 Task: Look for space in Campinas, Brazil from 9th June, 2023 to 17th June, 2023 for 2 adults in price range Rs.7000 to Rs.12000. Place can be private room with 1  bedroom having 2 beds and 1 bathroom. Property type can be house, flat, guest house. Amenities needed are: wifi. Booking option can be shelf check-in. Required host language is Spanish.
Action: Mouse moved to (548, 122)
Screenshot: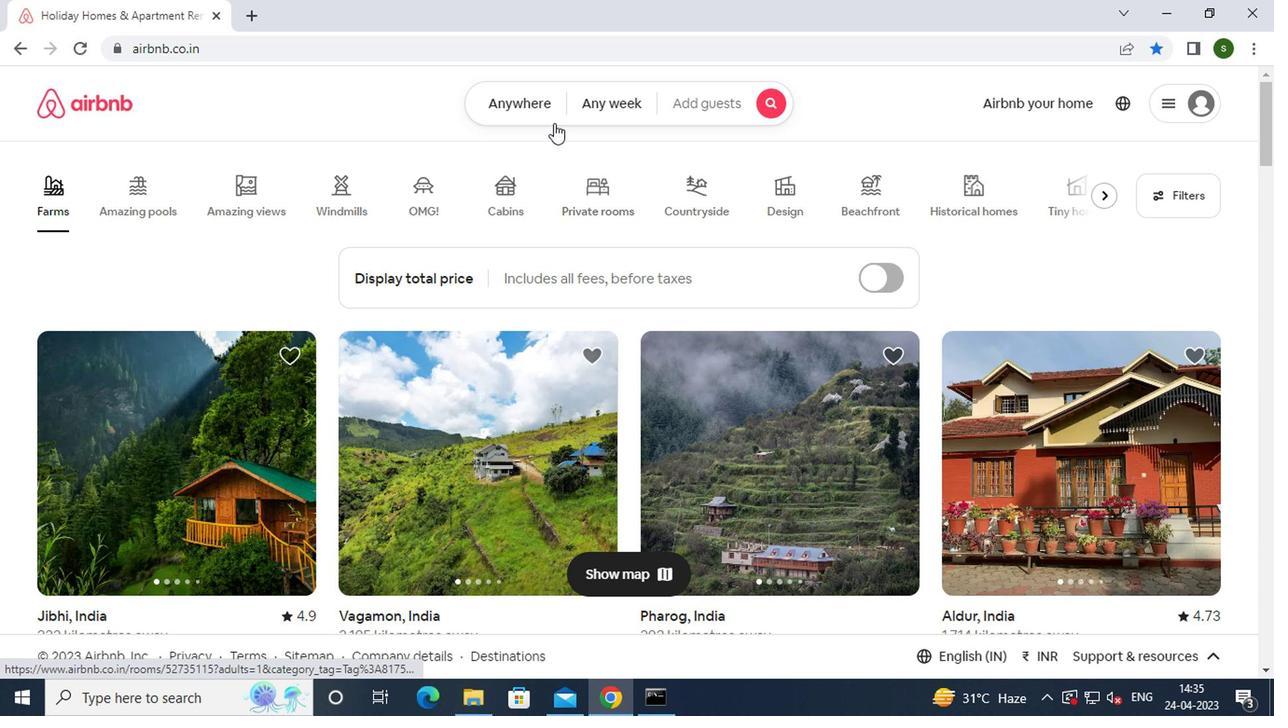 
Action: Mouse pressed left at (548, 122)
Screenshot: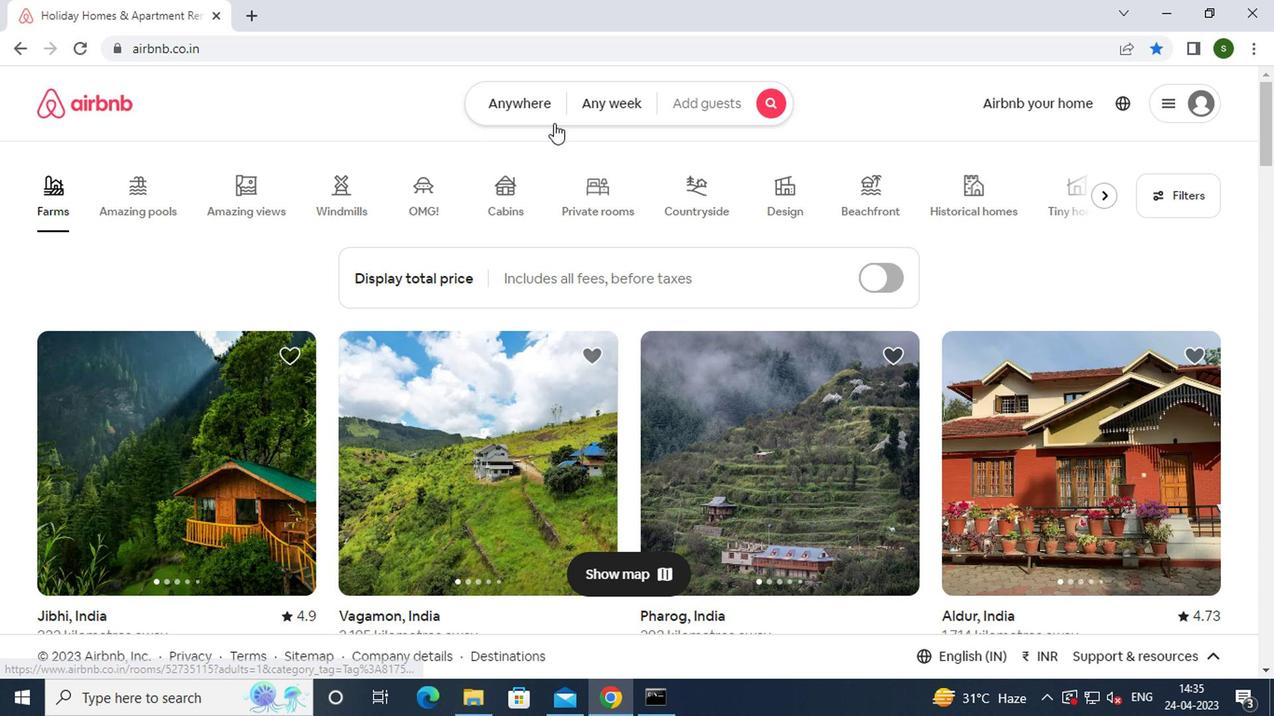 
Action: Mouse moved to (416, 188)
Screenshot: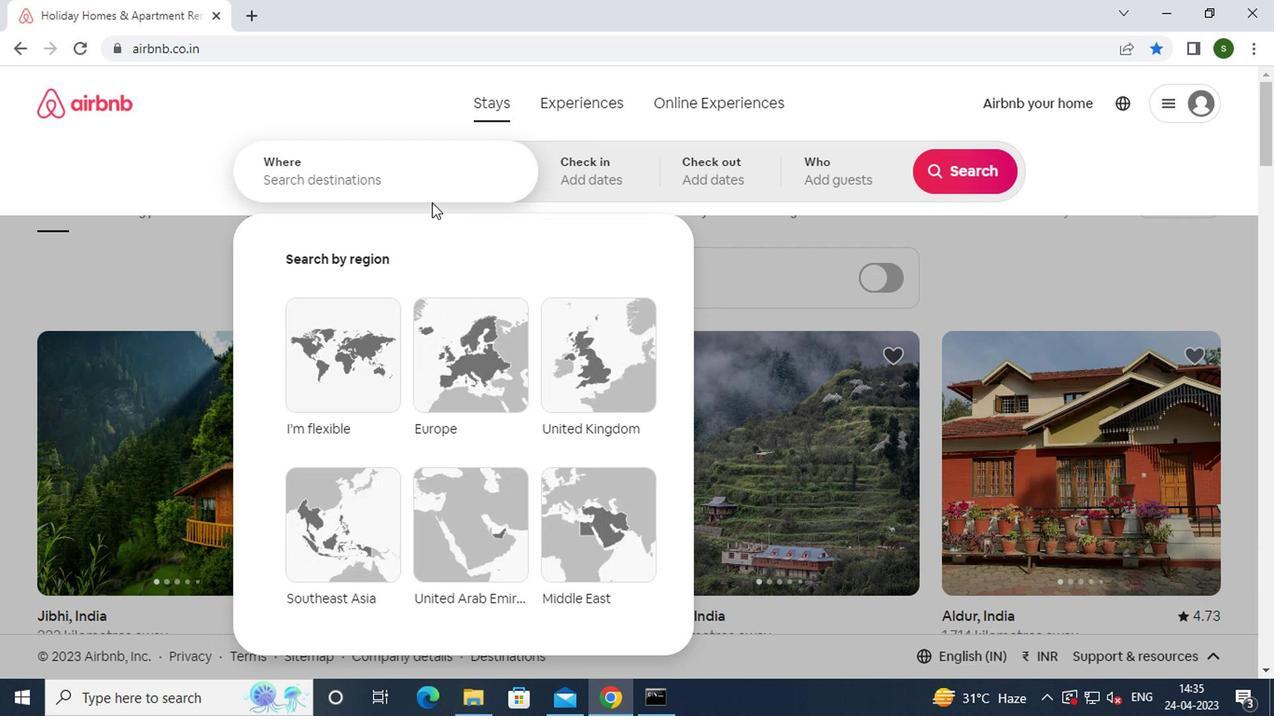 
Action: Mouse pressed left at (416, 188)
Screenshot: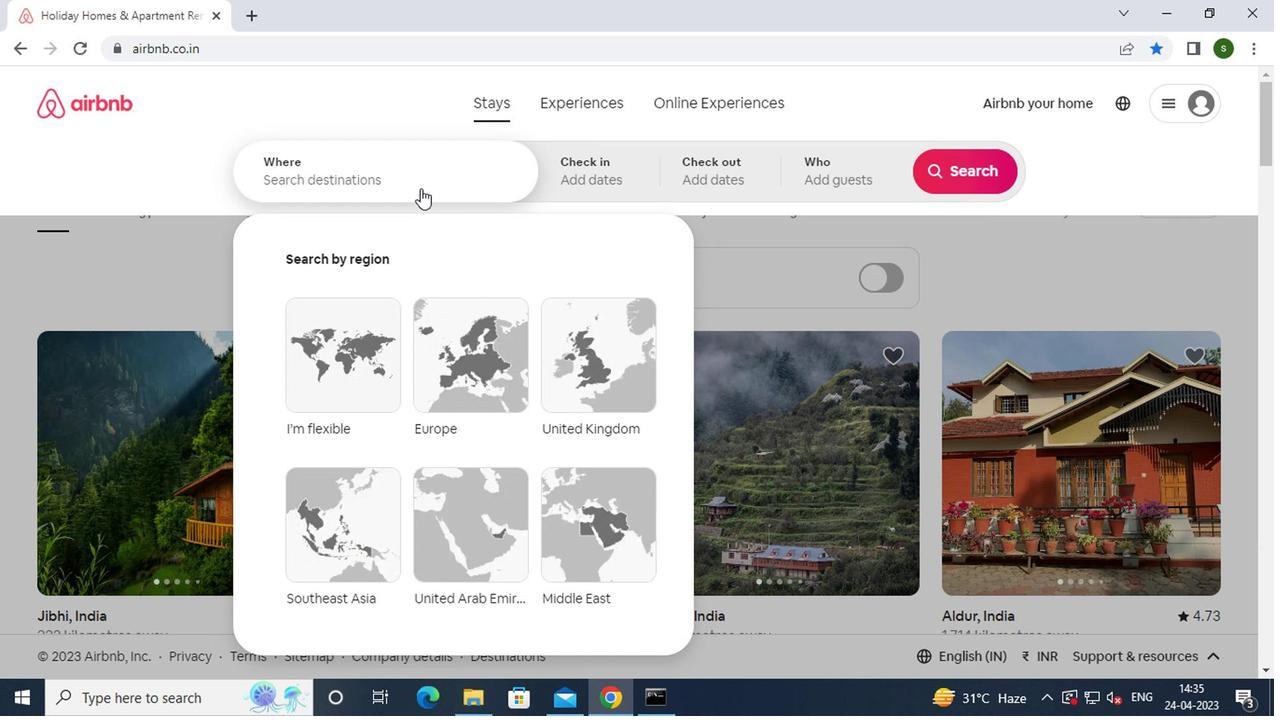 
Action: Key pressed c<Key.caps_lock>ampinas,<Key.space><Key.caps_lock>b<Key.caps_lock>razil<Key.enter>
Screenshot: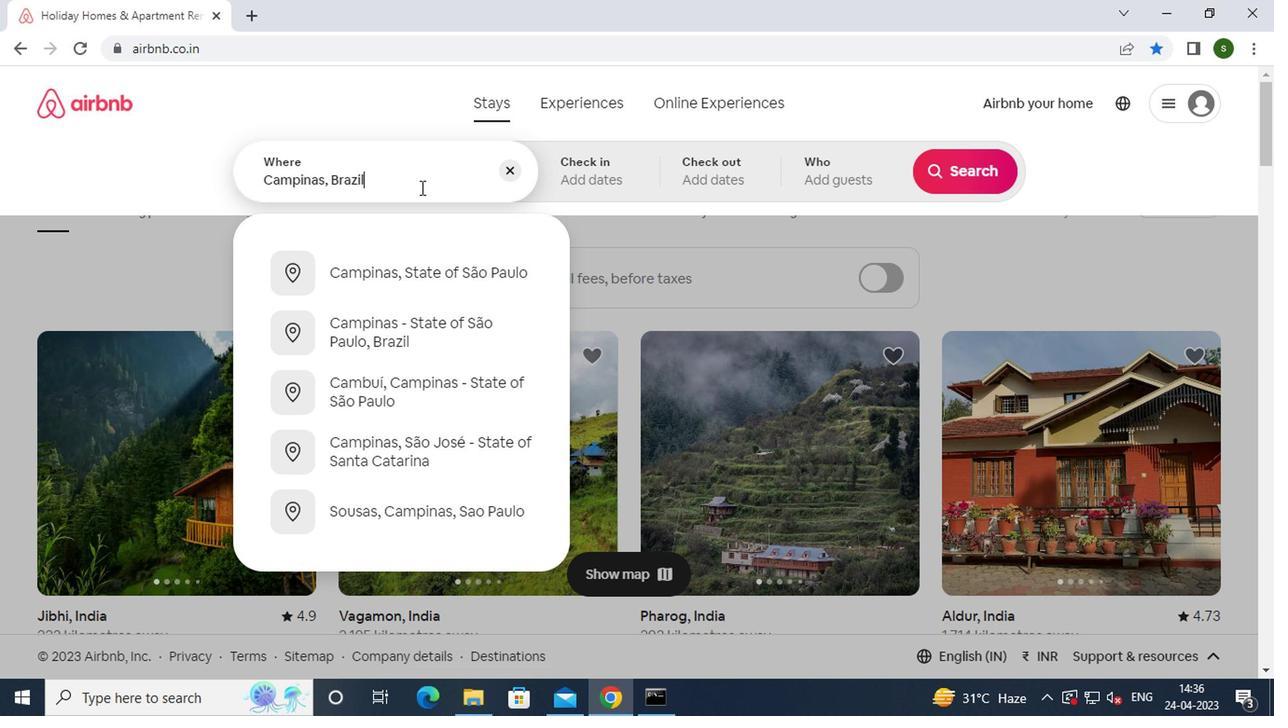 
Action: Mouse moved to (944, 325)
Screenshot: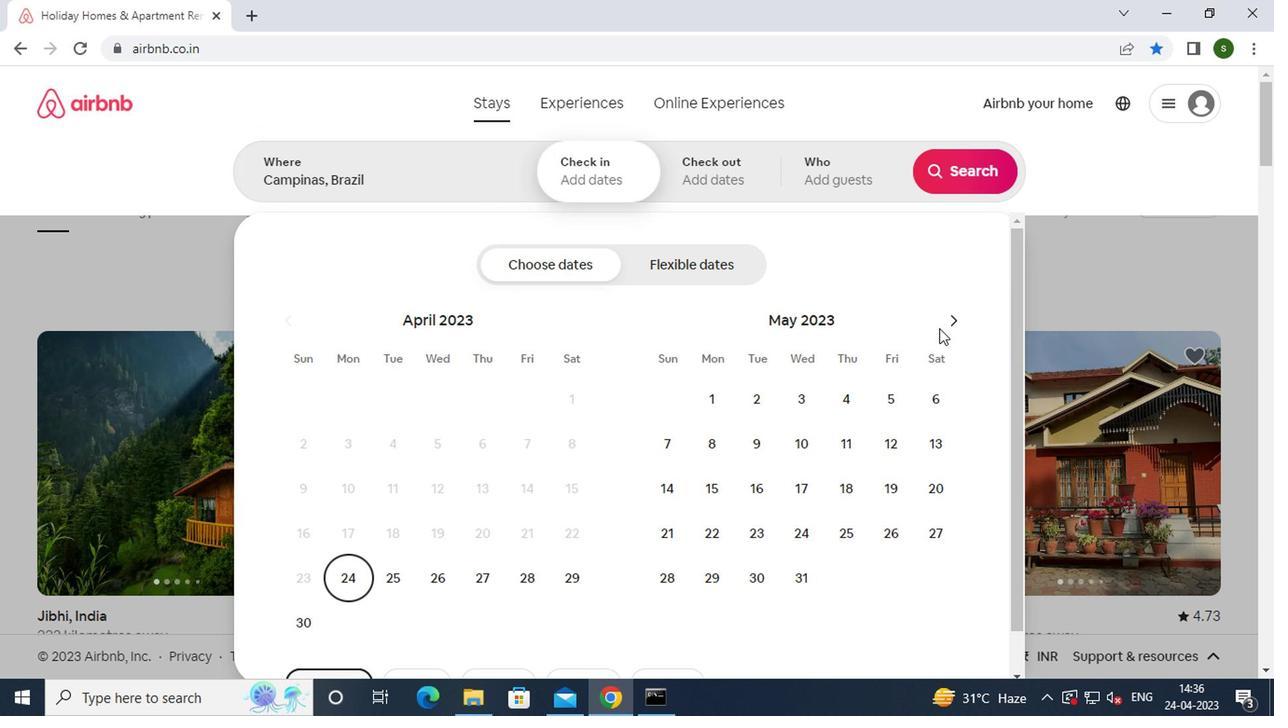 
Action: Mouse pressed left at (944, 325)
Screenshot: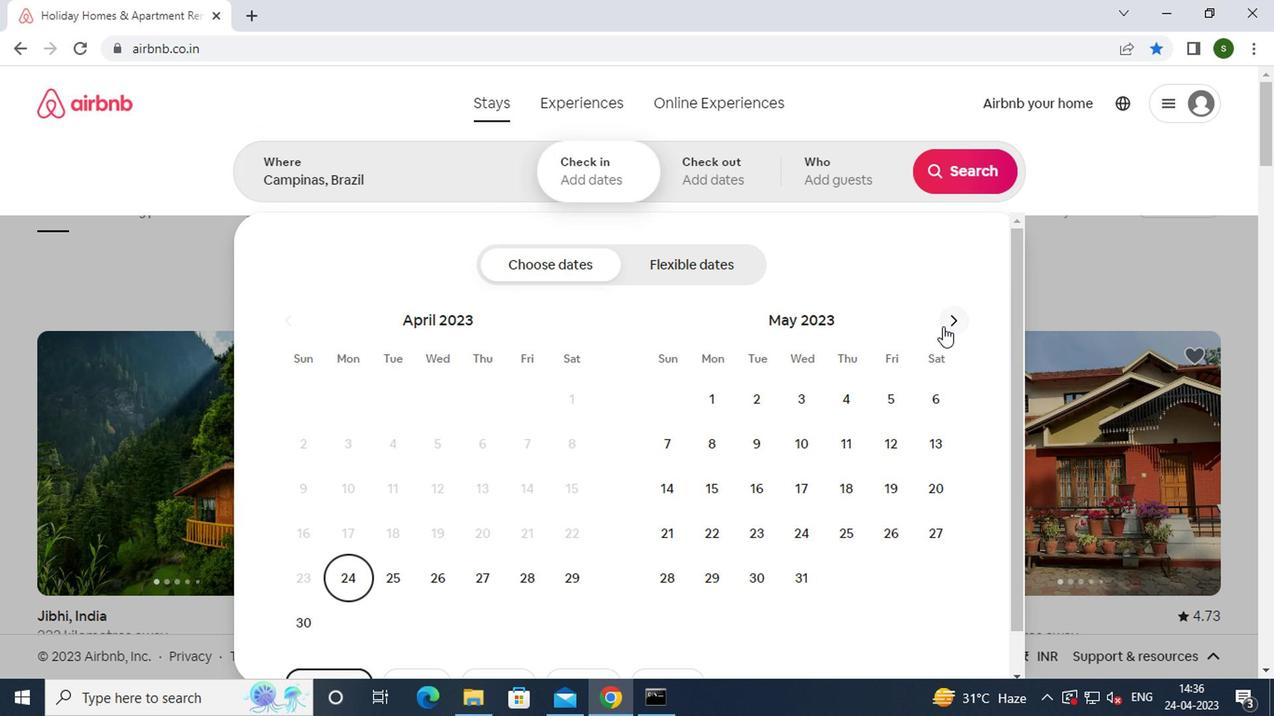 
Action: Mouse moved to (880, 446)
Screenshot: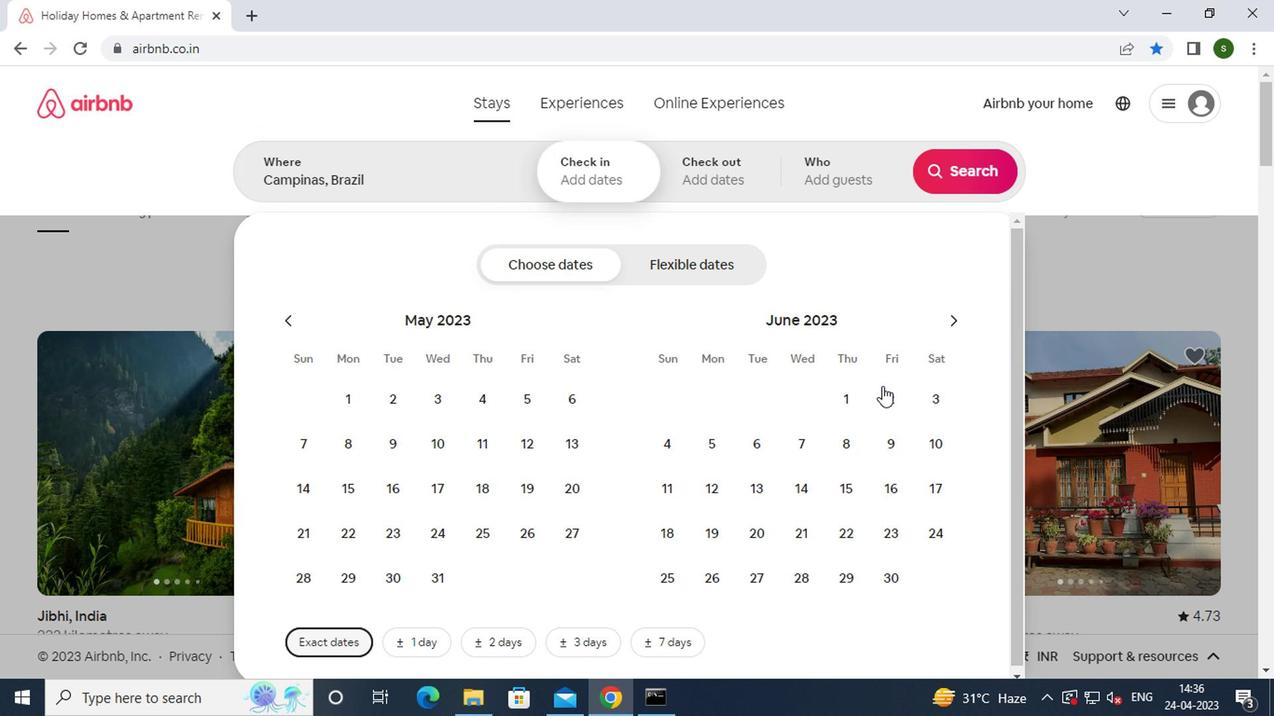 
Action: Mouse pressed left at (880, 446)
Screenshot: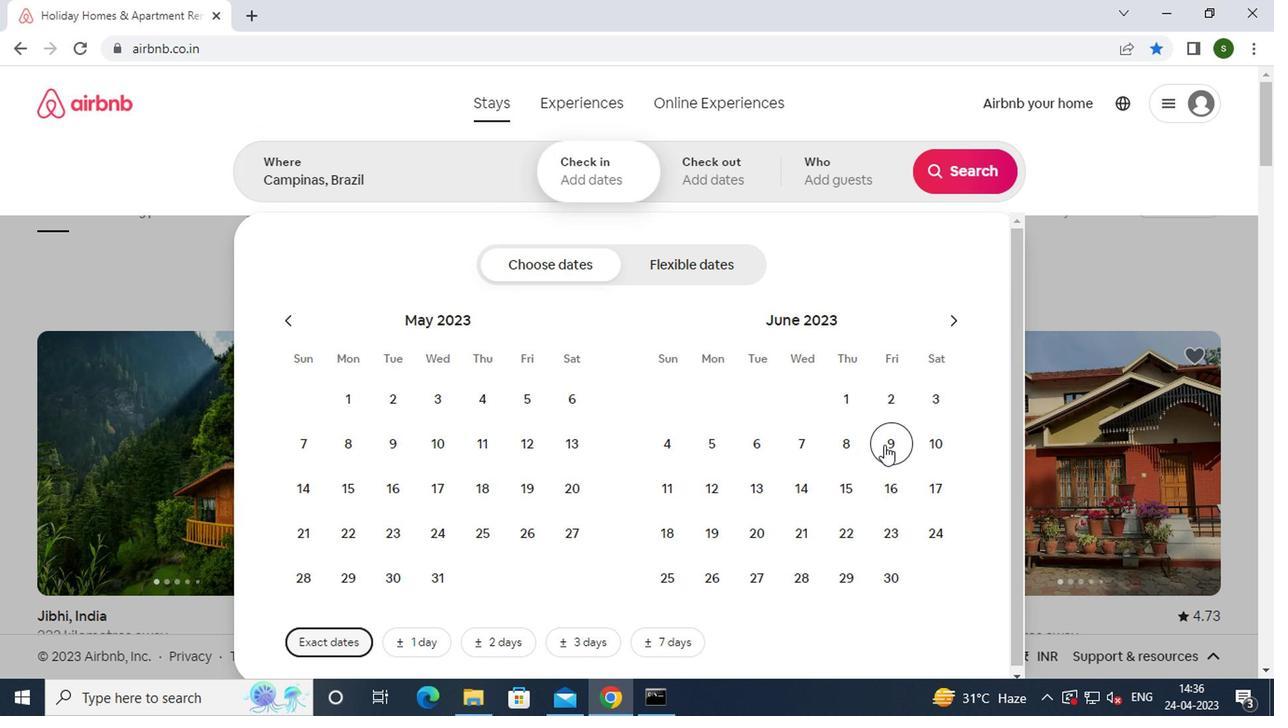 
Action: Mouse moved to (935, 497)
Screenshot: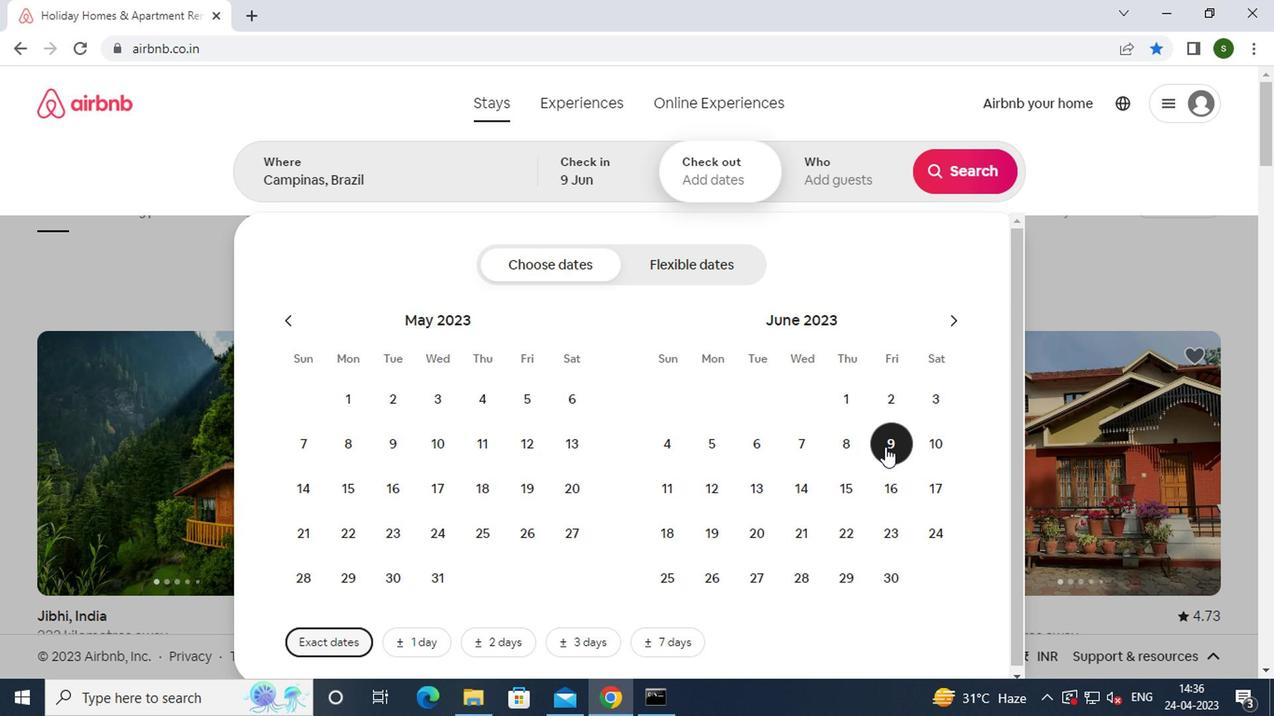 
Action: Mouse pressed left at (935, 497)
Screenshot: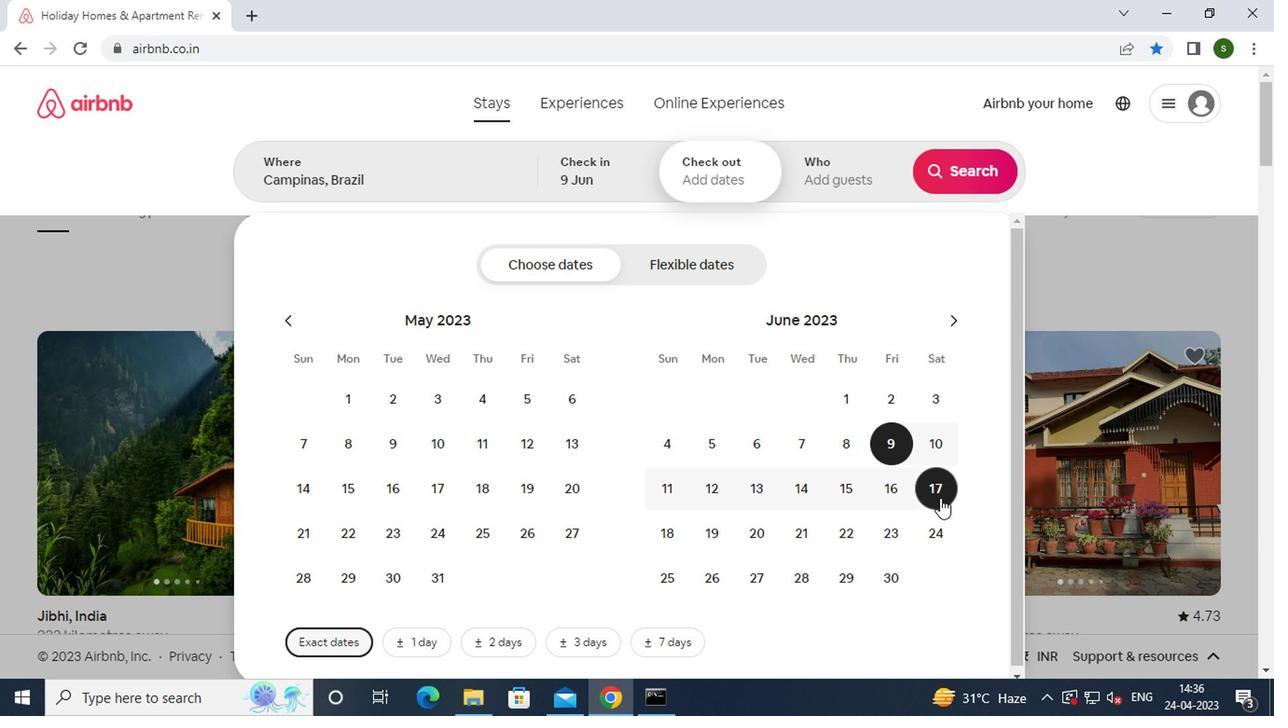 
Action: Mouse moved to (845, 187)
Screenshot: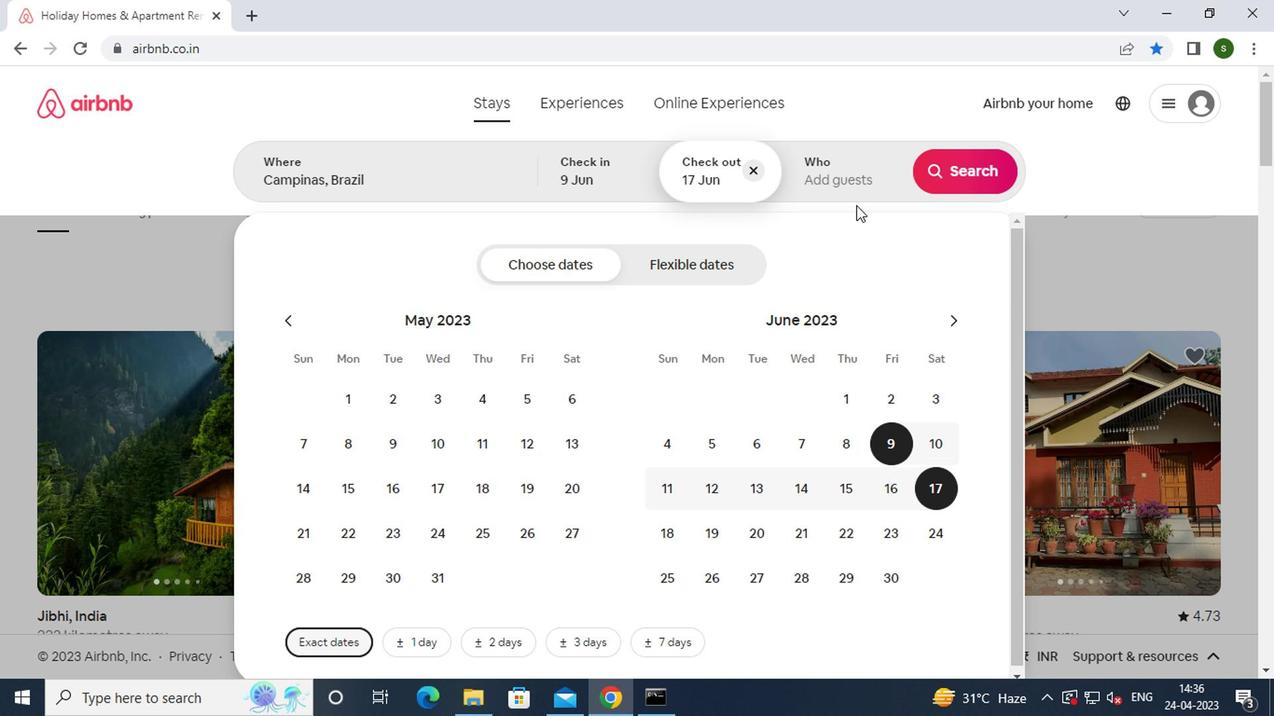 
Action: Mouse pressed left at (845, 187)
Screenshot: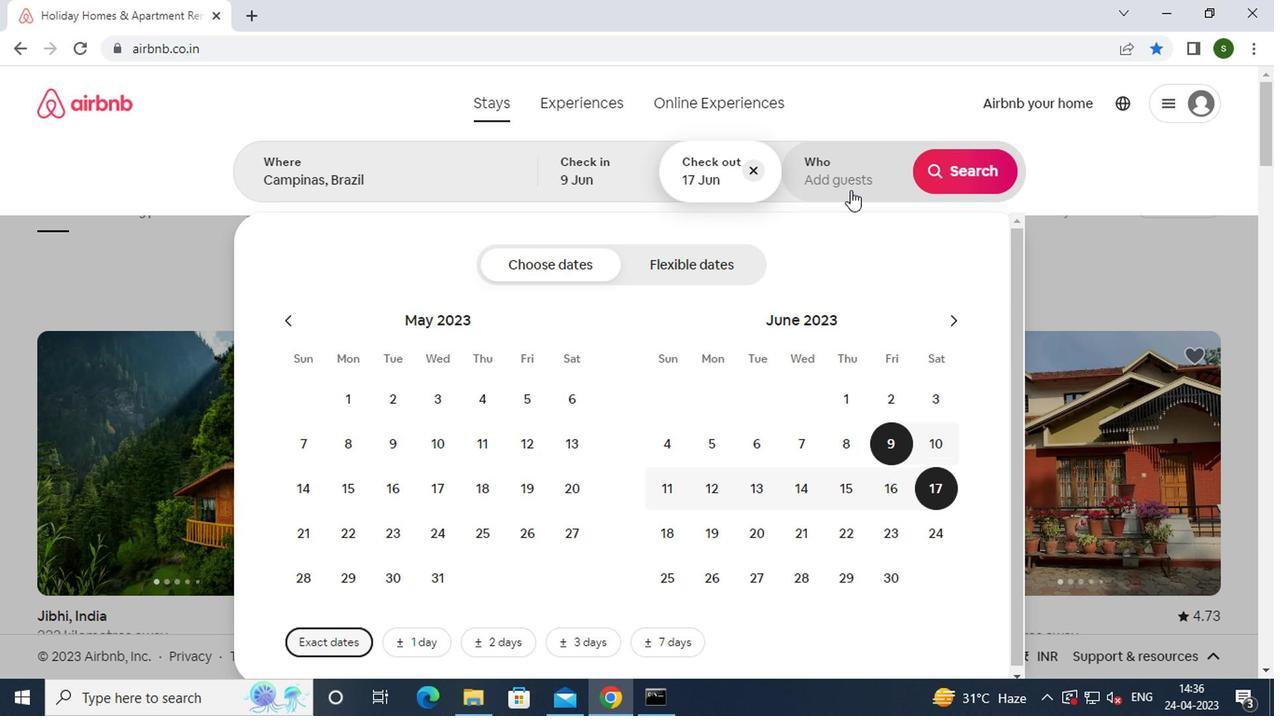 
Action: Mouse moved to (964, 268)
Screenshot: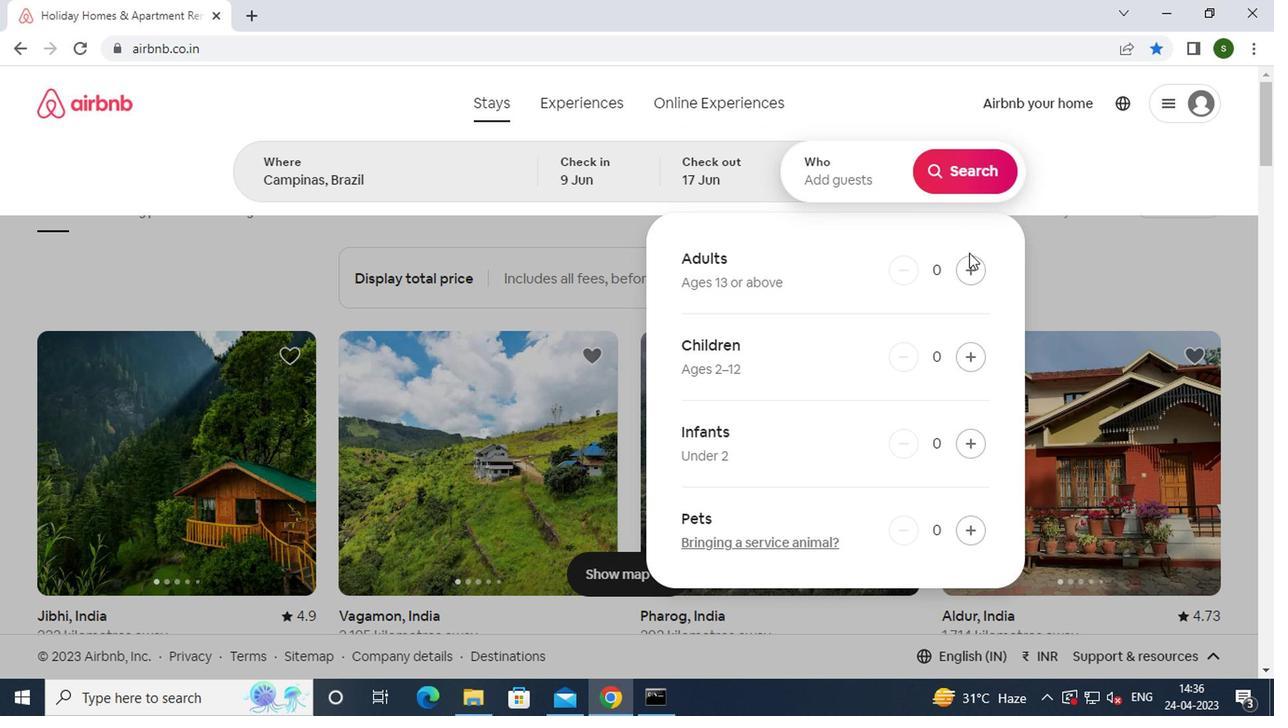 
Action: Mouse pressed left at (964, 268)
Screenshot: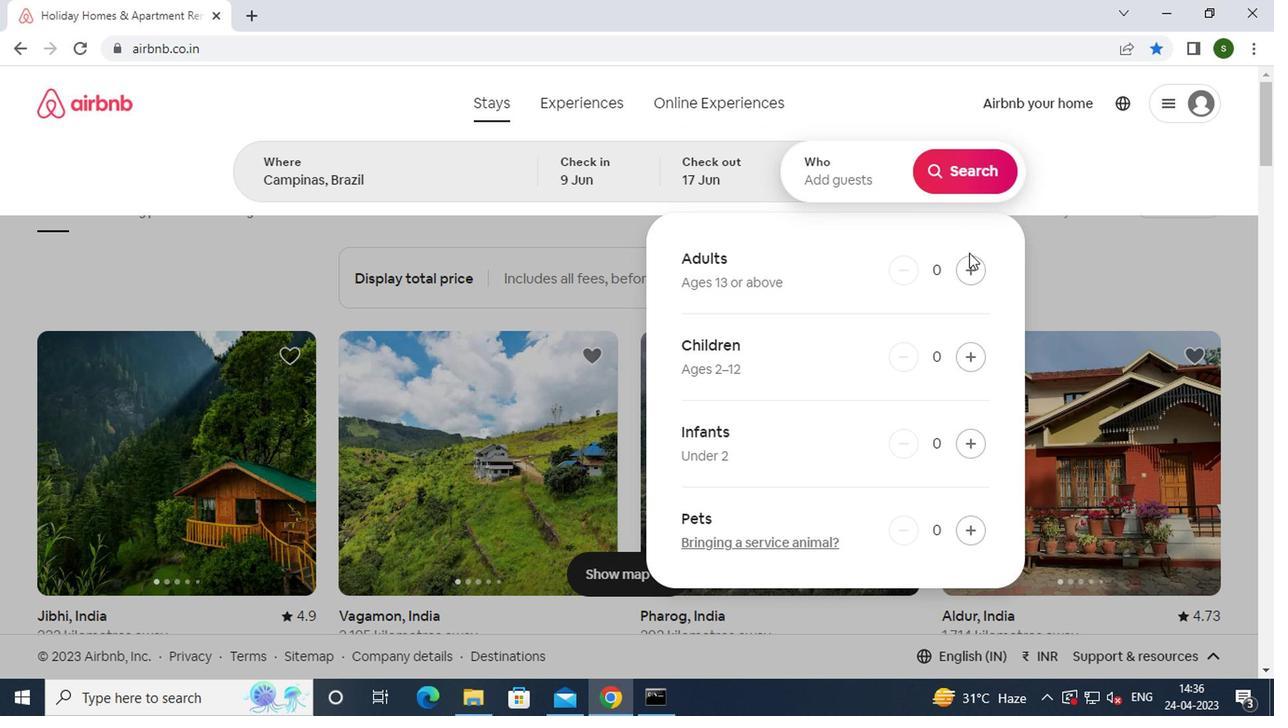 
Action: Mouse moved to (964, 269)
Screenshot: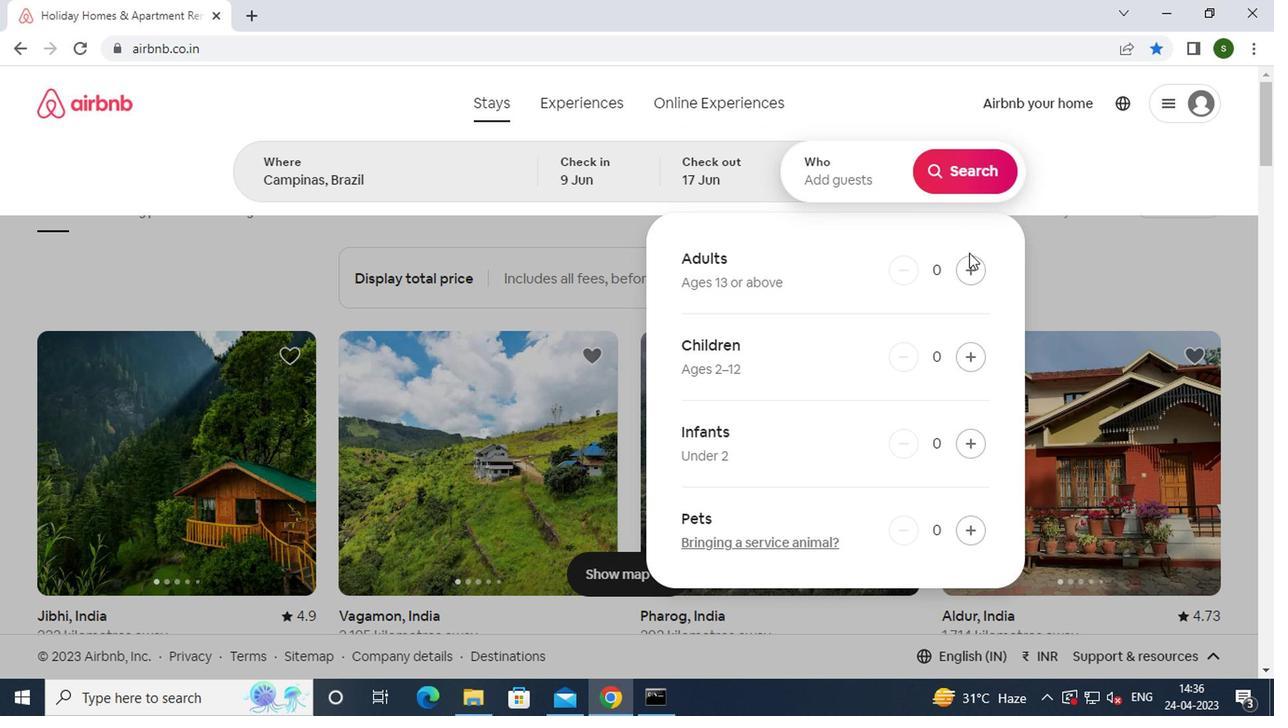
Action: Mouse pressed left at (964, 269)
Screenshot: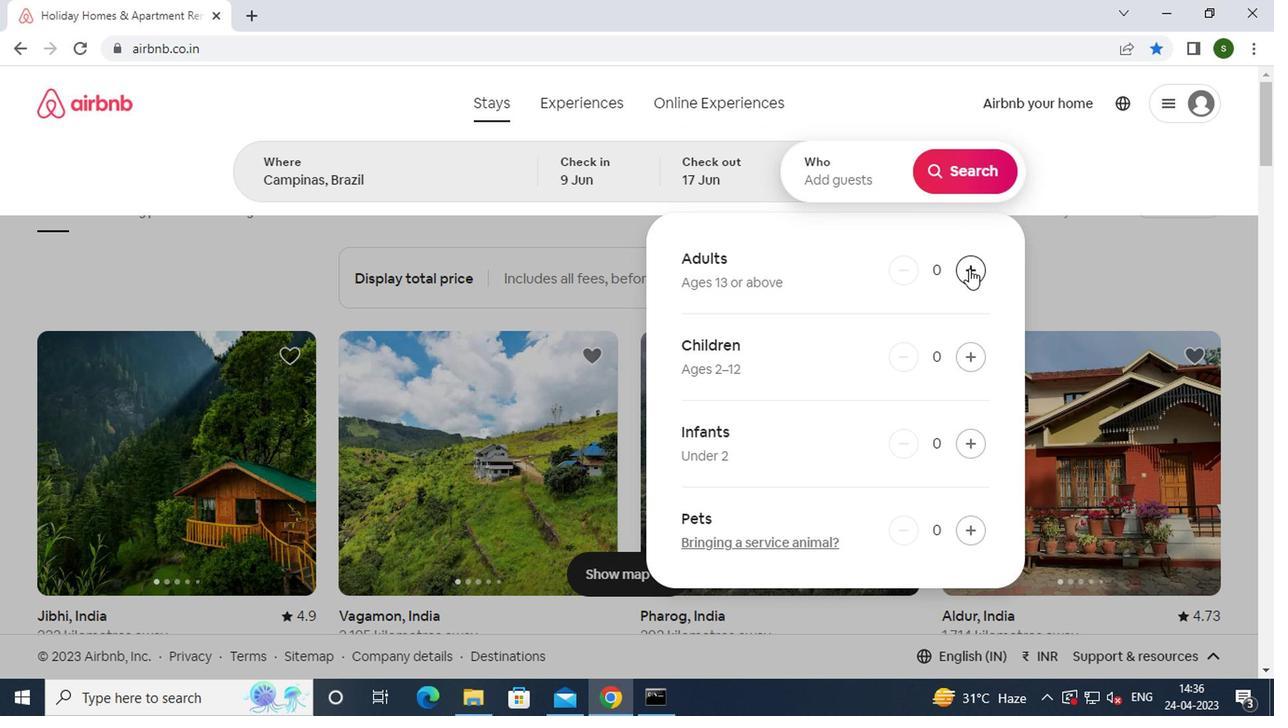 
Action: Mouse moved to (960, 185)
Screenshot: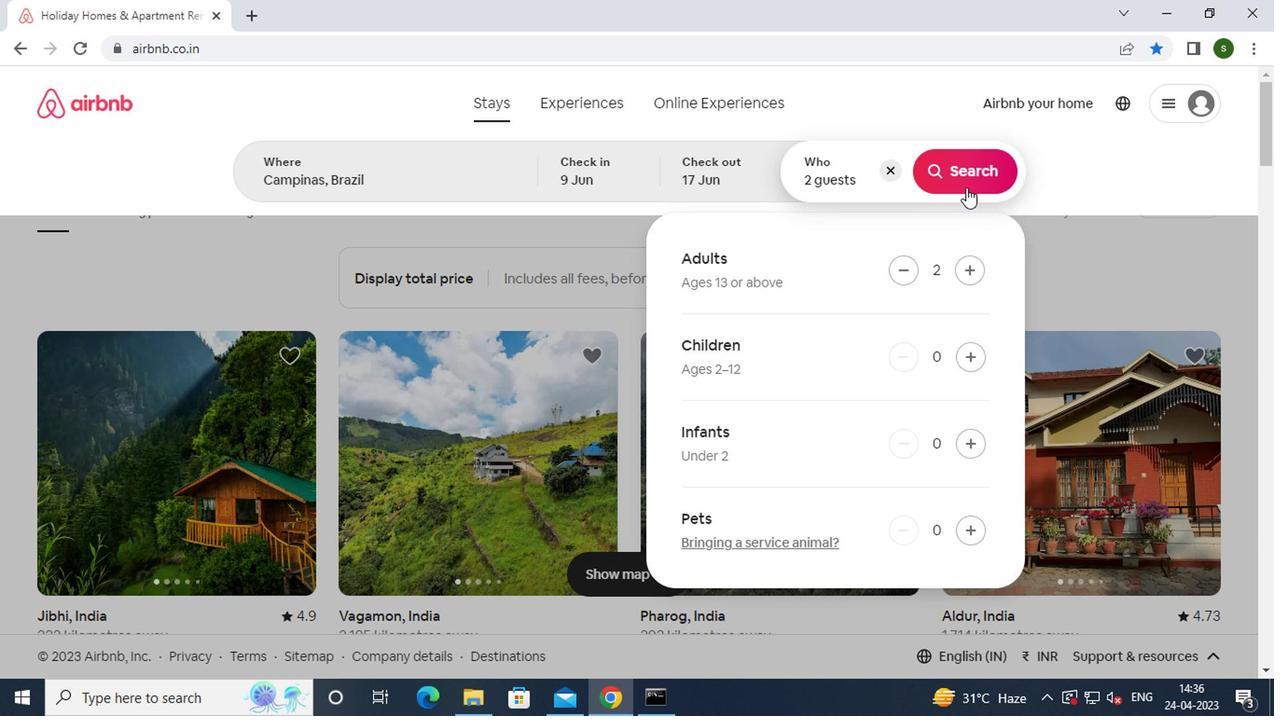 
Action: Mouse pressed left at (960, 185)
Screenshot: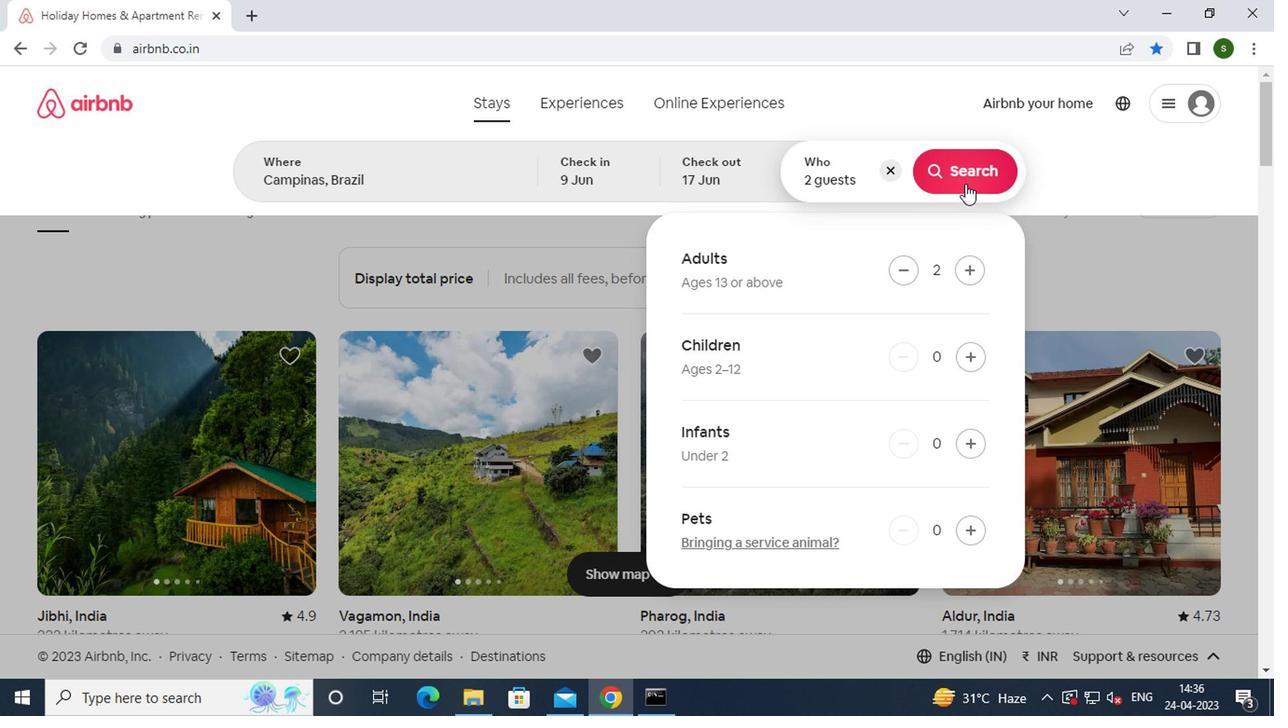 
Action: Mouse moved to (1172, 167)
Screenshot: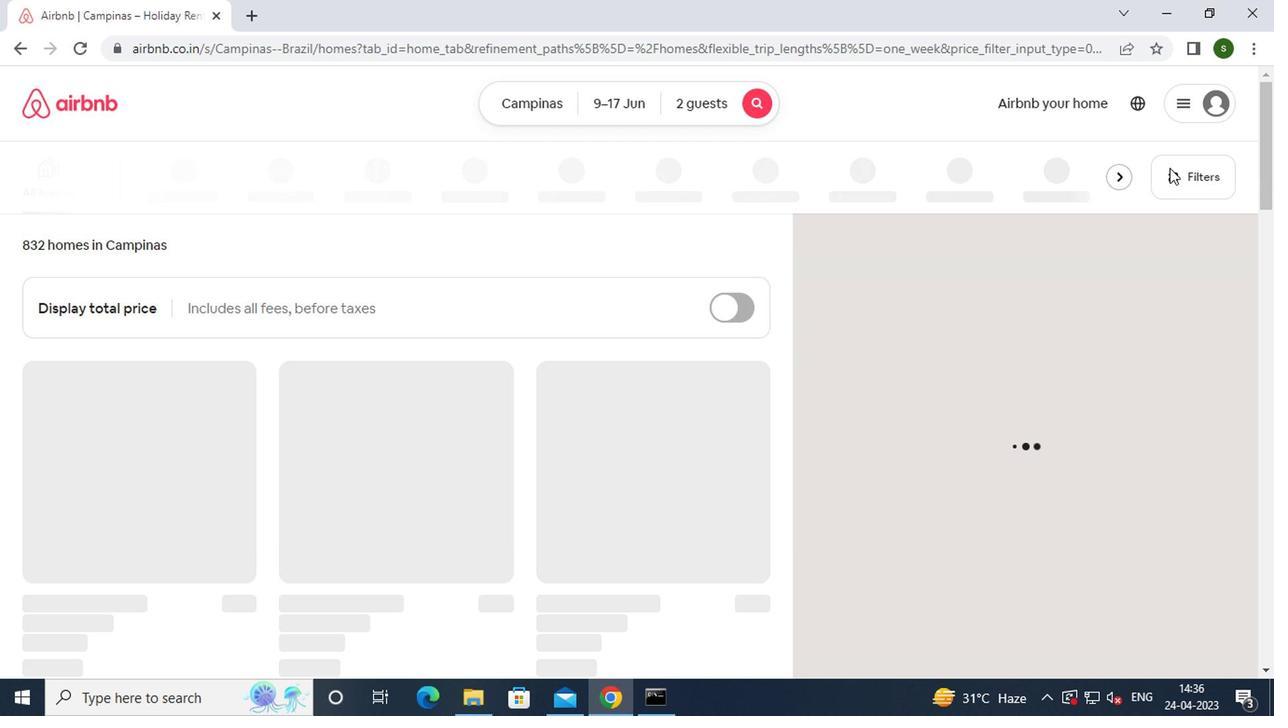 
Action: Mouse pressed left at (1172, 167)
Screenshot: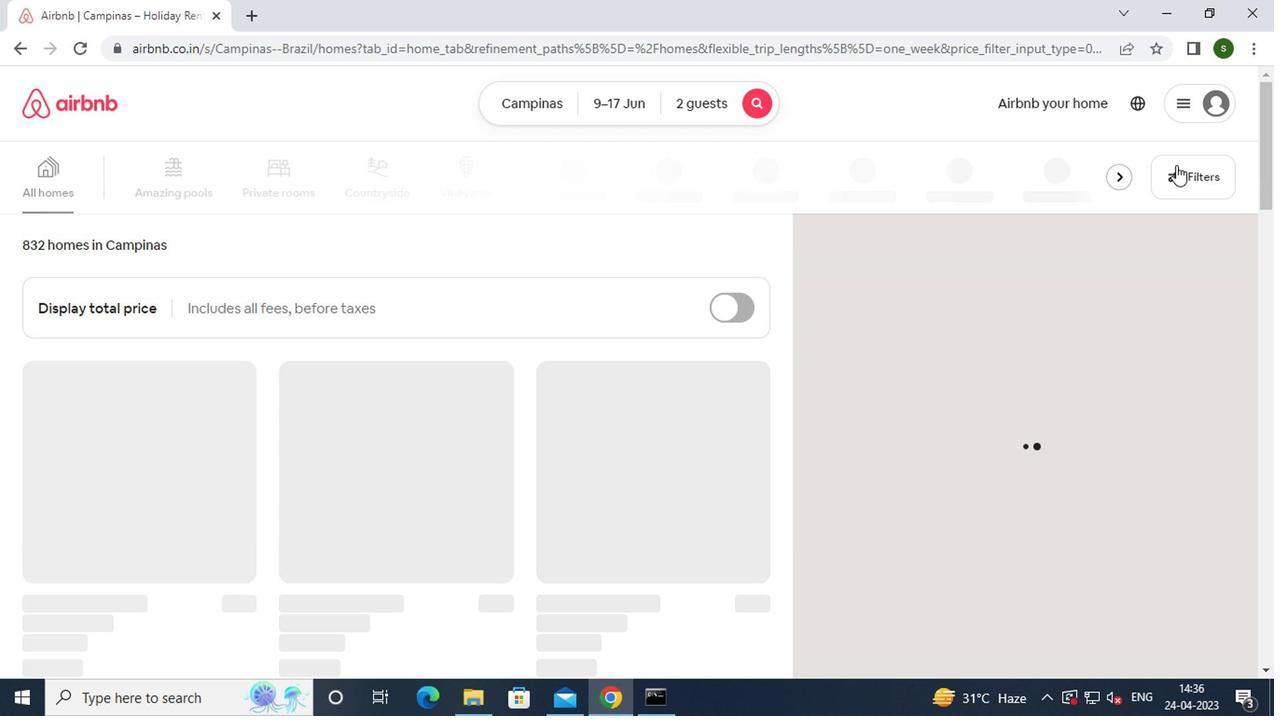 
Action: Mouse moved to (535, 423)
Screenshot: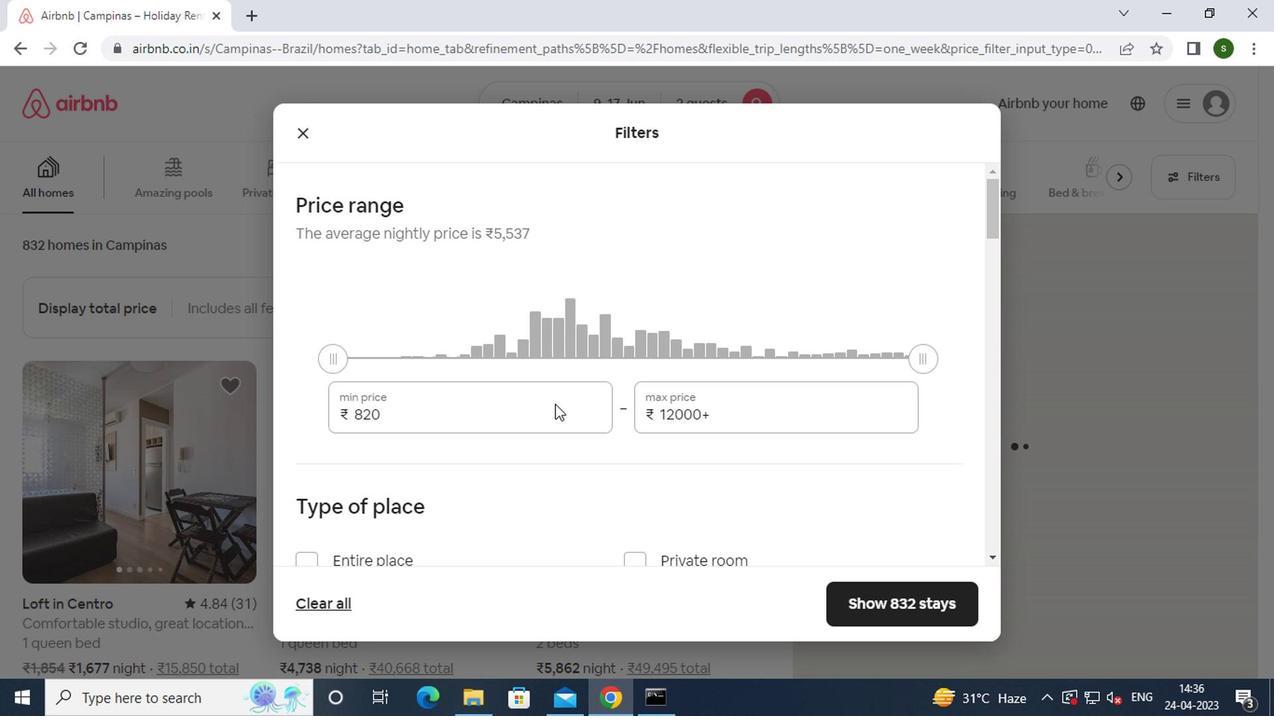 
Action: Mouse pressed left at (535, 423)
Screenshot: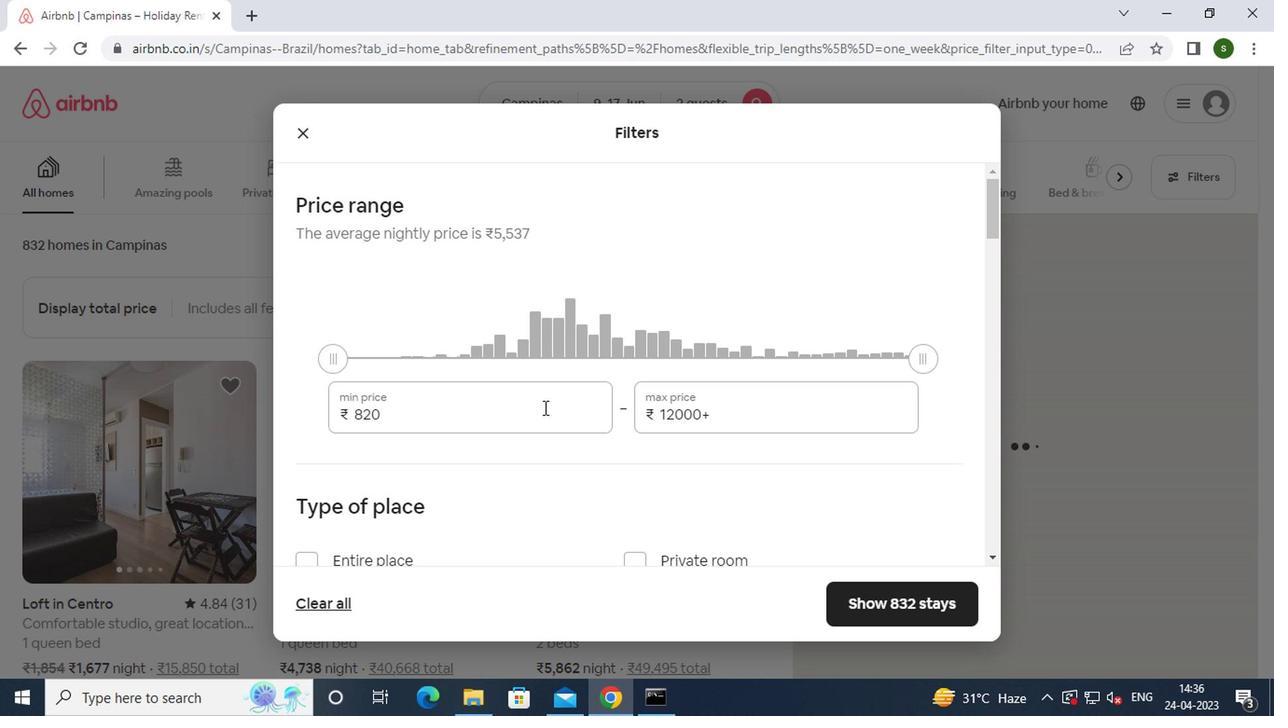 
Action: Mouse moved to (535, 423)
Screenshot: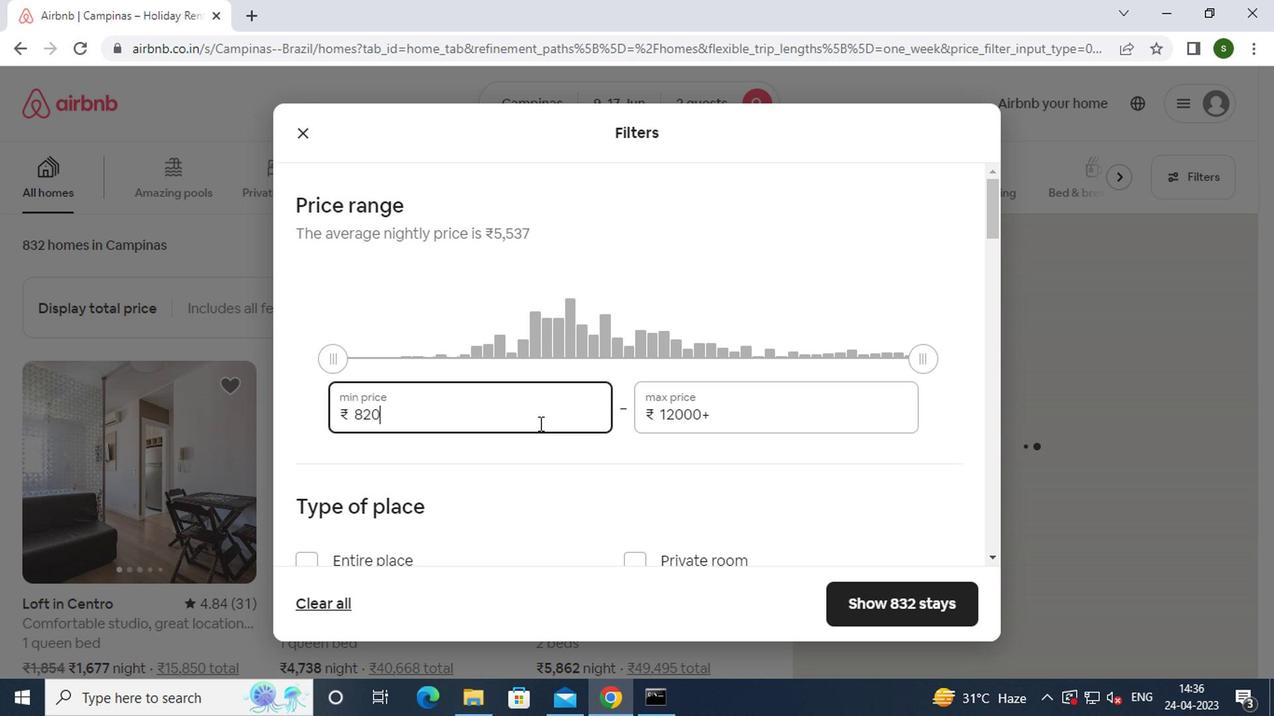
Action: Key pressed <Key.backspace><Key.backspace><Key.backspace><Key.backspace>7000
Screenshot: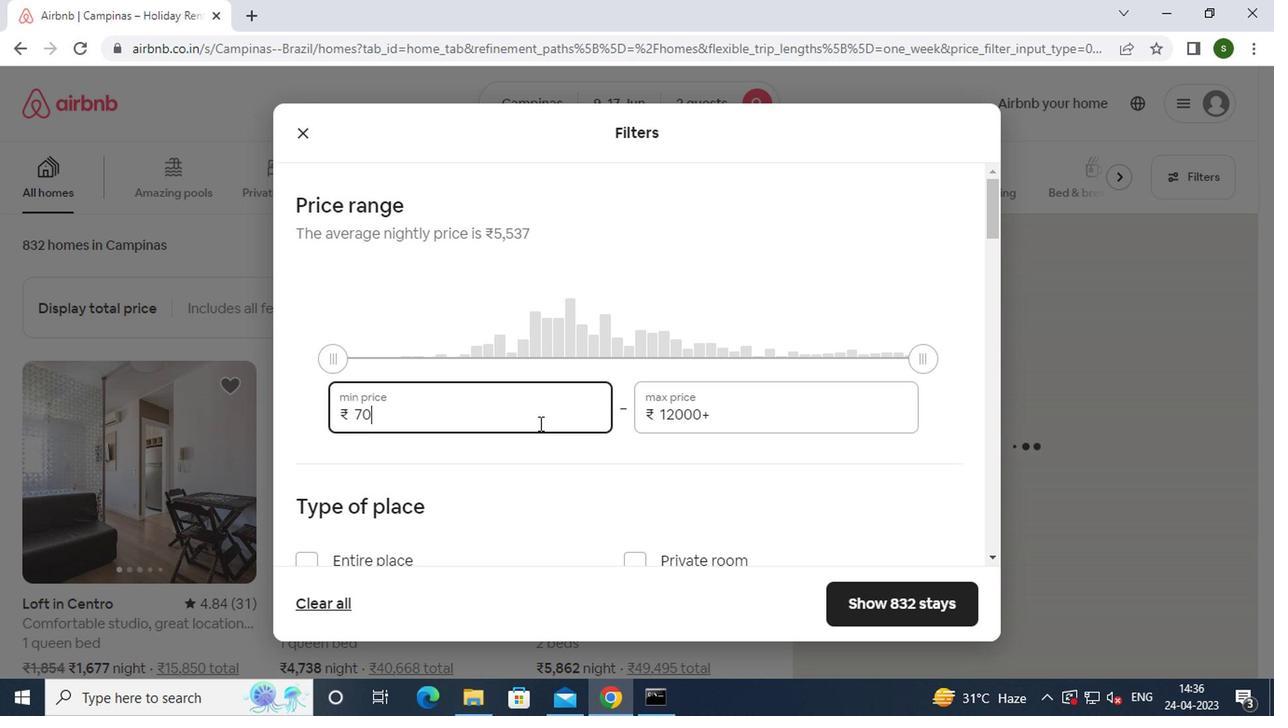 
Action: Mouse moved to (712, 416)
Screenshot: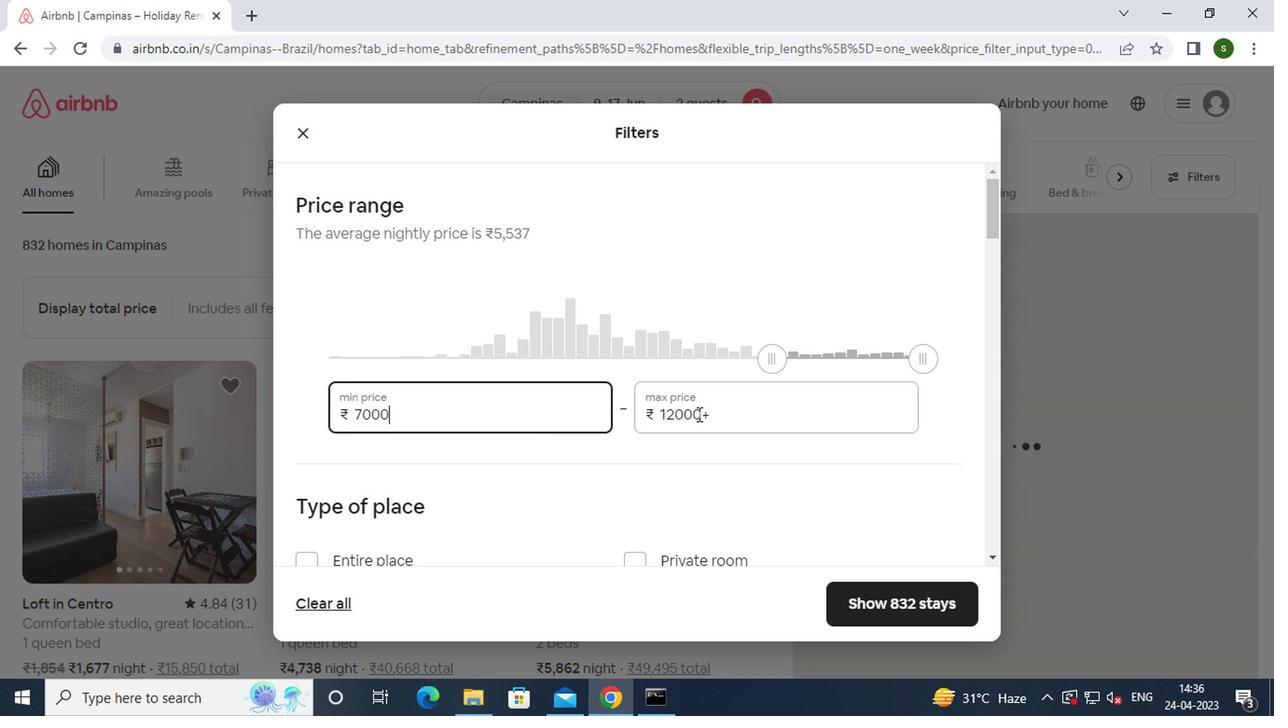 
Action: Mouse pressed left at (712, 416)
Screenshot: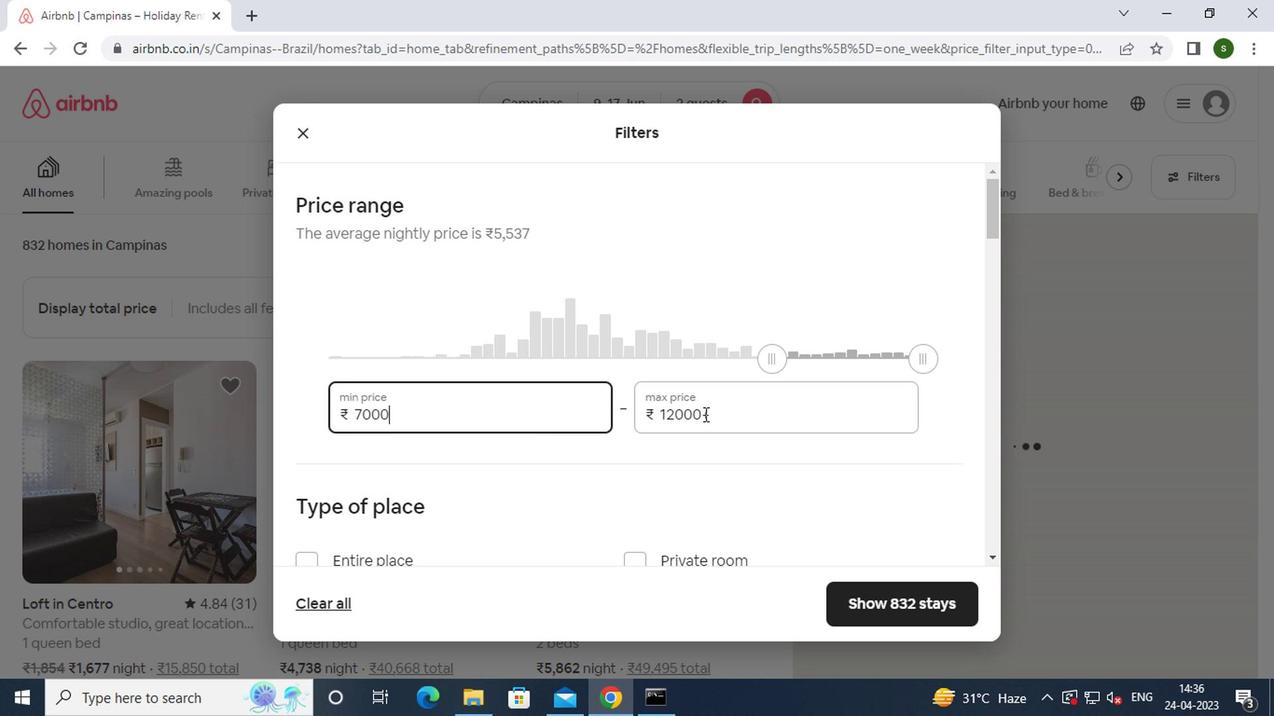 
Action: Key pressed <Key.backspace><Key.backspace><Key.backspace><Key.backspace><Key.backspace><Key.backspace><Key.backspace><Key.backspace><Key.backspace><Key.backspace><Key.backspace>12000
Screenshot: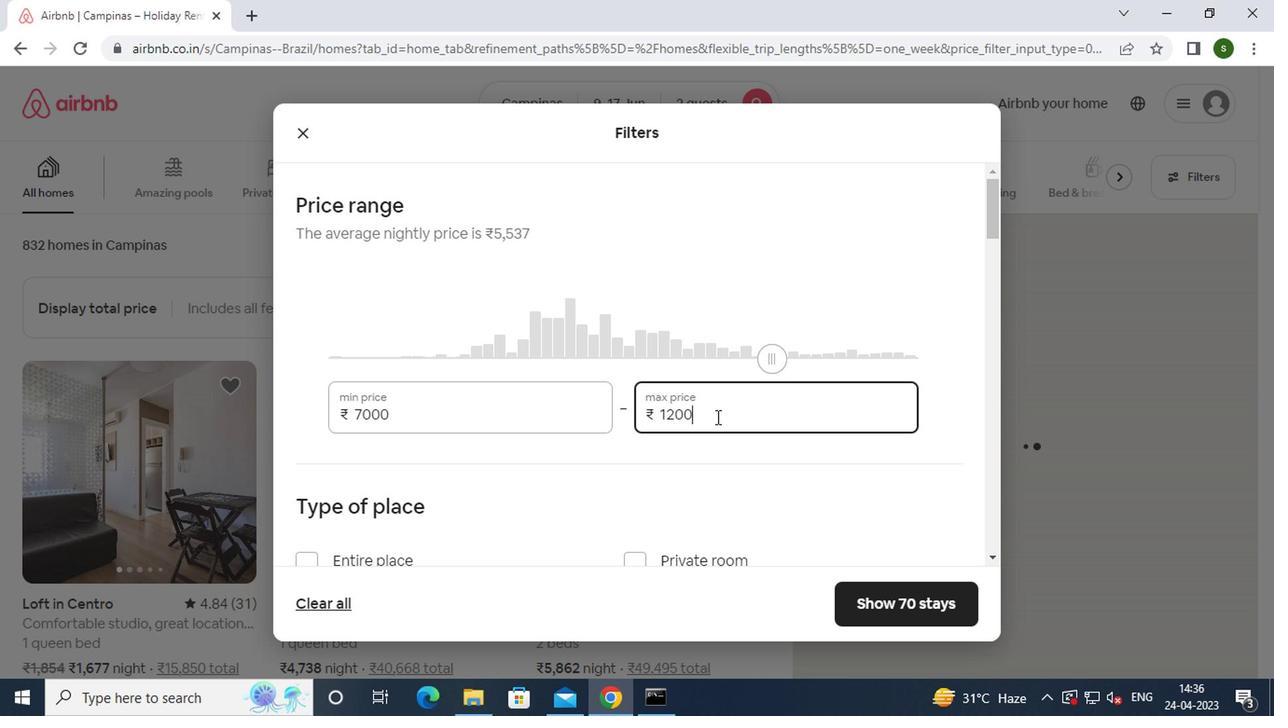 
Action: Mouse moved to (541, 469)
Screenshot: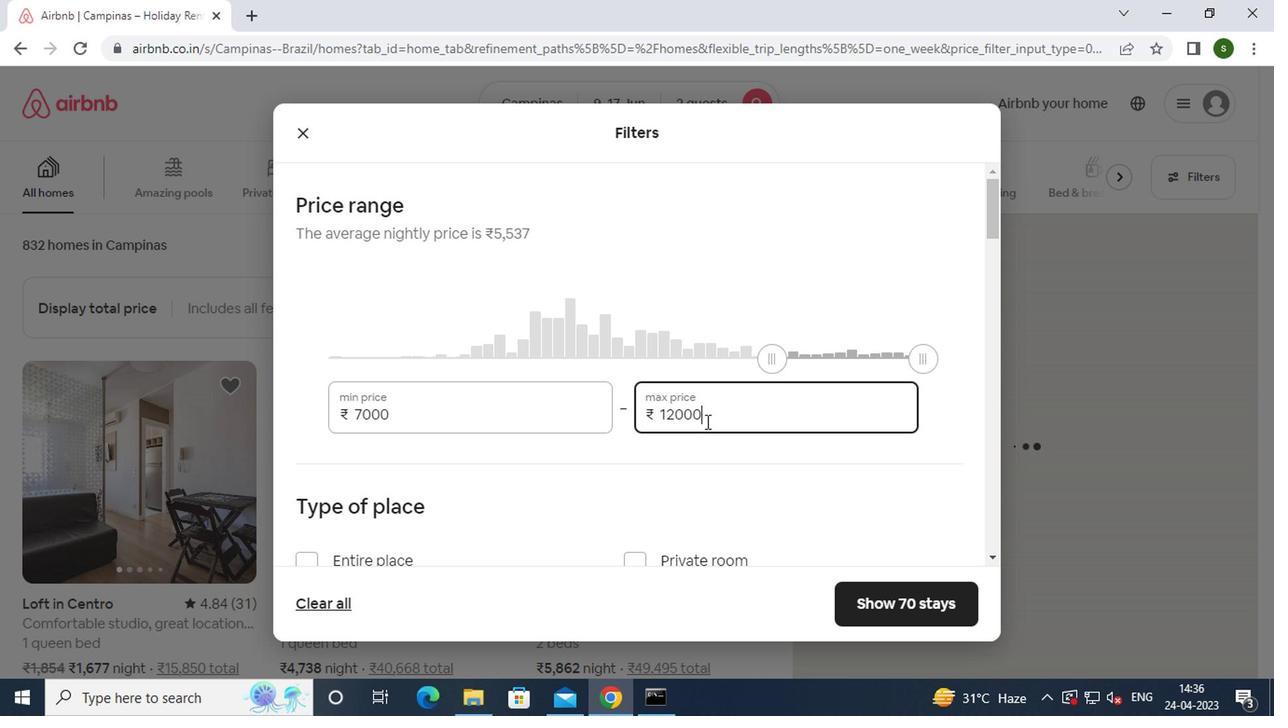 
Action: Mouse scrolled (541, 469) with delta (0, 0)
Screenshot: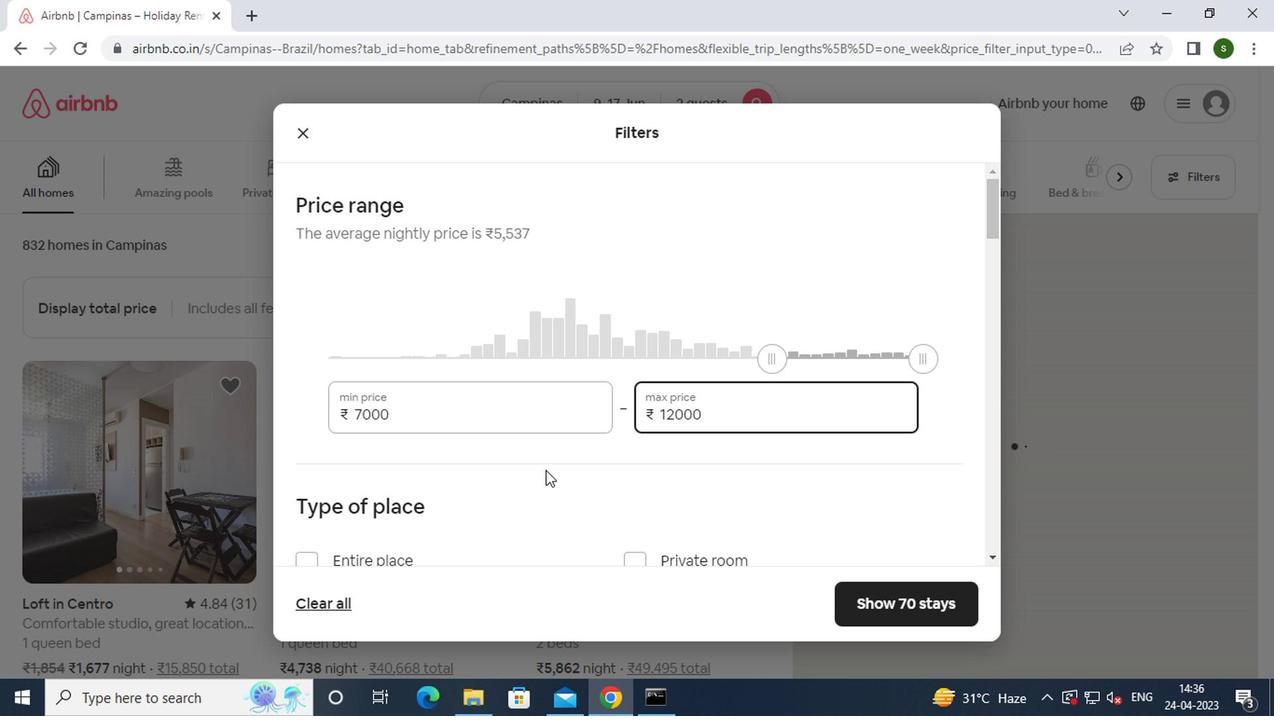 
Action: Mouse scrolled (541, 469) with delta (0, 0)
Screenshot: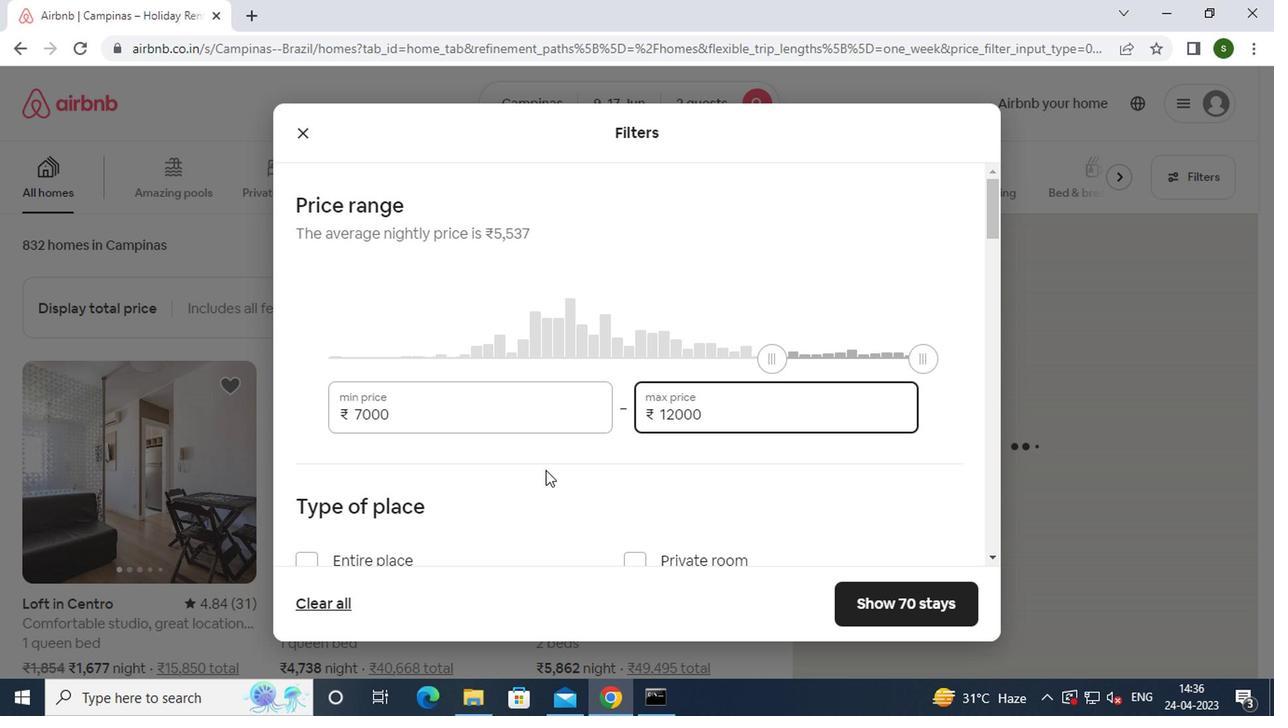
Action: Mouse moved to (631, 381)
Screenshot: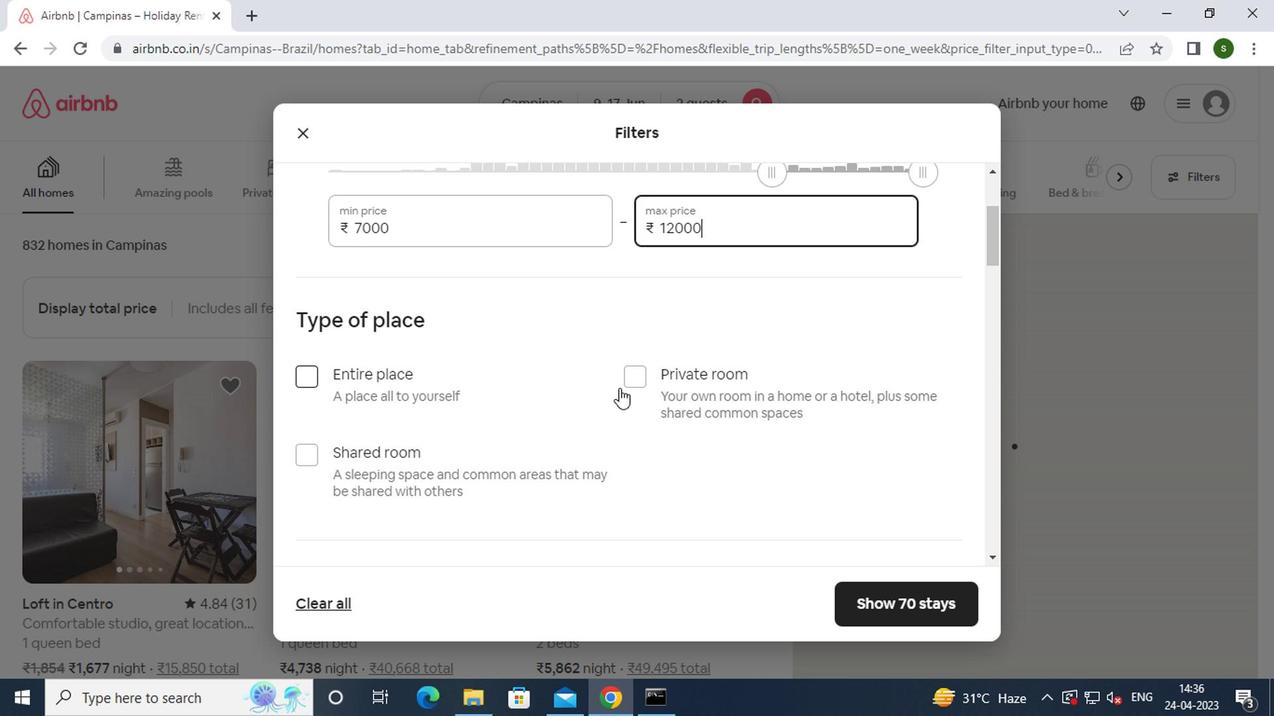 
Action: Mouse pressed left at (631, 381)
Screenshot: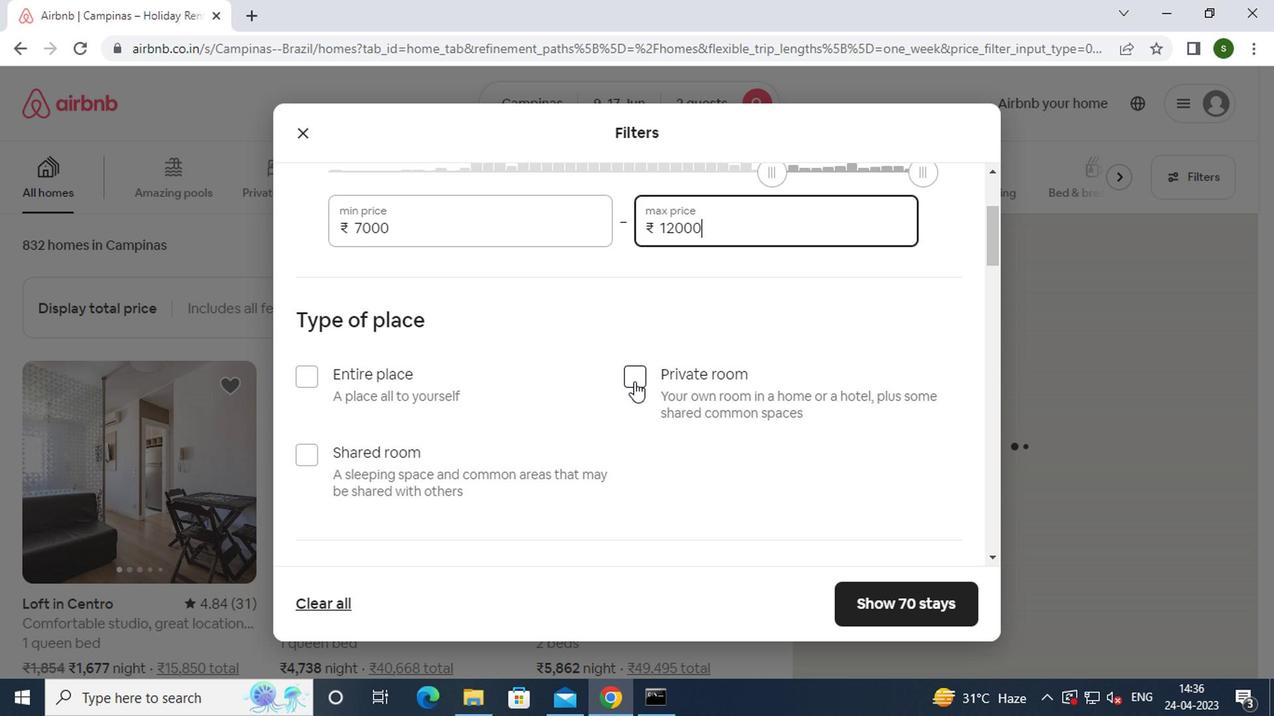 
Action: Mouse moved to (566, 401)
Screenshot: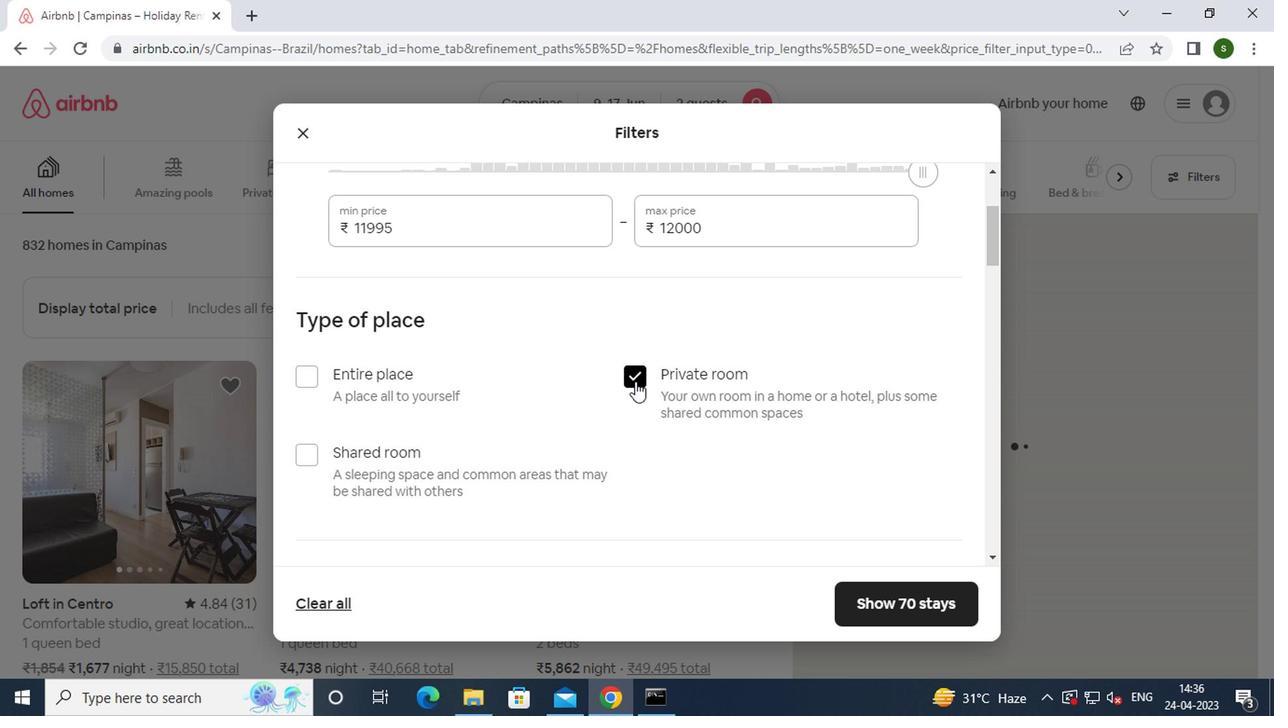 
Action: Mouse scrolled (566, 400) with delta (0, -1)
Screenshot: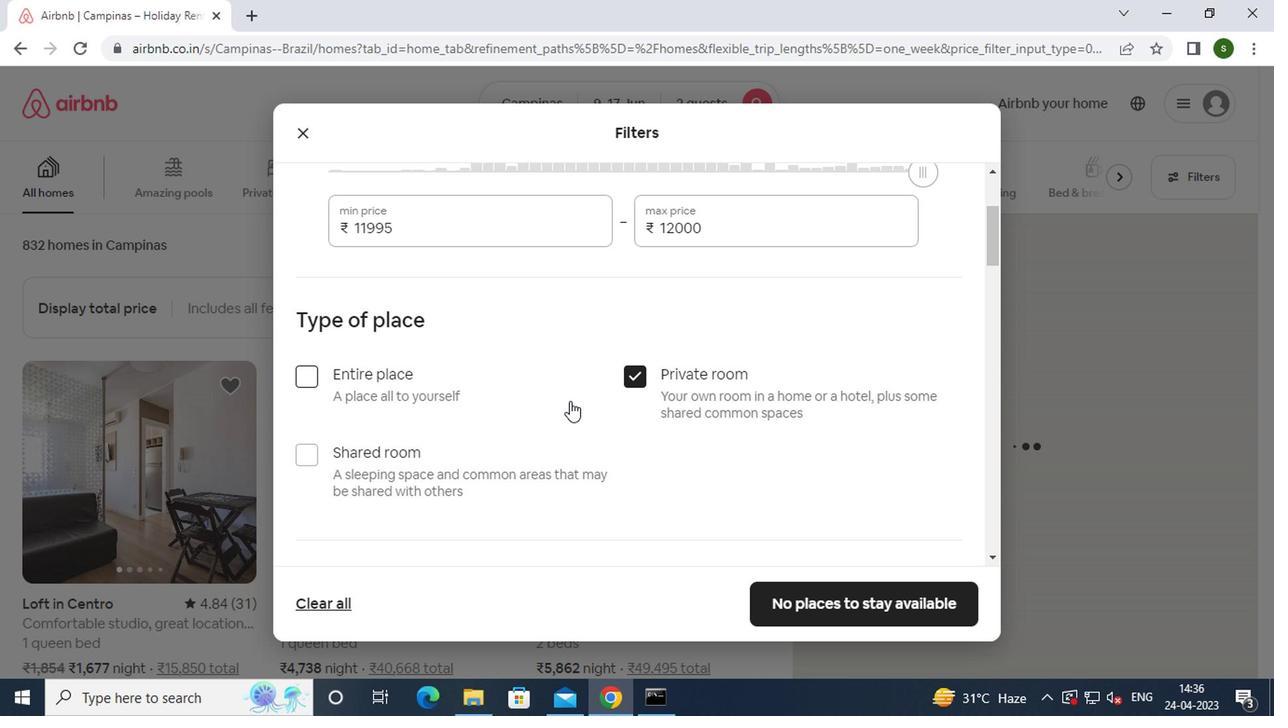 
Action: Mouse scrolled (566, 400) with delta (0, -1)
Screenshot: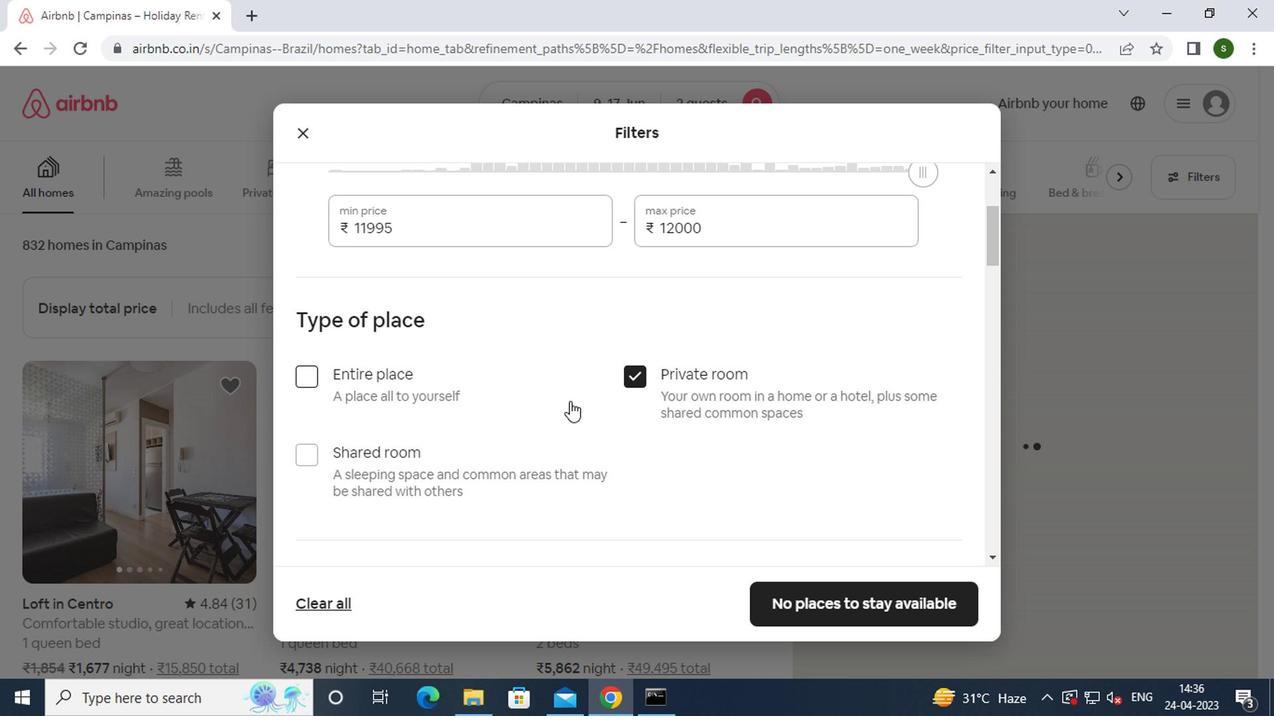 
Action: Mouse scrolled (566, 400) with delta (0, -1)
Screenshot: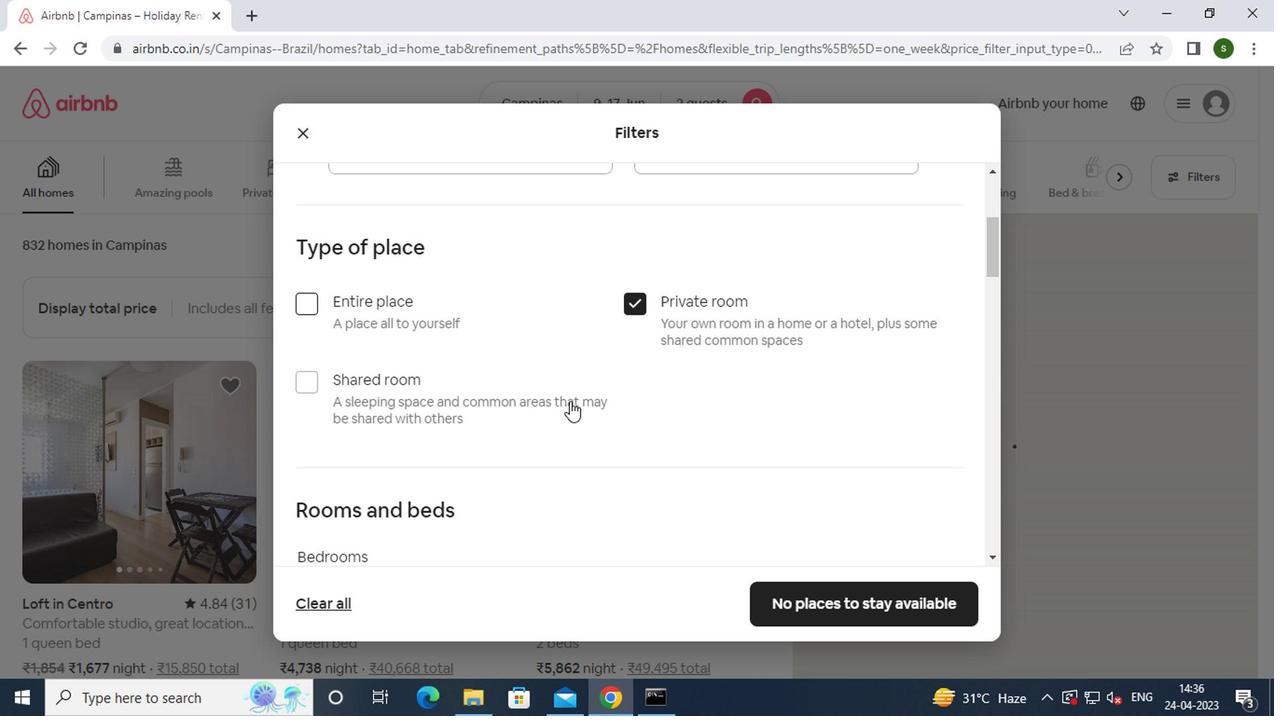 
Action: Mouse moved to (392, 394)
Screenshot: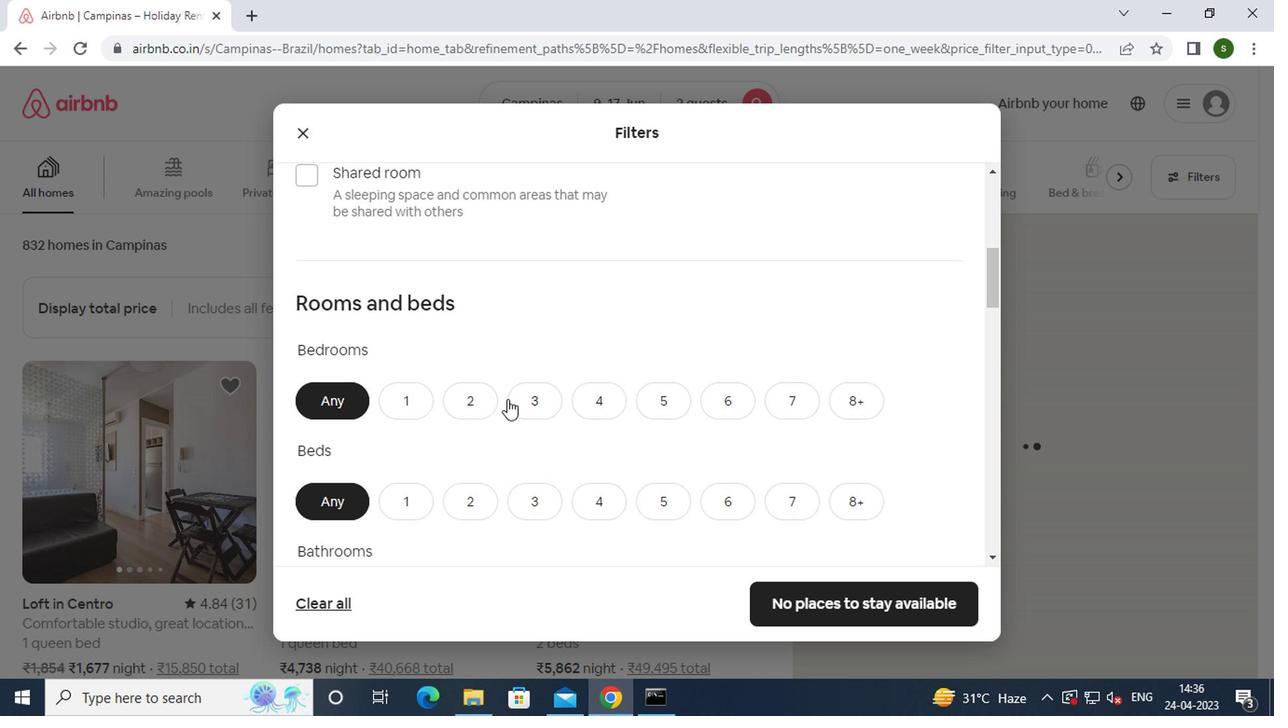 
Action: Mouse pressed left at (392, 394)
Screenshot: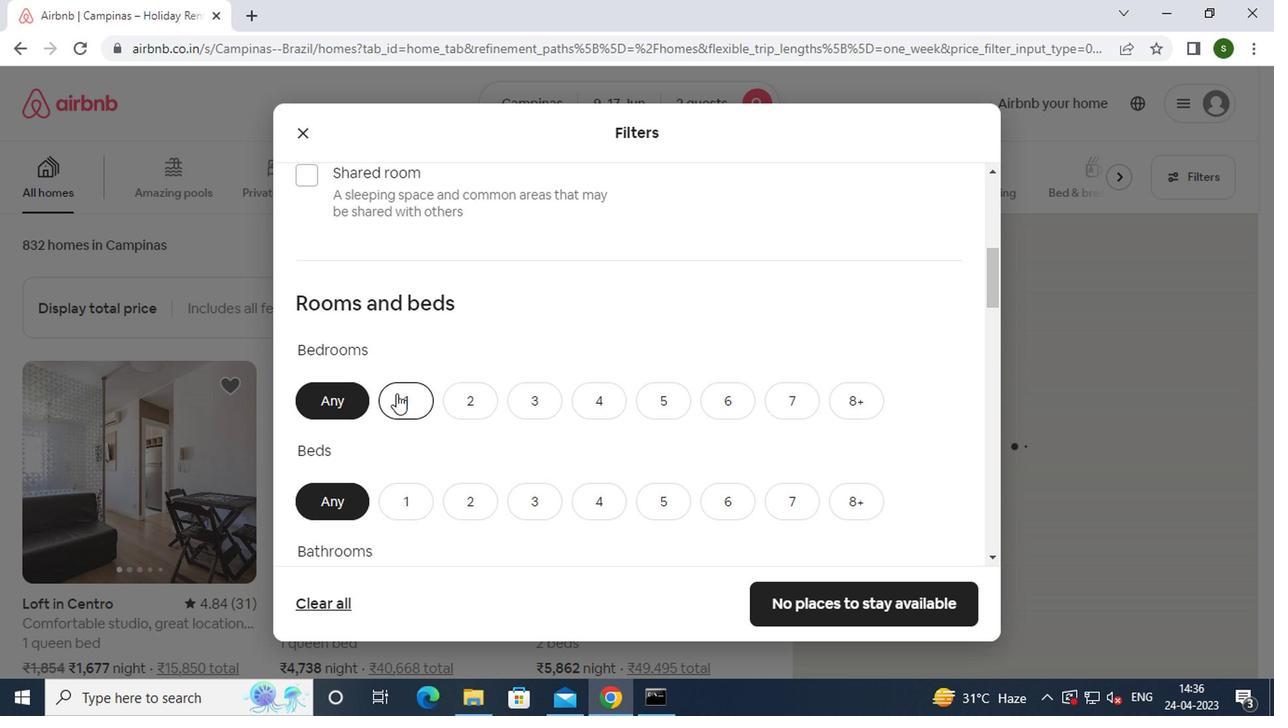 
Action: Mouse moved to (440, 381)
Screenshot: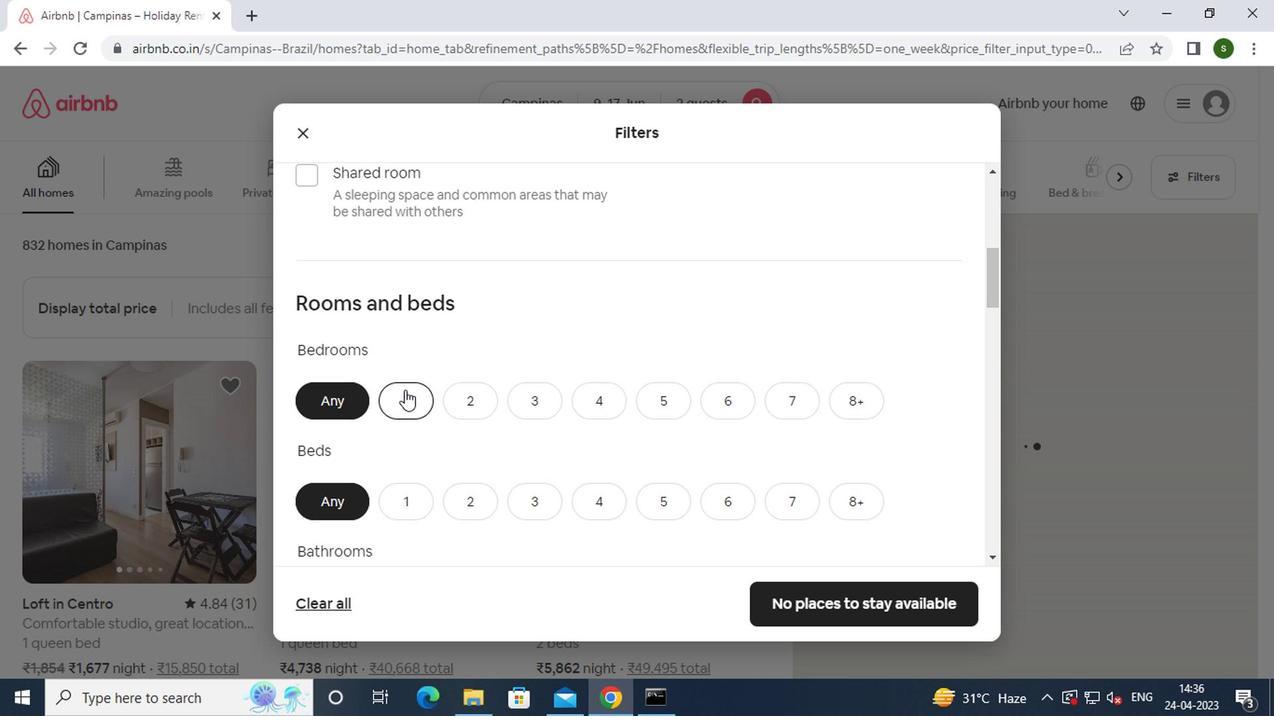 
Action: Mouse scrolled (440, 380) with delta (0, 0)
Screenshot: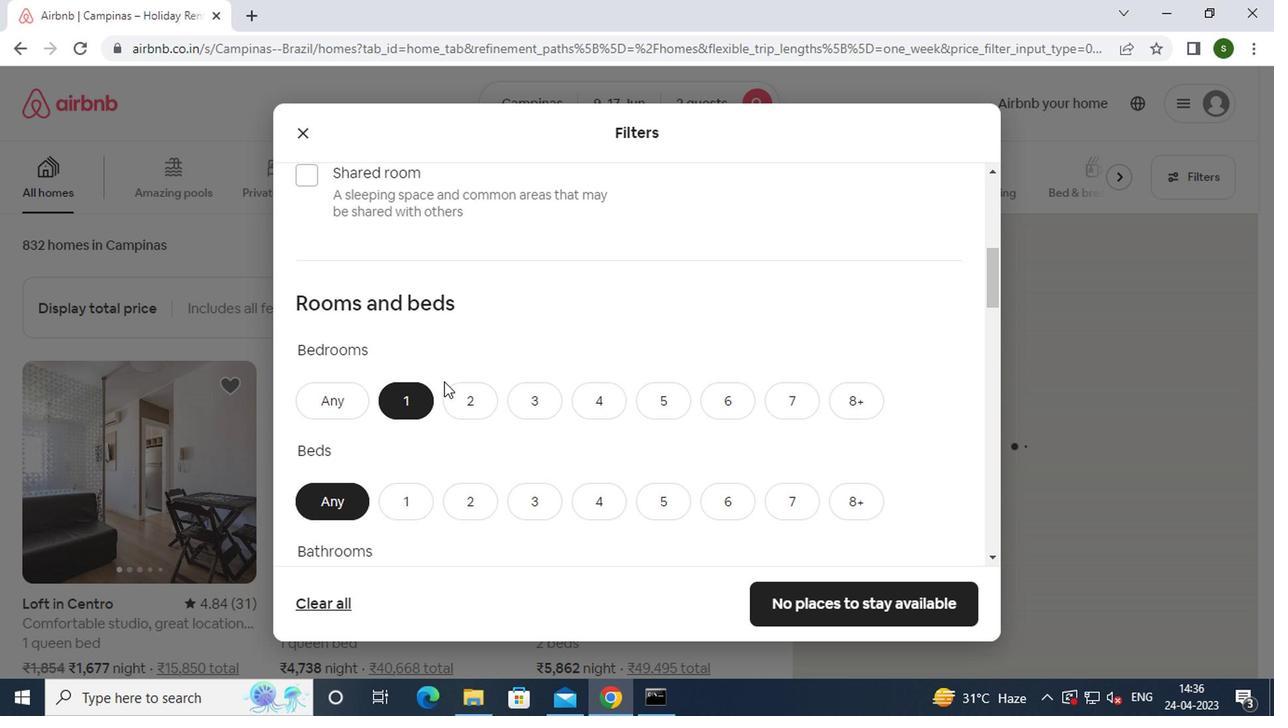 
Action: Mouse scrolled (440, 380) with delta (0, 0)
Screenshot: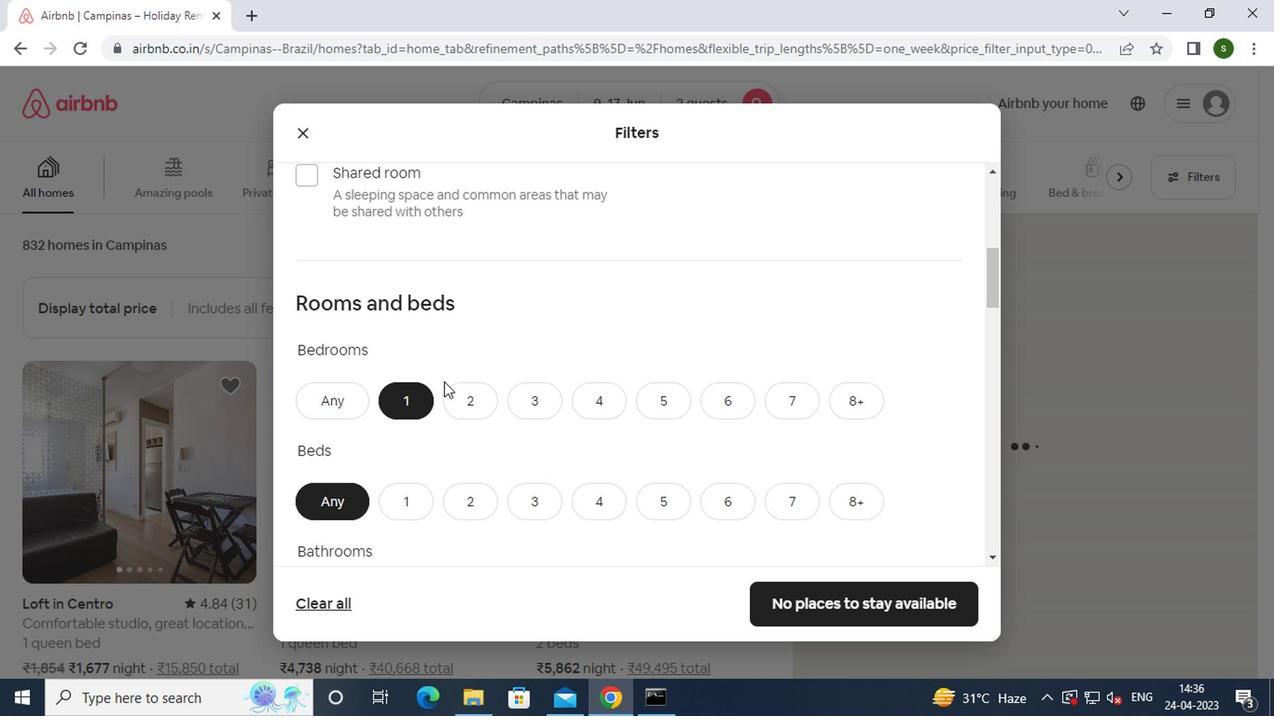
Action: Mouse moved to (461, 321)
Screenshot: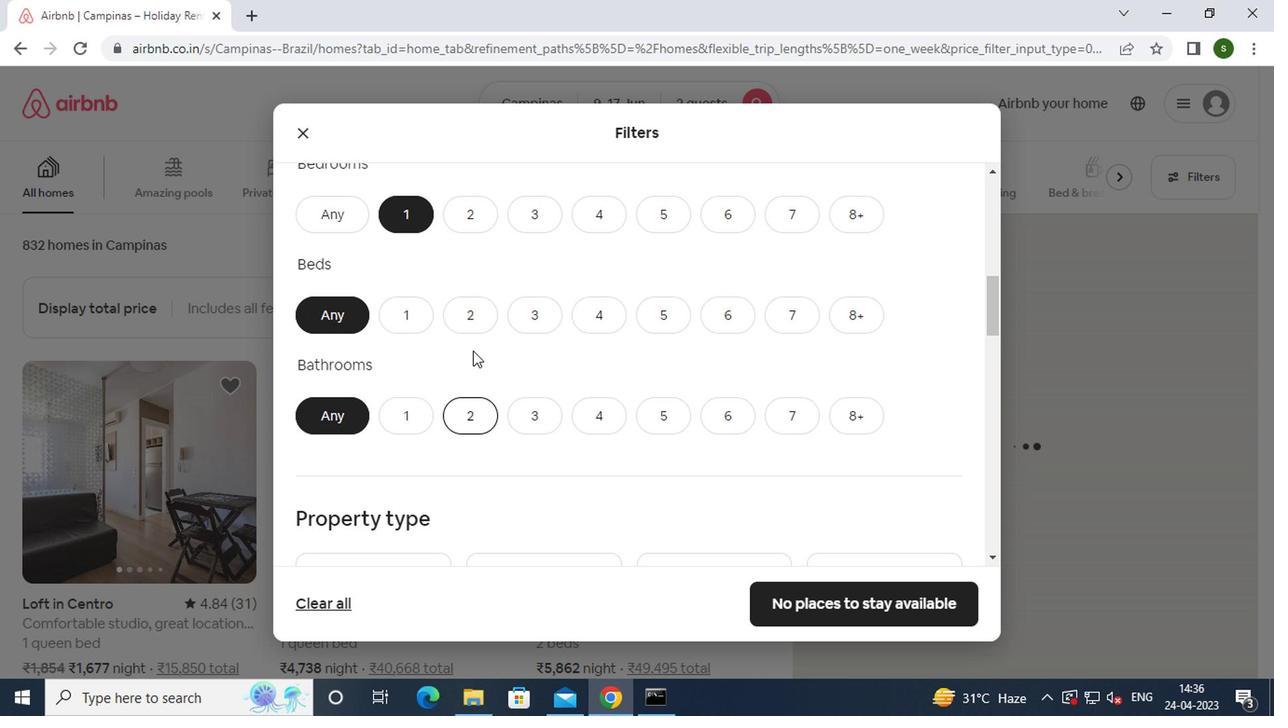 
Action: Mouse pressed left at (461, 321)
Screenshot: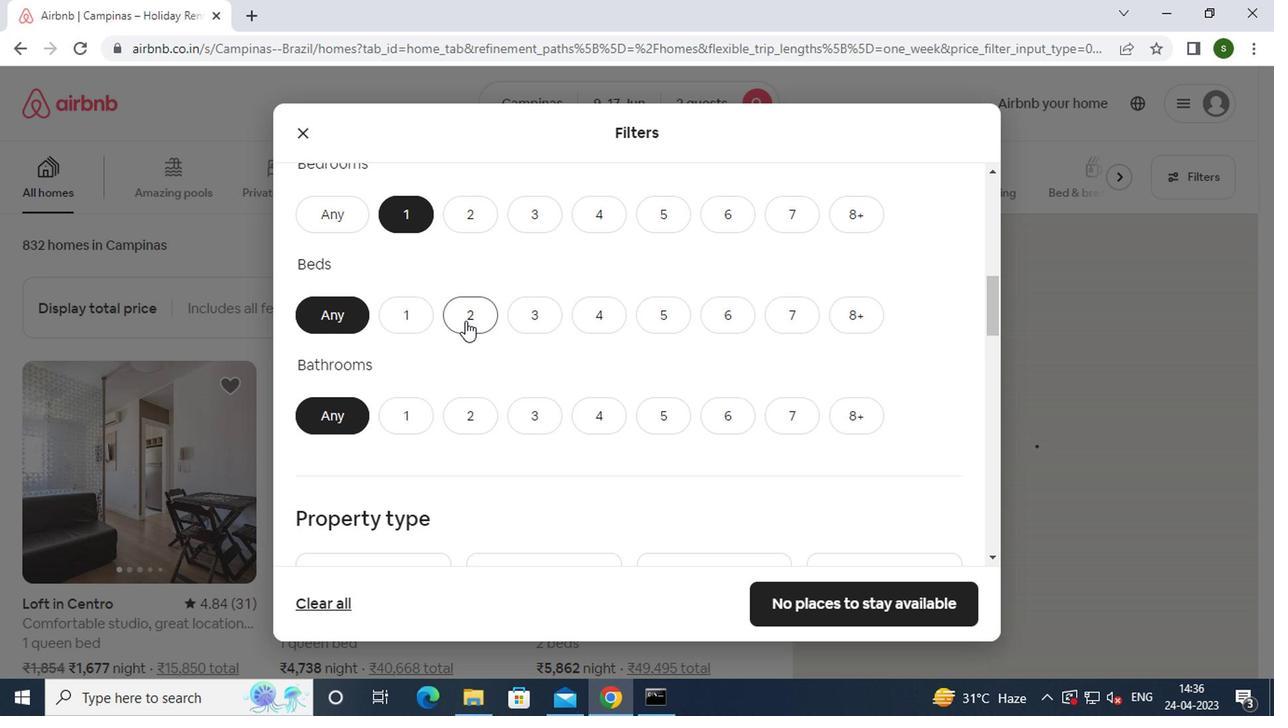 
Action: Mouse moved to (405, 407)
Screenshot: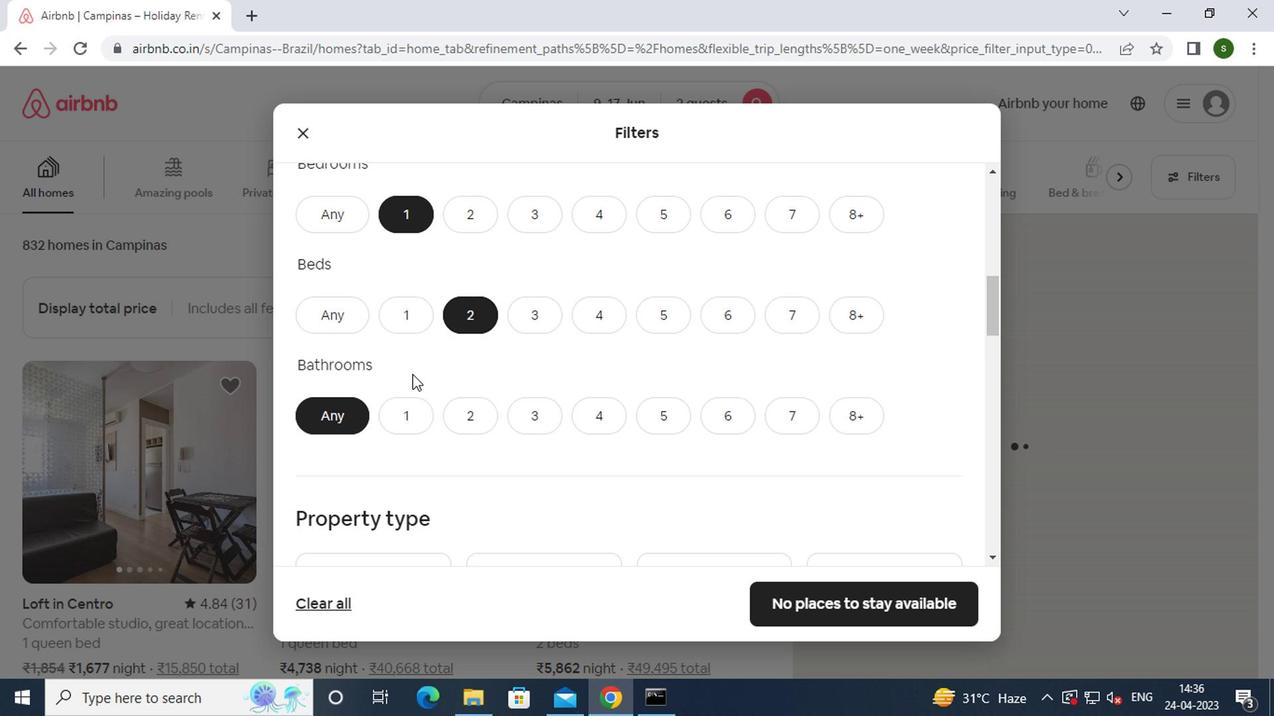 
Action: Mouse pressed left at (405, 407)
Screenshot: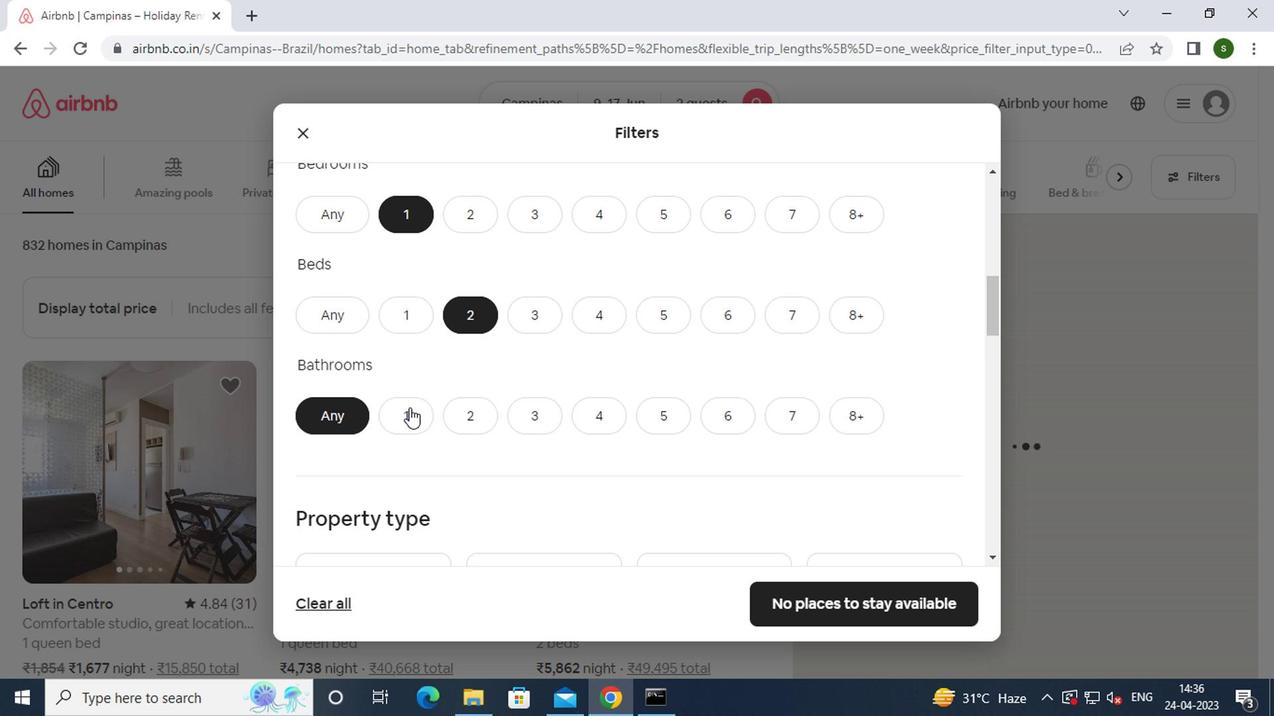 
Action: Mouse moved to (558, 371)
Screenshot: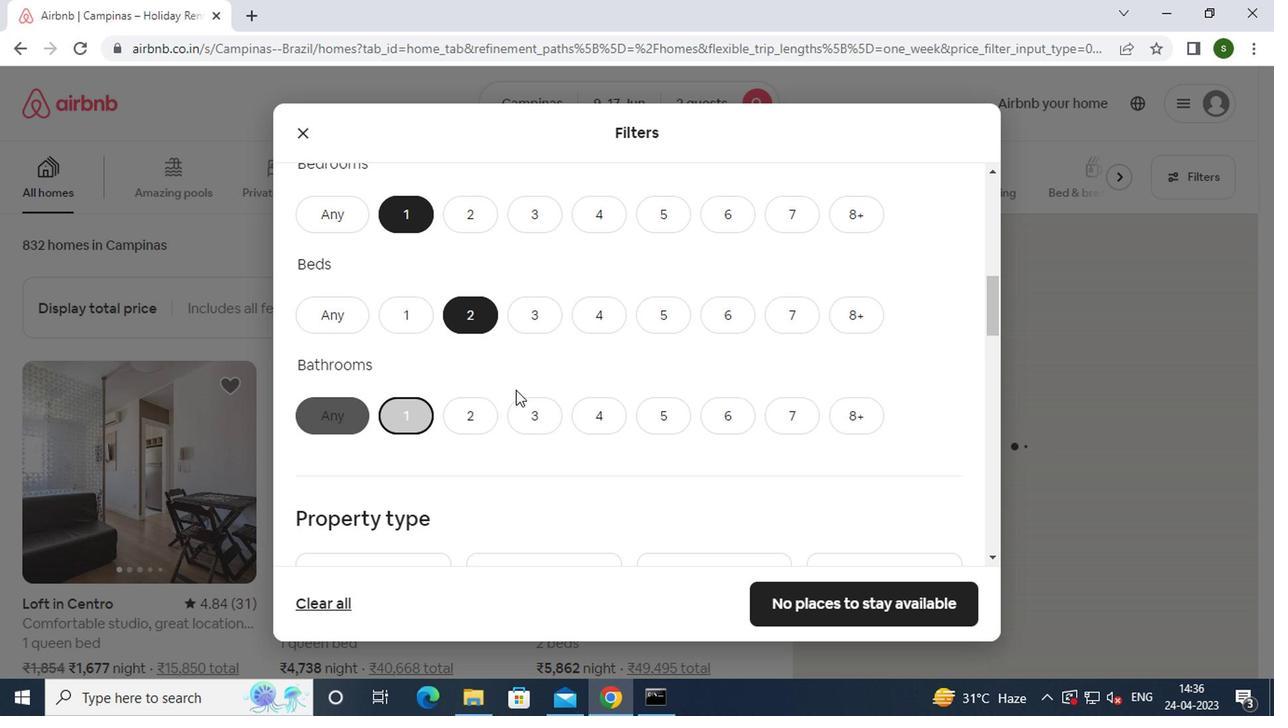 
Action: Mouse scrolled (558, 370) with delta (0, 0)
Screenshot: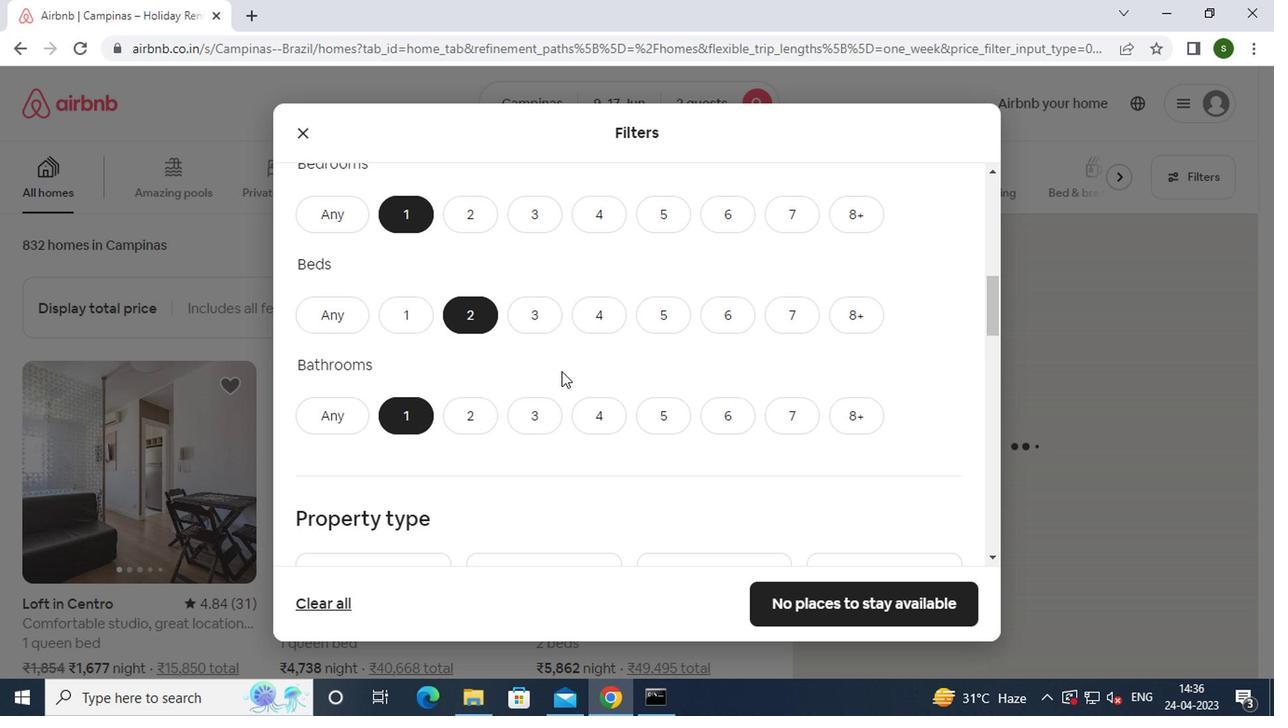 
Action: Mouse scrolled (558, 370) with delta (0, 0)
Screenshot: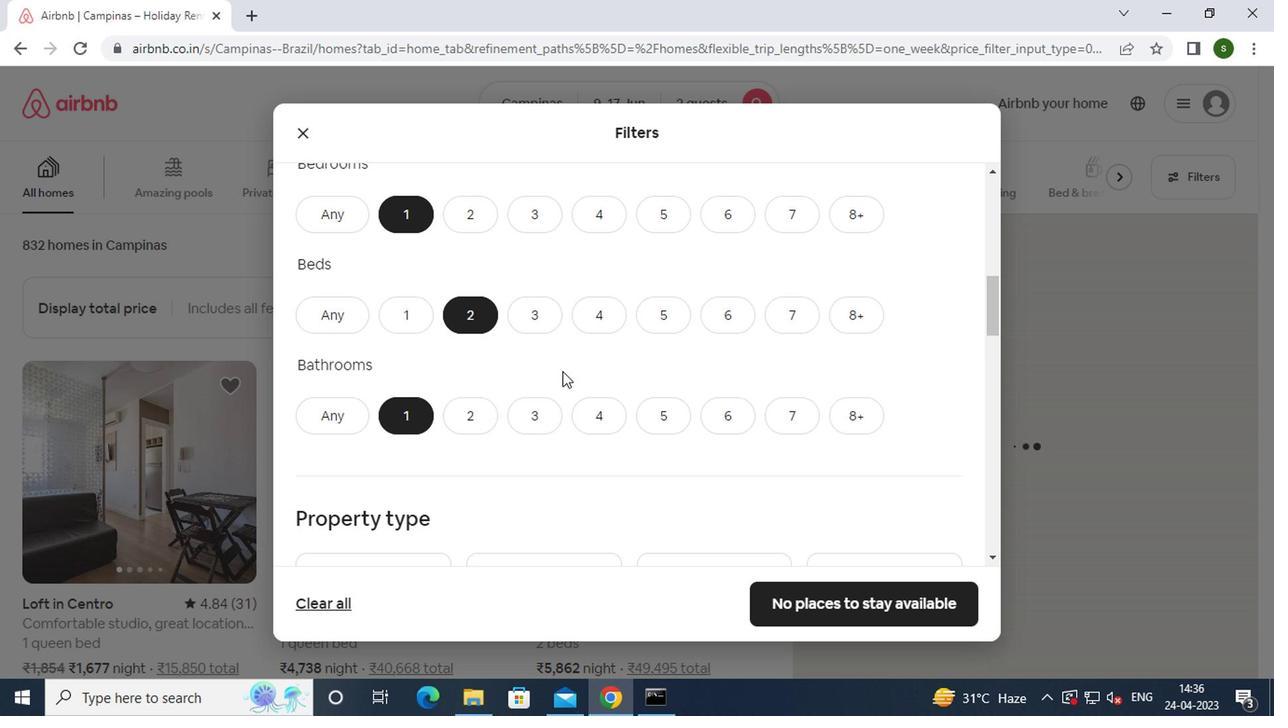 
Action: Mouse scrolled (558, 370) with delta (0, 0)
Screenshot: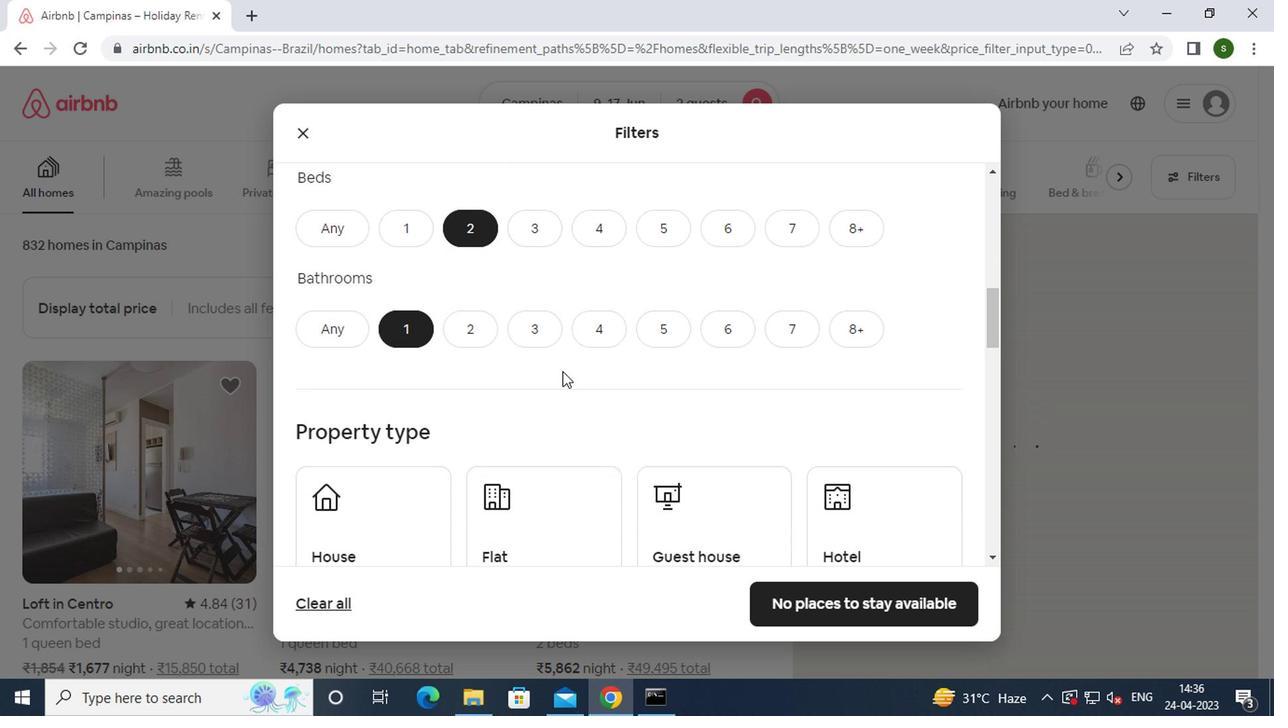 
Action: Mouse moved to (416, 351)
Screenshot: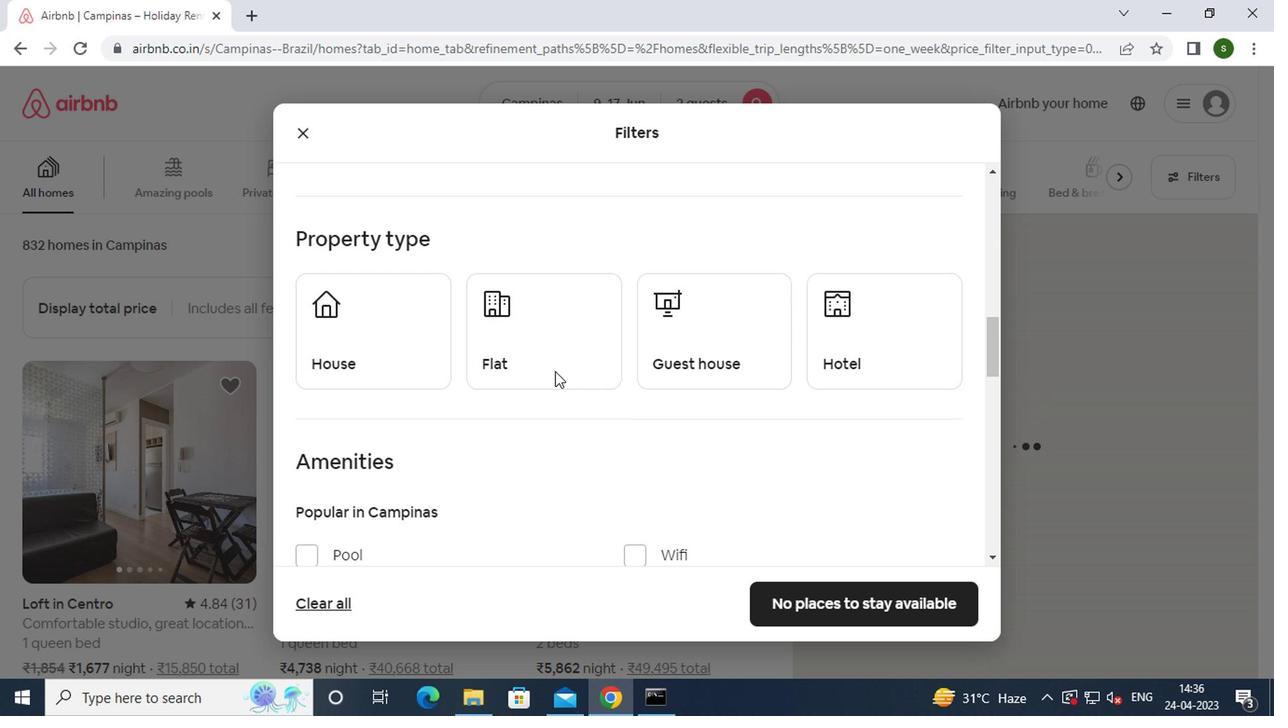 
Action: Mouse pressed left at (416, 351)
Screenshot: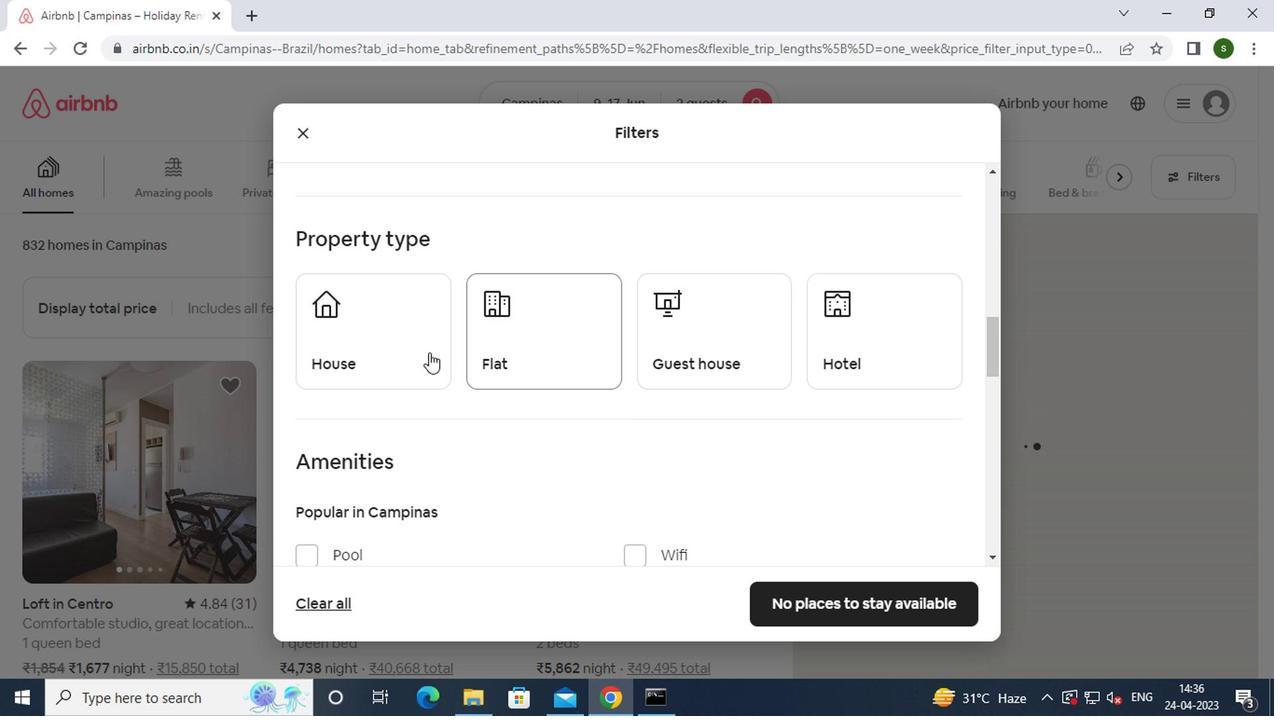
Action: Mouse moved to (522, 350)
Screenshot: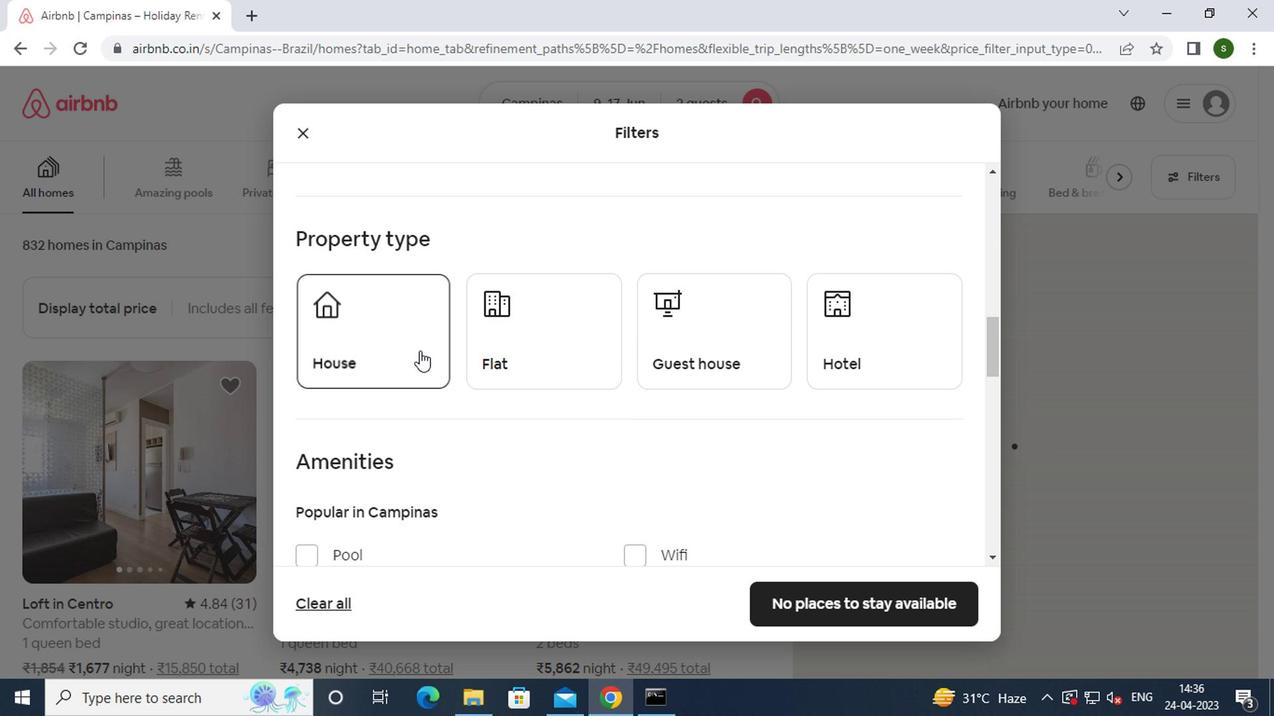 
Action: Mouse pressed left at (522, 350)
Screenshot: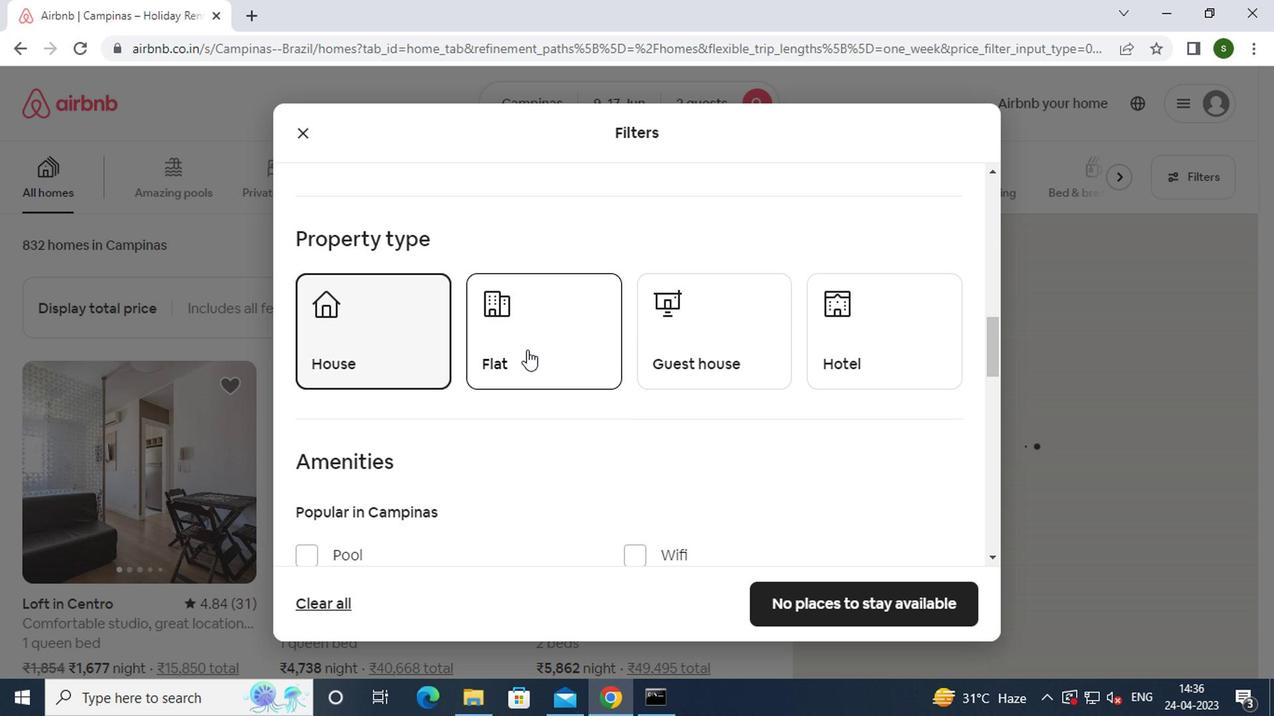 
Action: Mouse moved to (725, 341)
Screenshot: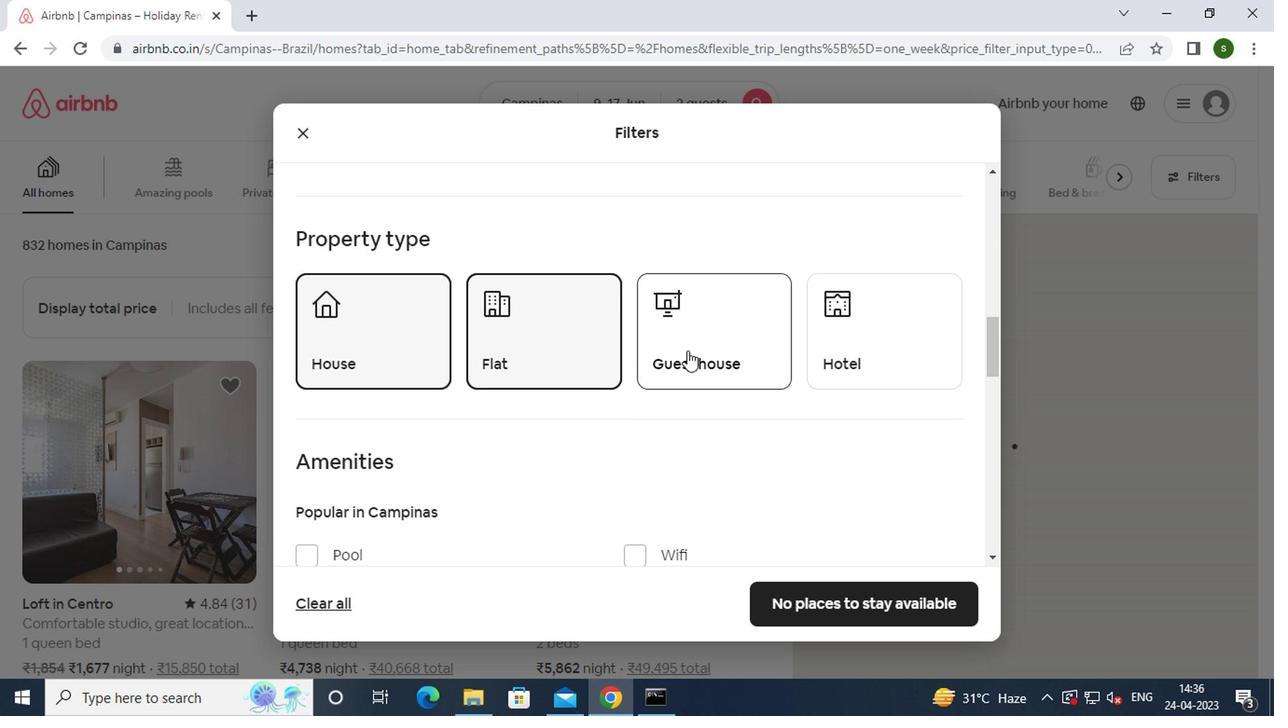 
Action: Mouse pressed left at (725, 341)
Screenshot: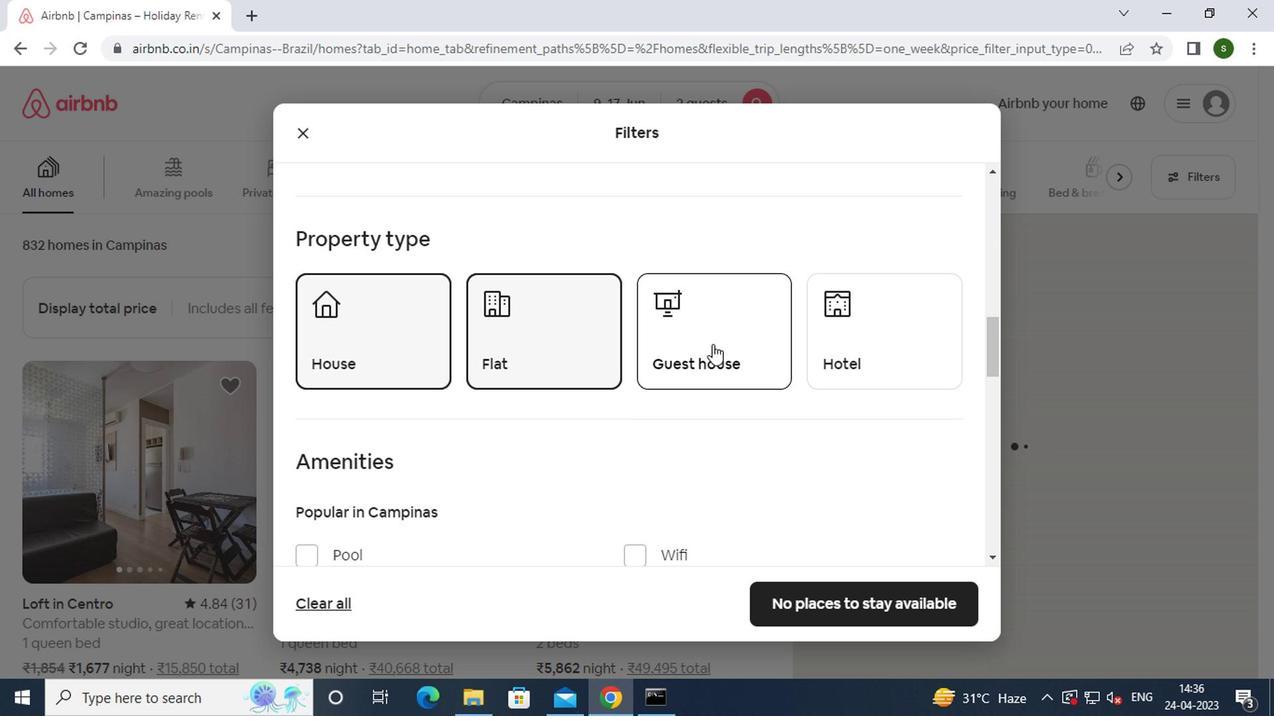 
Action: Mouse moved to (676, 353)
Screenshot: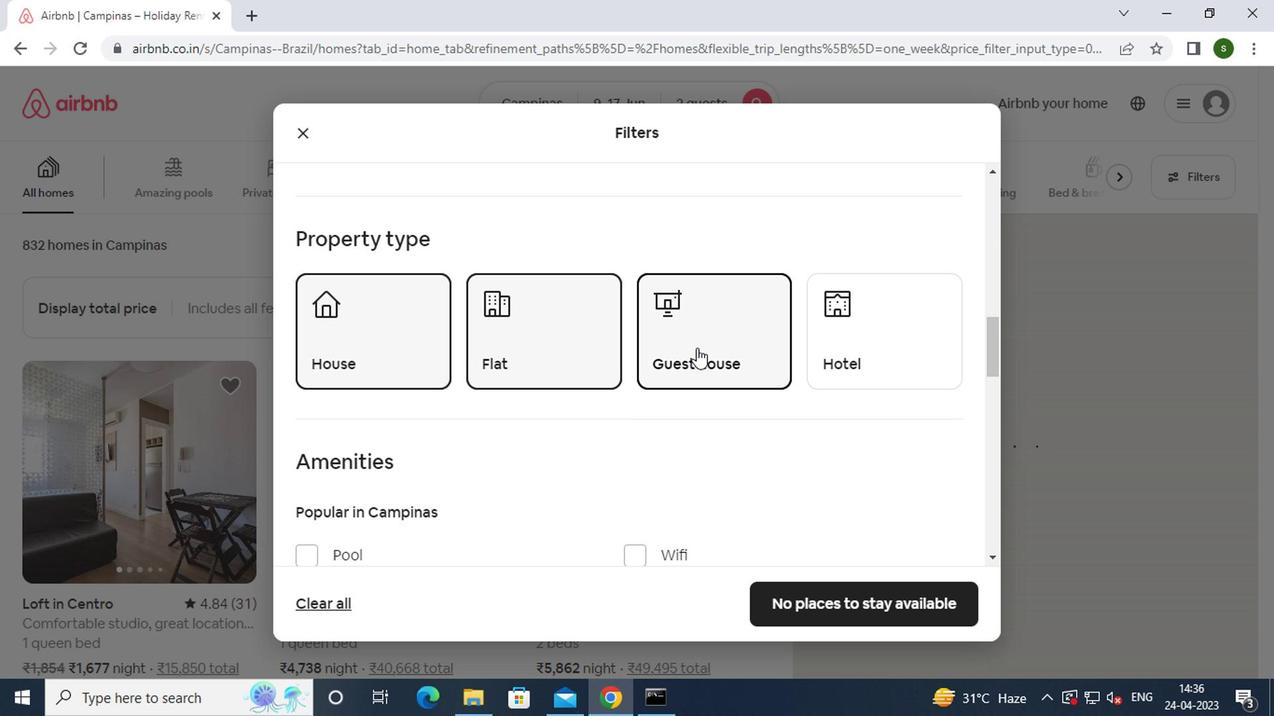 
Action: Mouse scrolled (676, 353) with delta (0, 0)
Screenshot: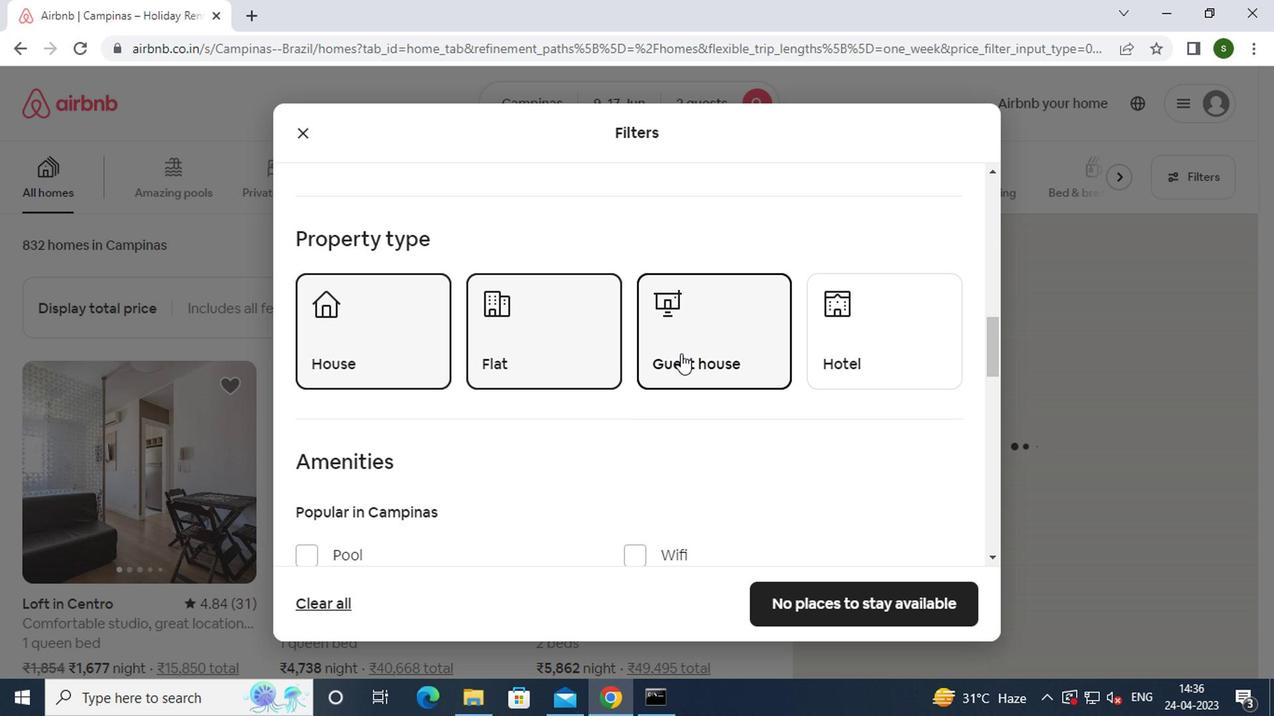 
Action: Mouse scrolled (676, 353) with delta (0, 0)
Screenshot: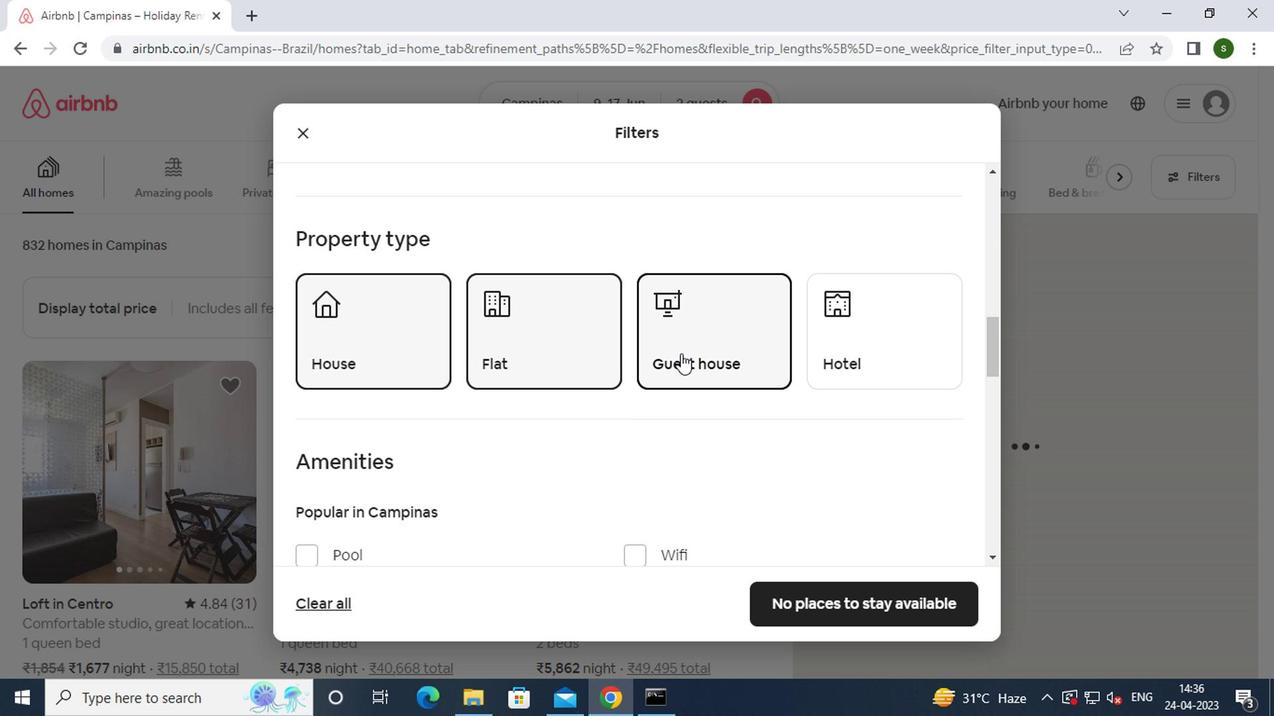 
Action: Mouse moved to (631, 372)
Screenshot: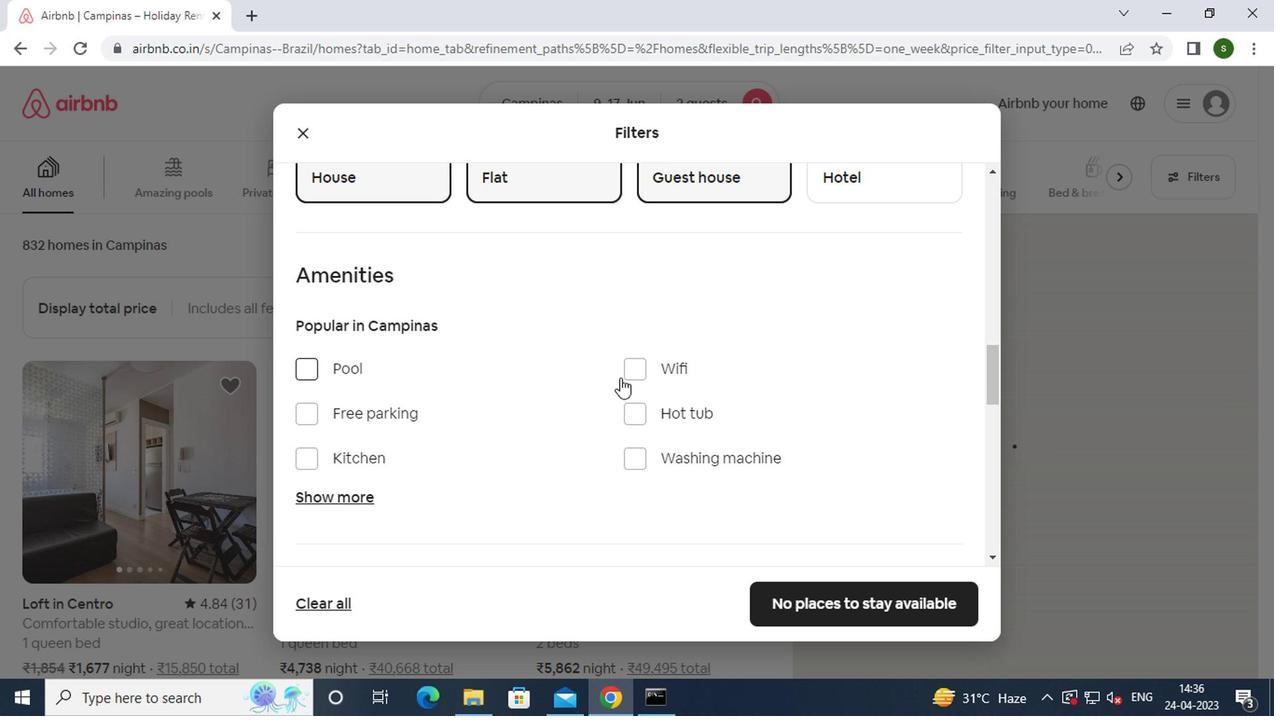 
Action: Mouse pressed left at (631, 372)
Screenshot: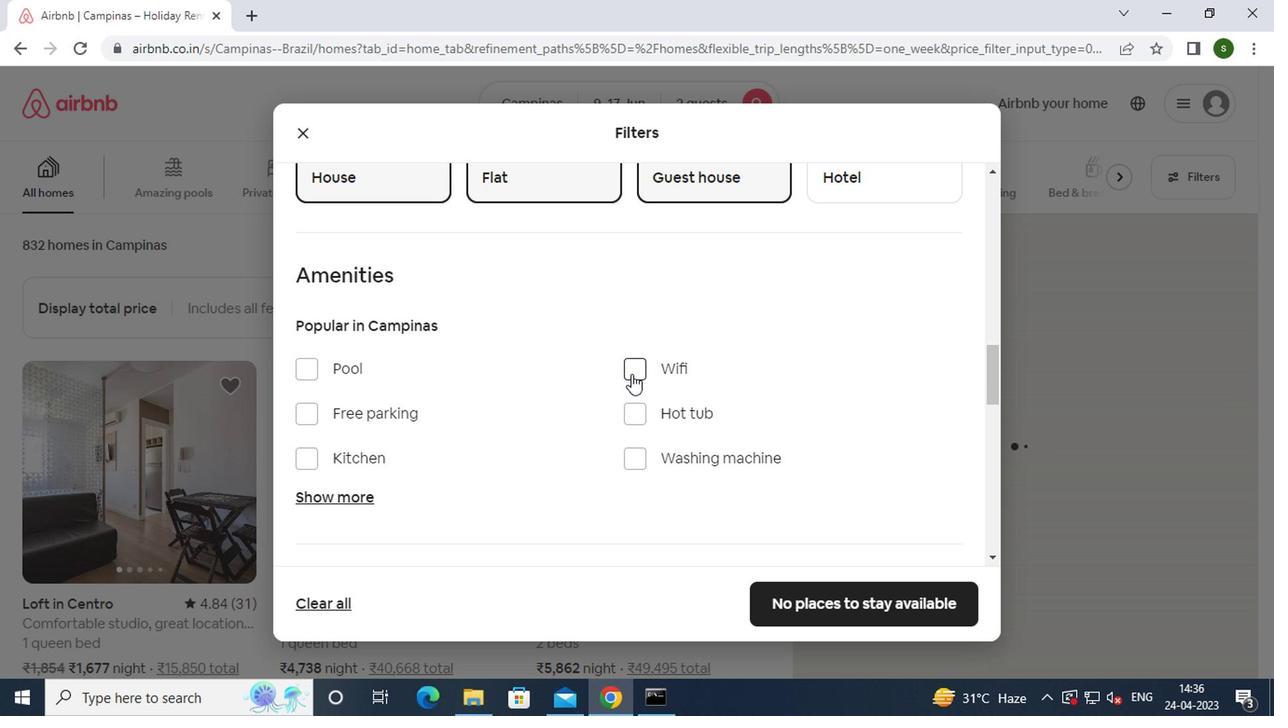 
Action: Mouse moved to (589, 361)
Screenshot: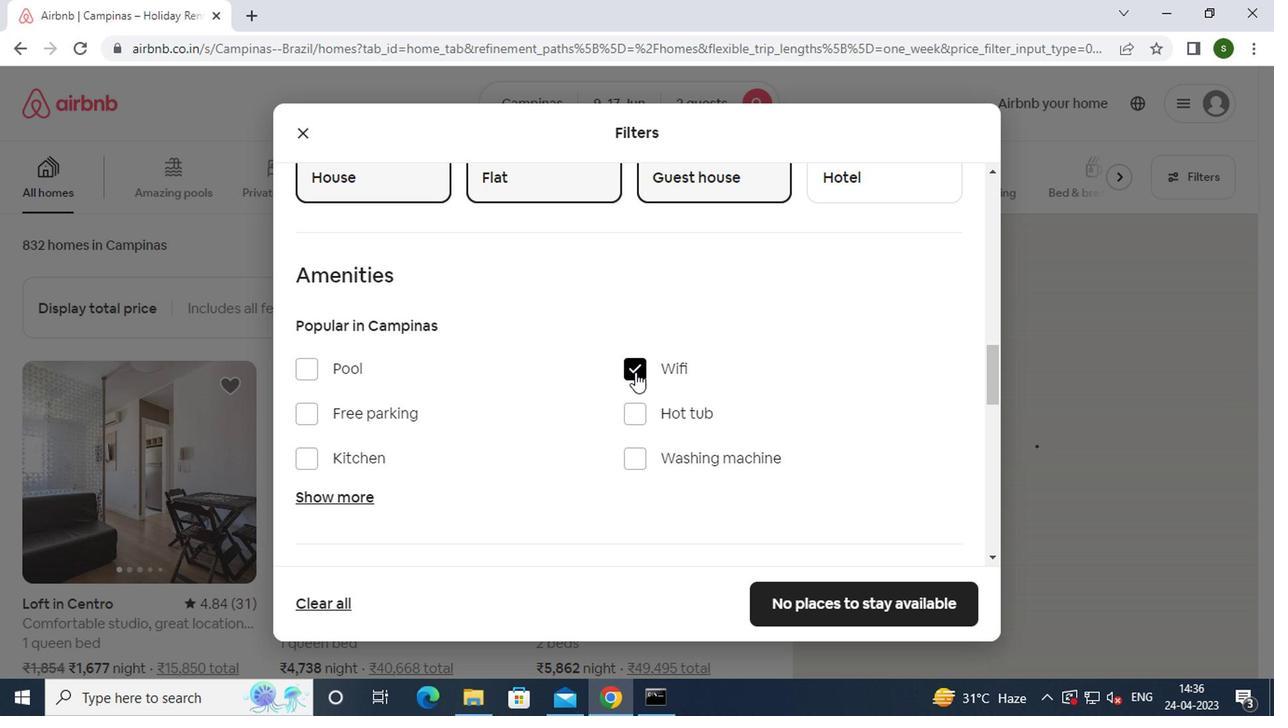 
Action: Mouse scrolled (589, 360) with delta (0, -1)
Screenshot: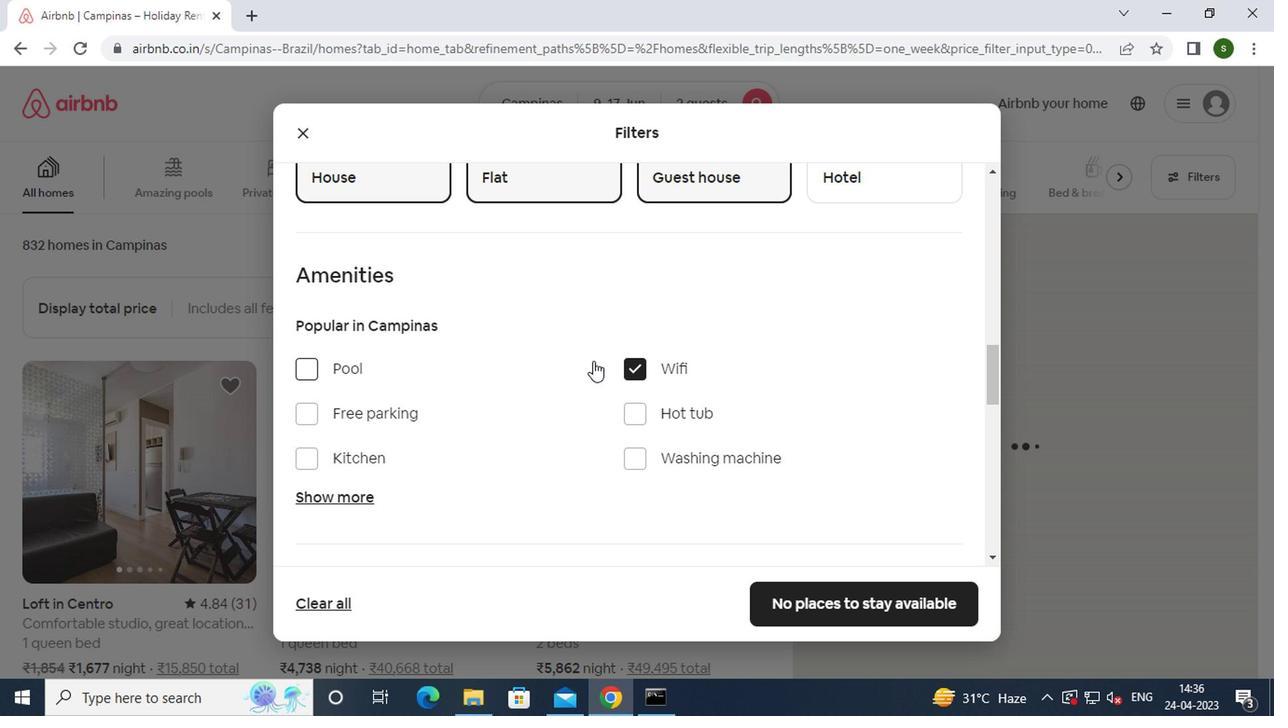 
Action: Mouse scrolled (589, 360) with delta (0, -1)
Screenshot: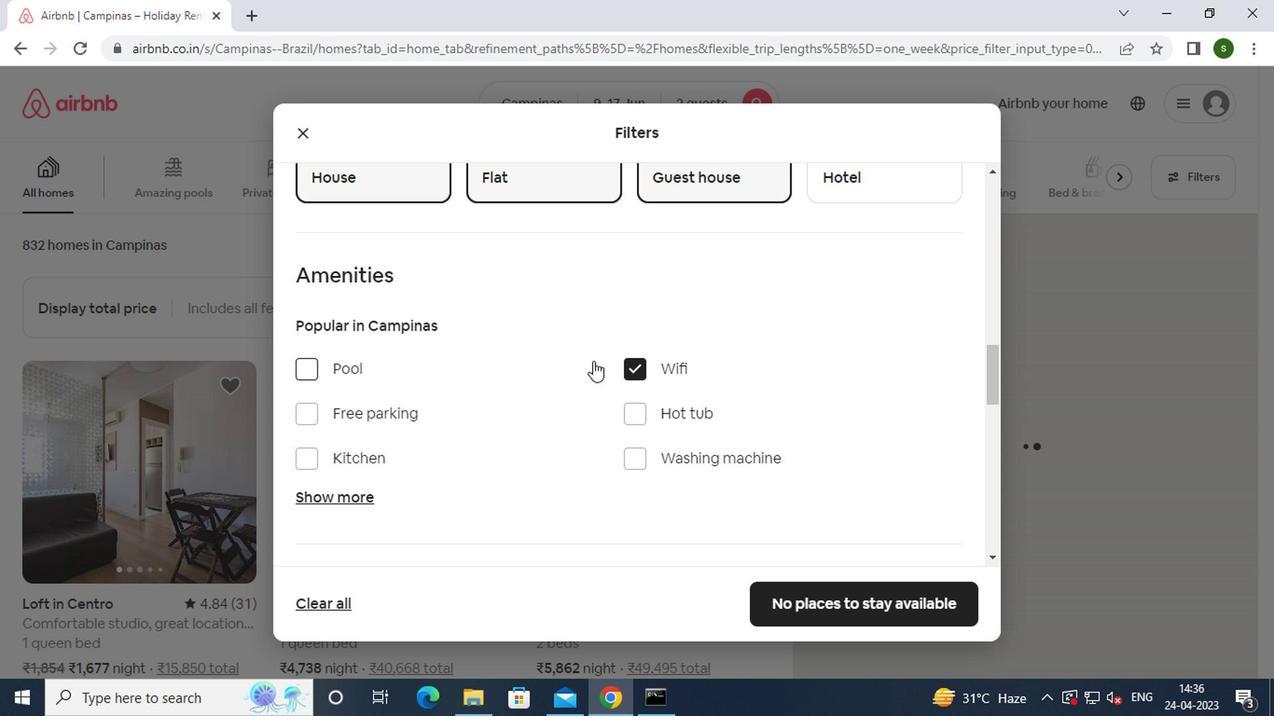 
Action: Mouse scrolled (589, 360) with delta (0, -1)
Screenshot: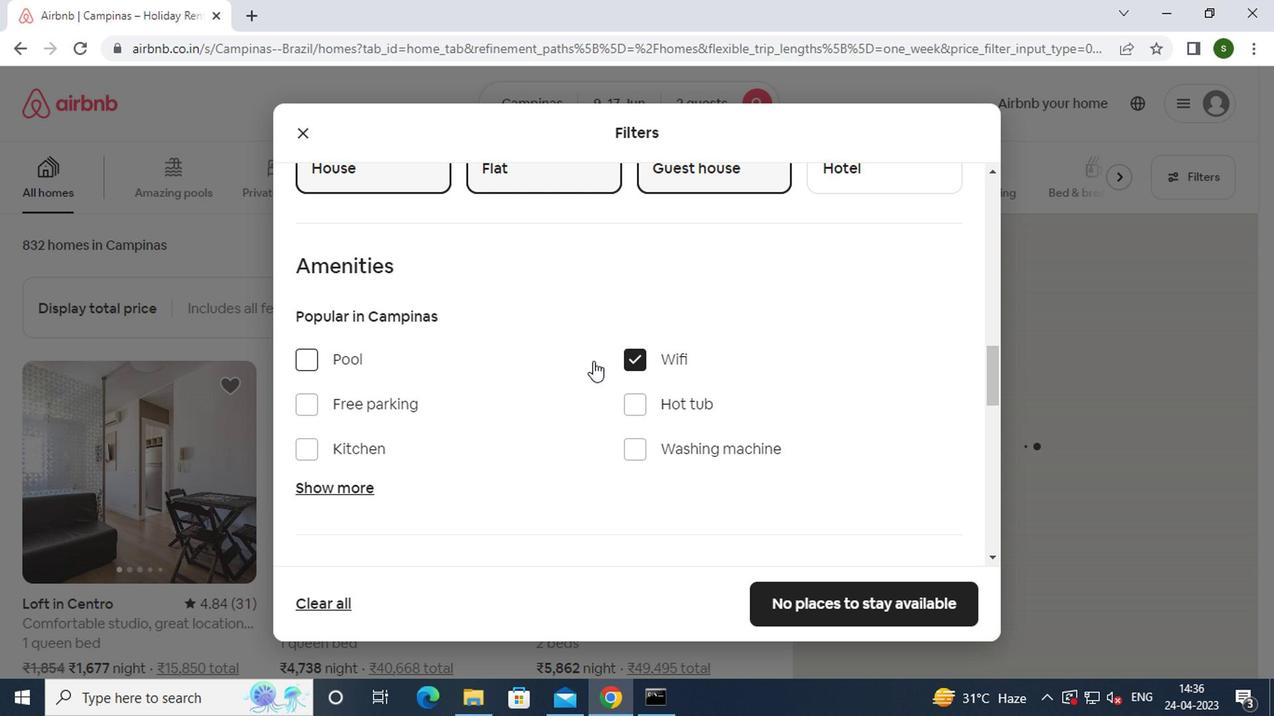 
Action: Mouse scrolled (589, 360) with delta (0, -1)
Screenshot: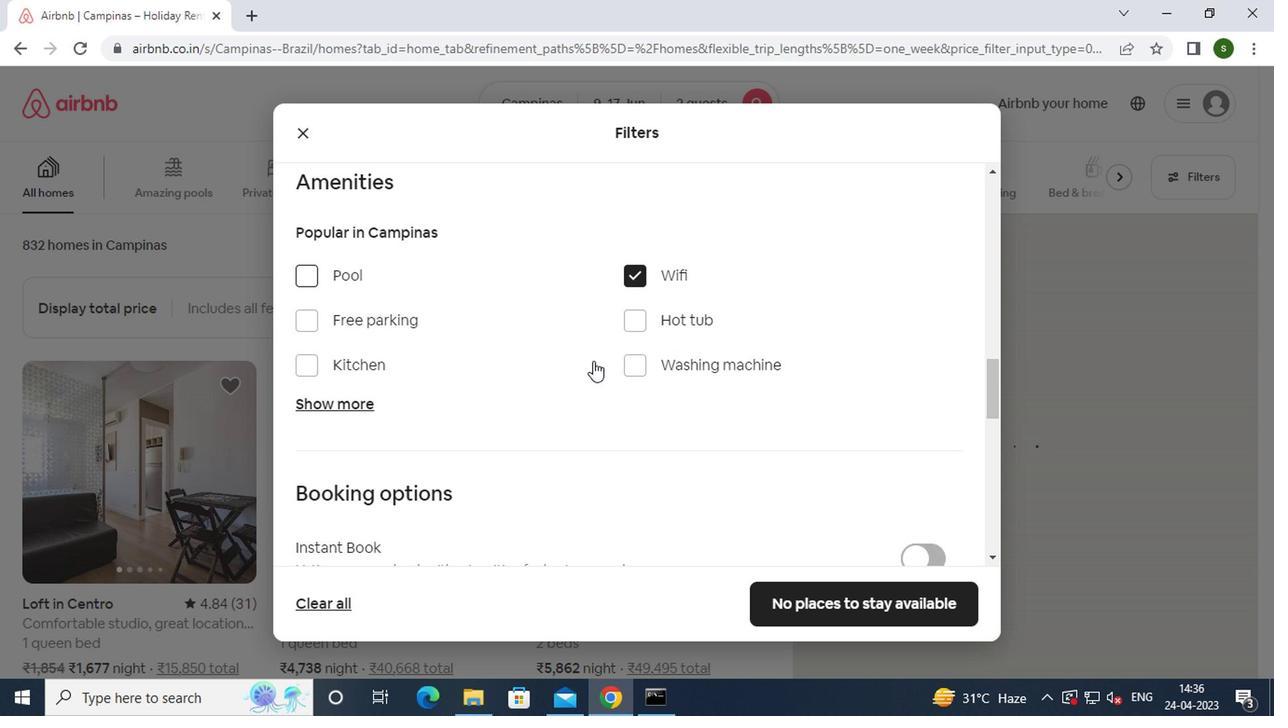
Action: Mouse scrolled (589, 360) with delta (0, -1)
Screenshot: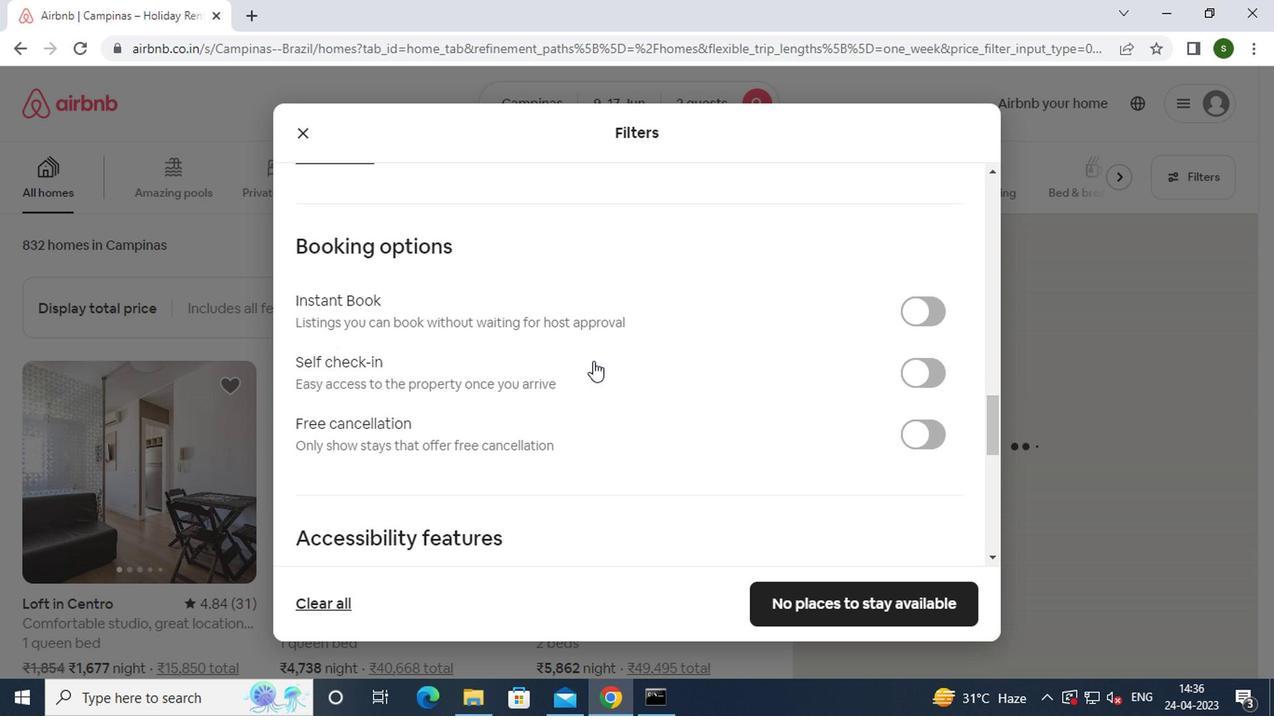 
Action: Mouse moved to (905, 248)
Screenshot: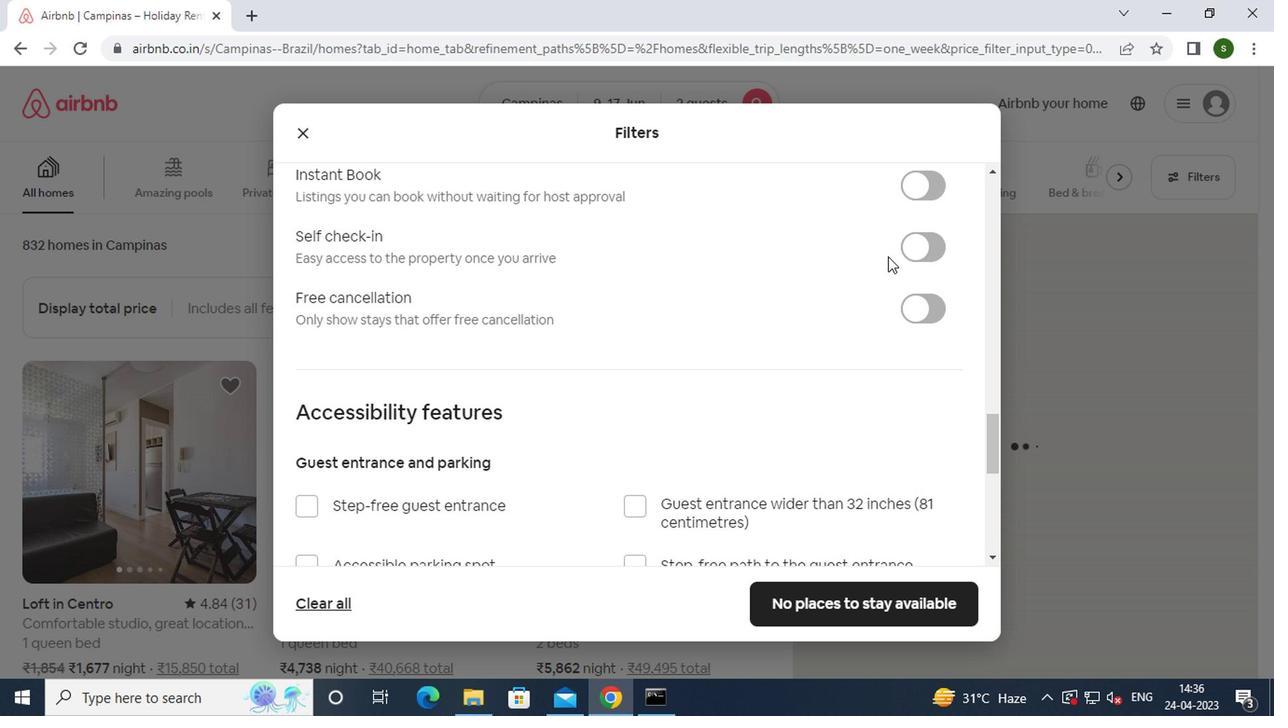 
Action: Mouse pressed left at (905, 248)
Screenshot: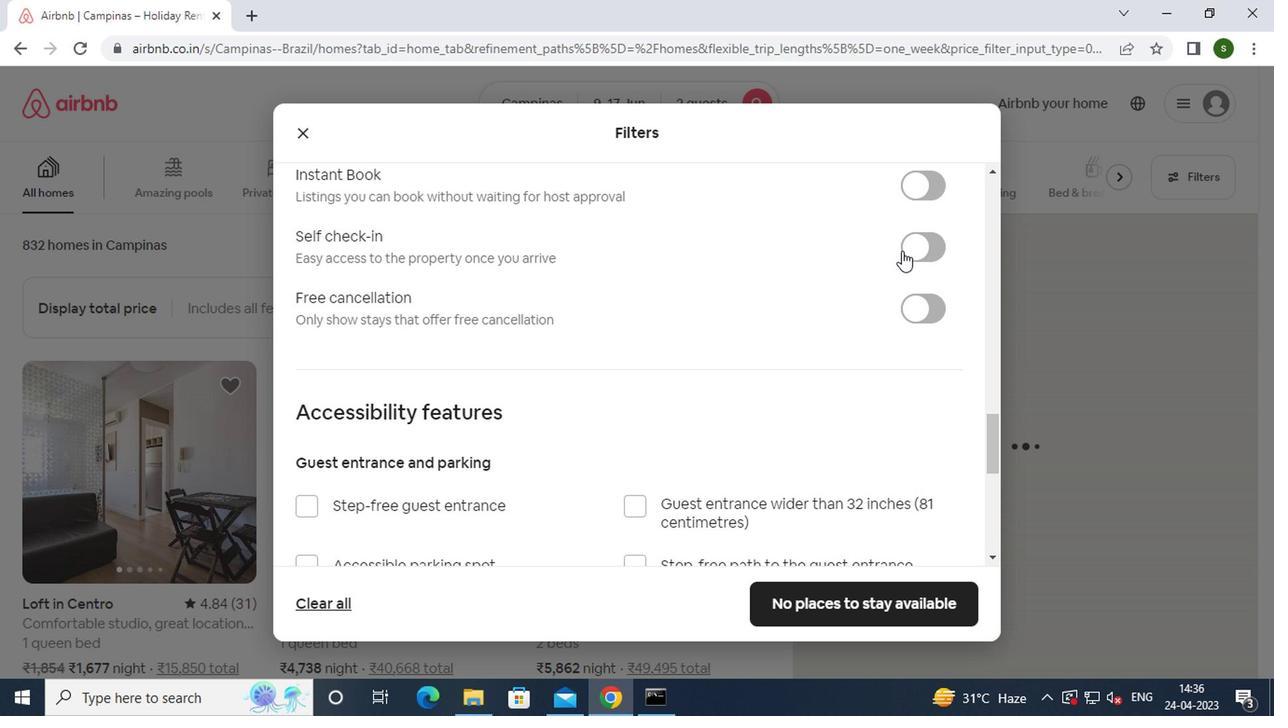 
Action: Mouse moved to (822, 273)
Screenshot: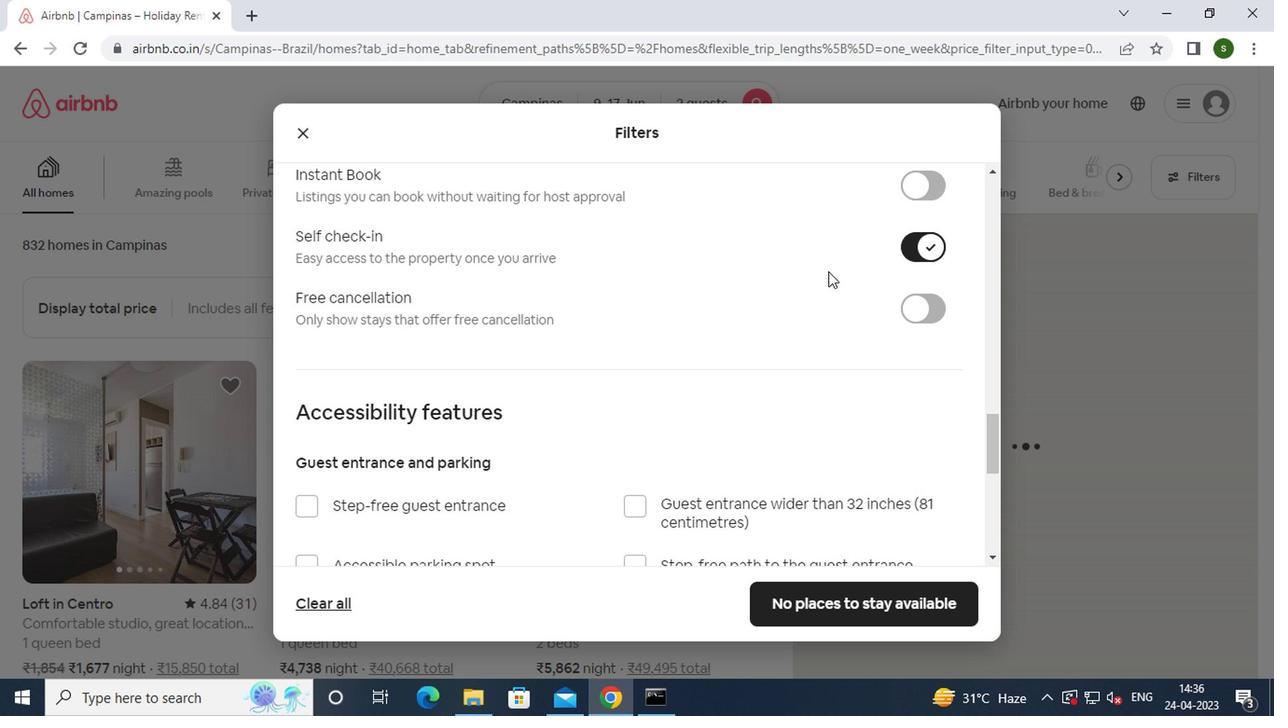 
Action: Mouse scrolled (822, 272) with delta (0, -1)
Screenshot: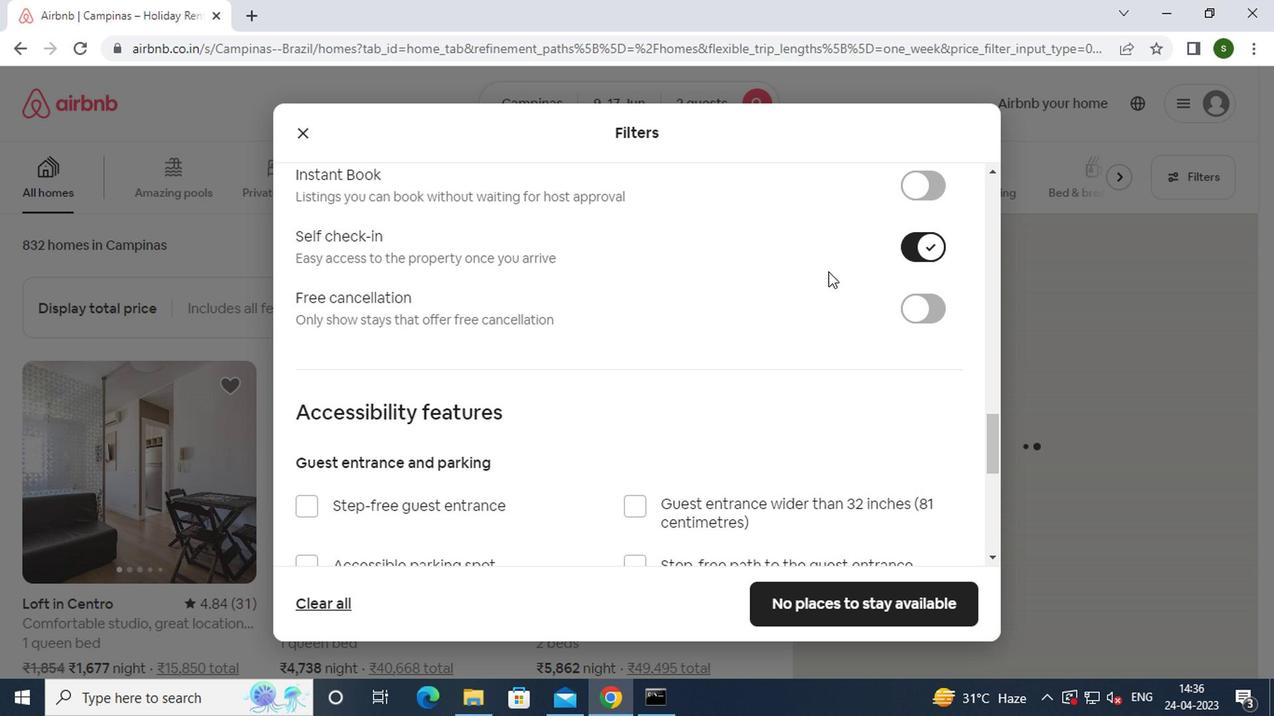 
Action: Mouse scrolled (822, 272) with delta (0, -1)
Screenshot: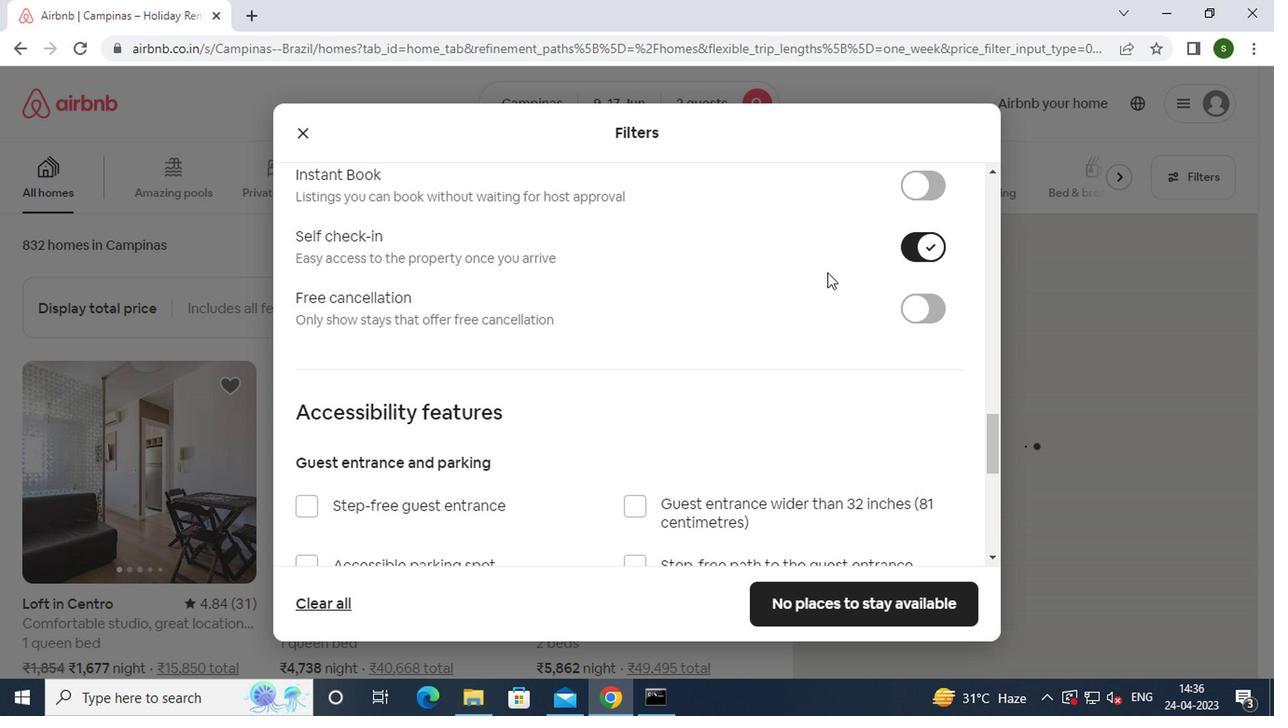 
Action: Mouse scrolled (822, 272) with delta (0, -1)
Screenshot: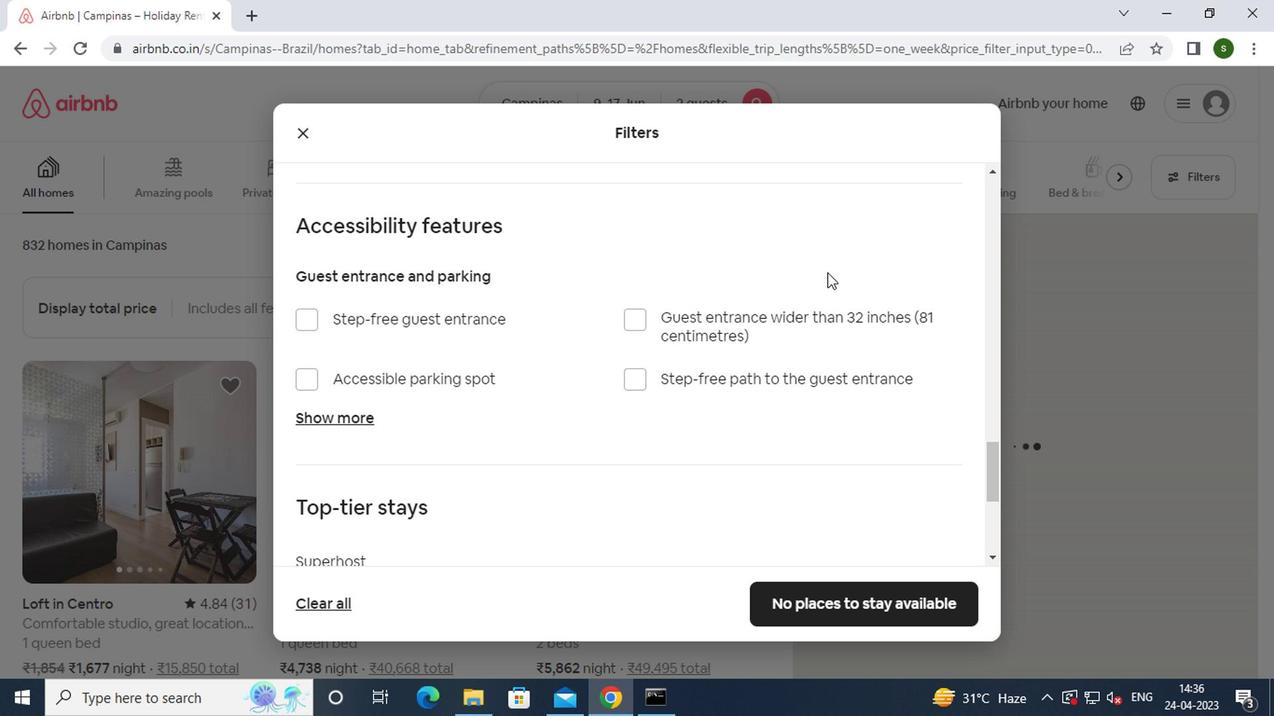 
Action: Mouse scrolled (822, 272) with delta (0, -1)
Screenshot: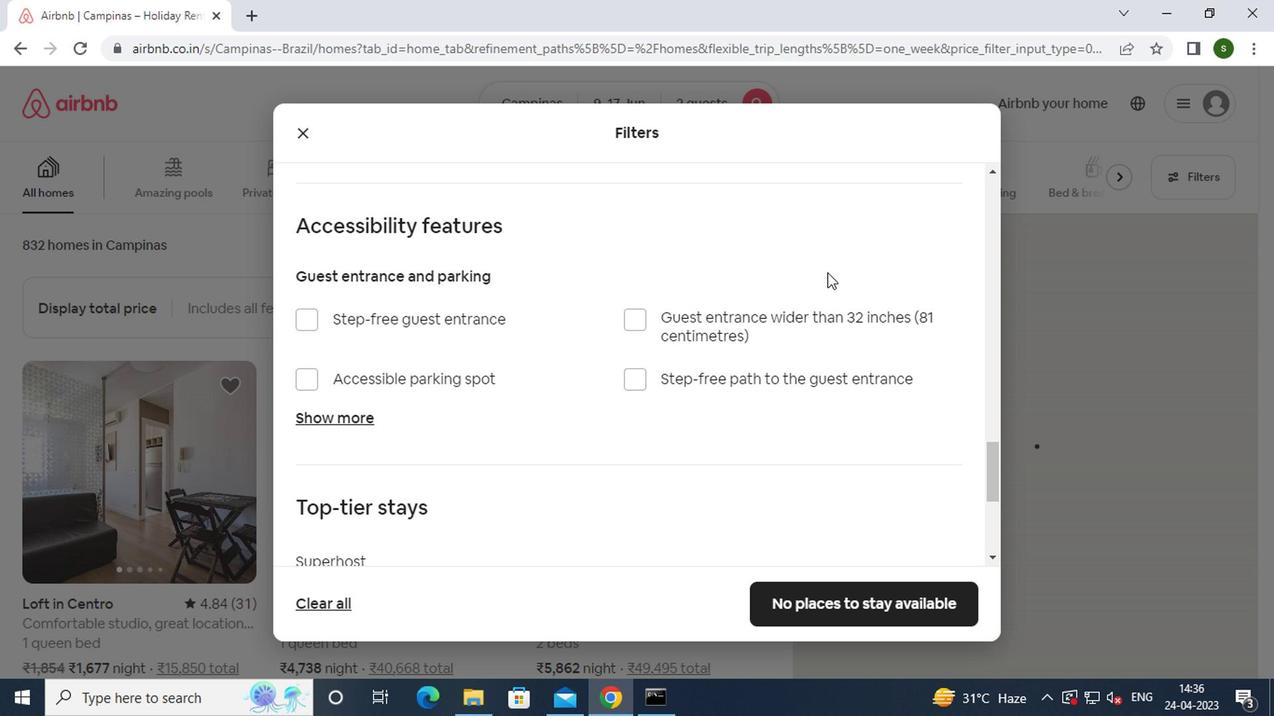 
Action: Mouse scrolled (822, 272) with delta (0, -1)
Screenshot: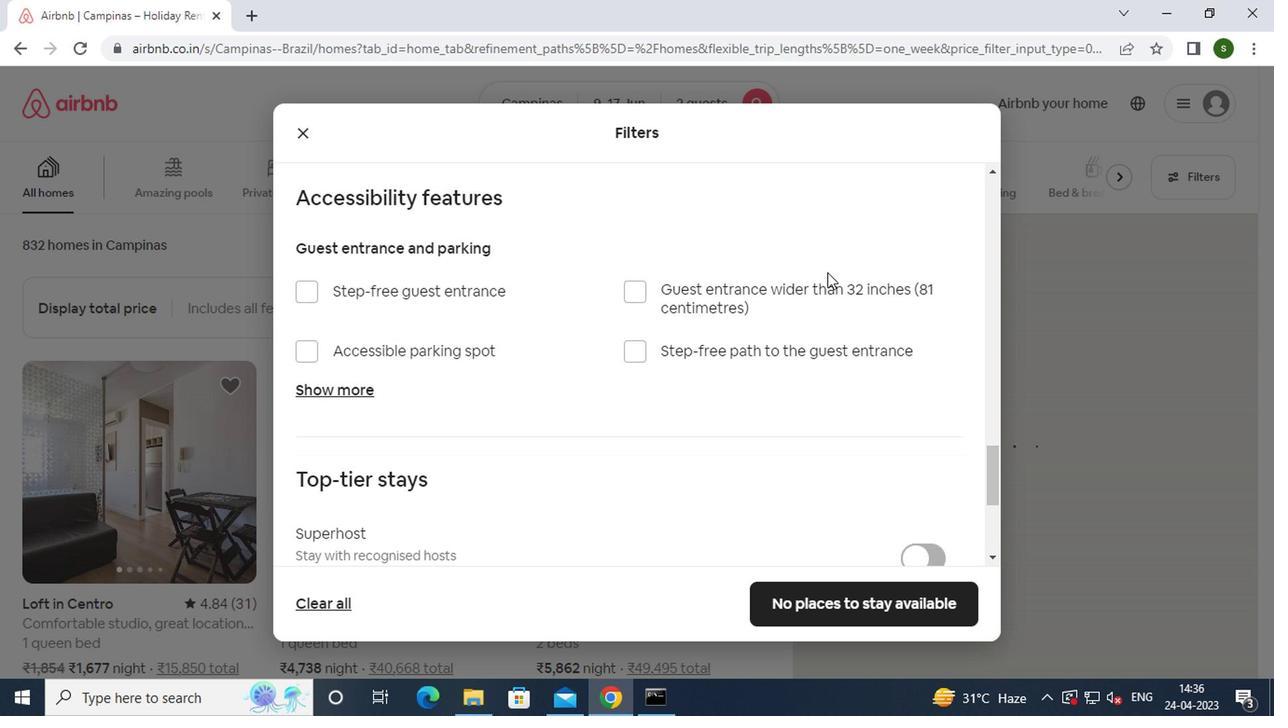 
Action: Mouse scrolled (822, 272) with delta (0, -1)
Screenshot: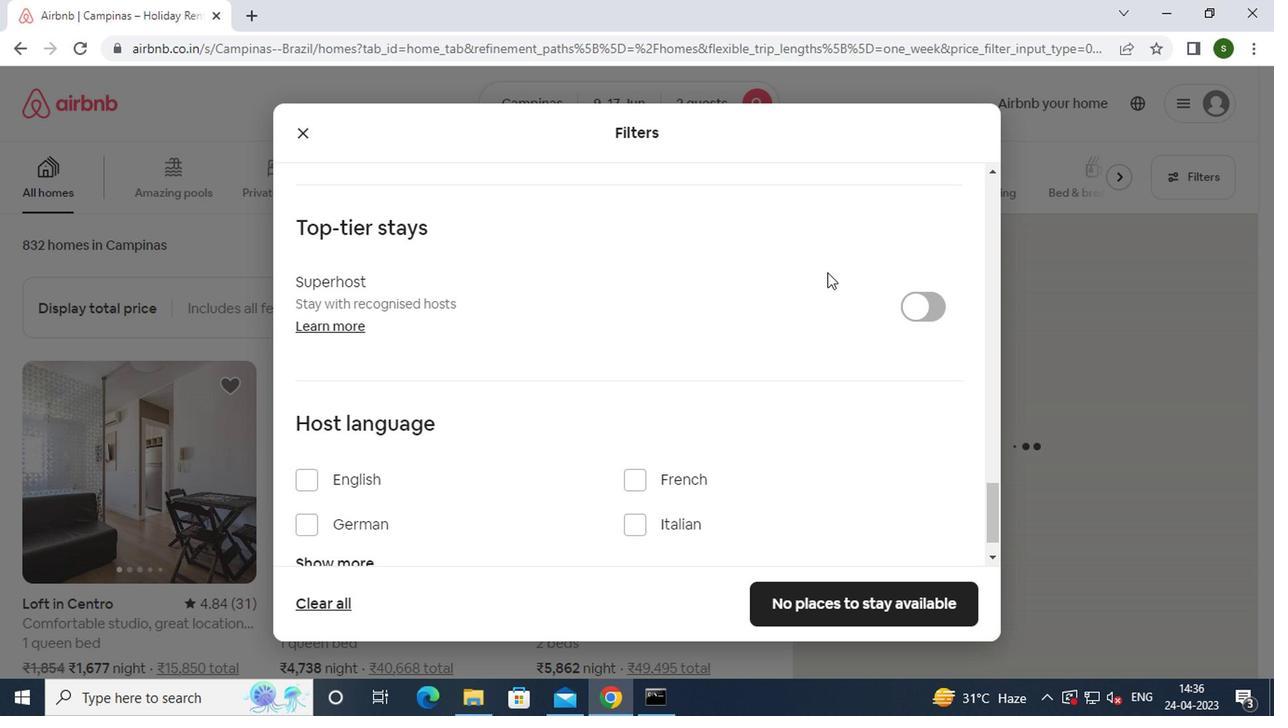 
Action: Mouse scrolled (822, 272) with delta (0, -1)
Screenshot: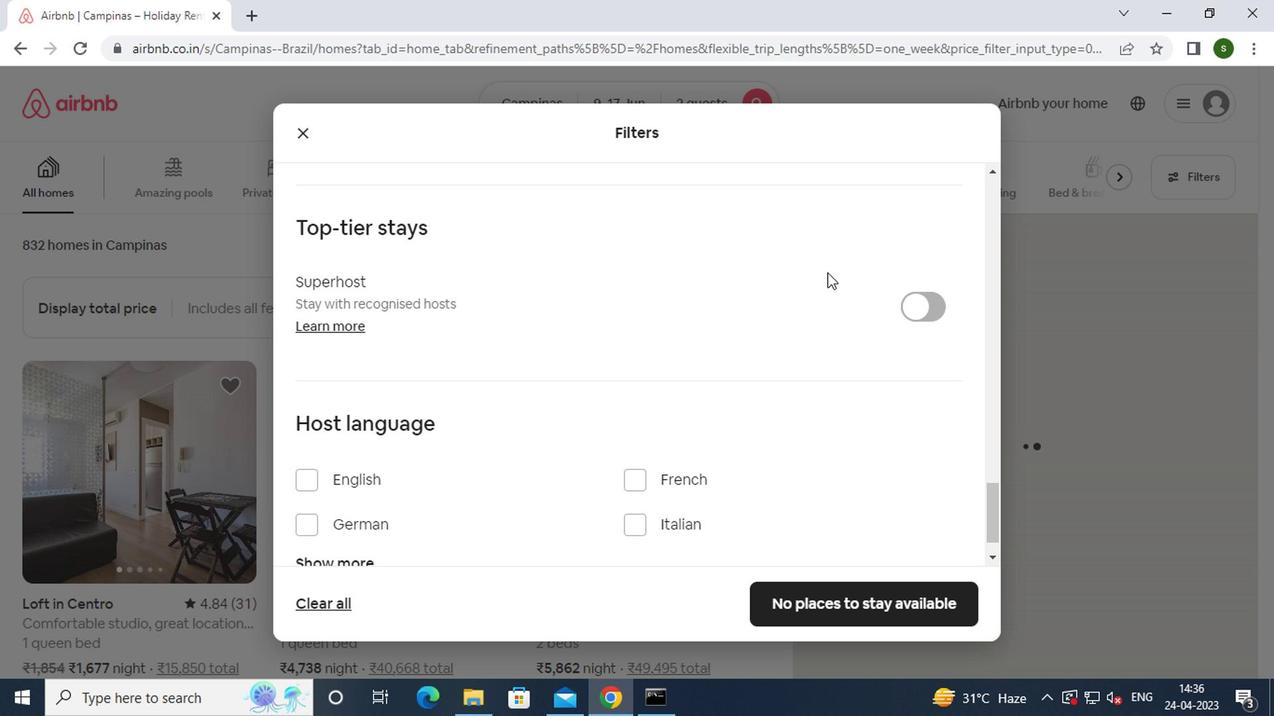 
Action: Mouse moved to (803, 595)
Screenshot: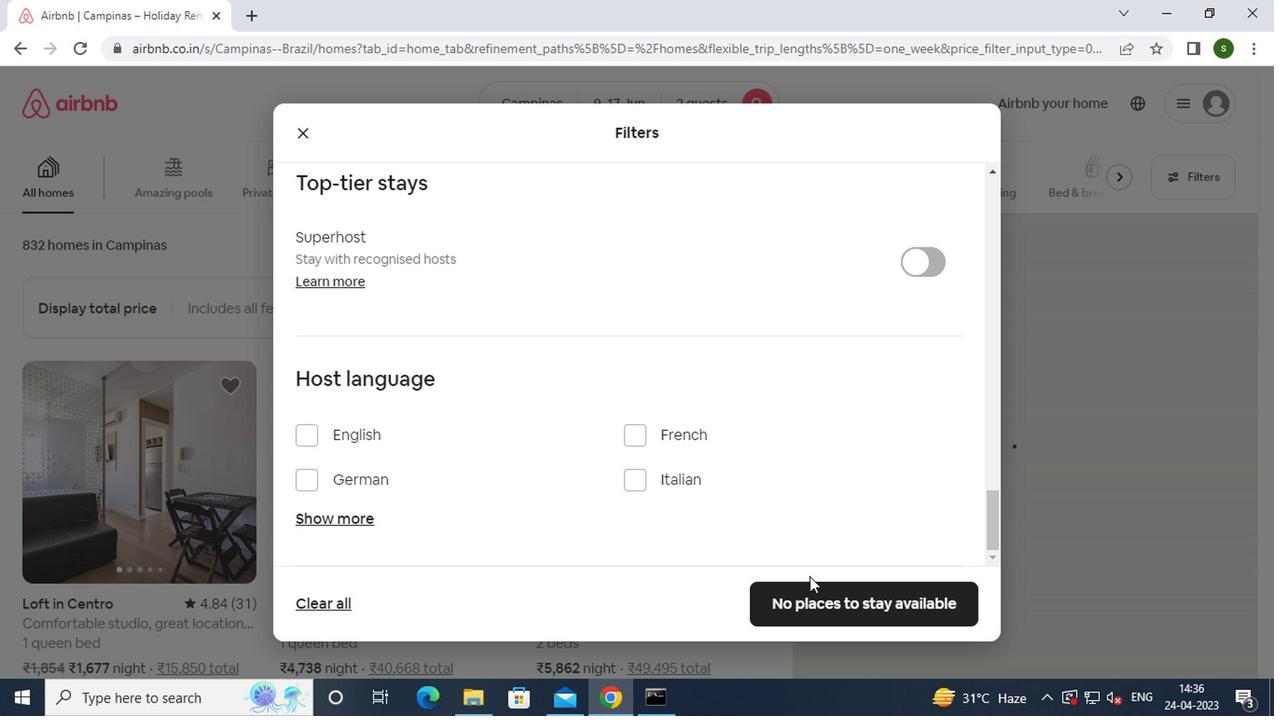
Action: Mouse pressed left at (803, 595)
Screenshot: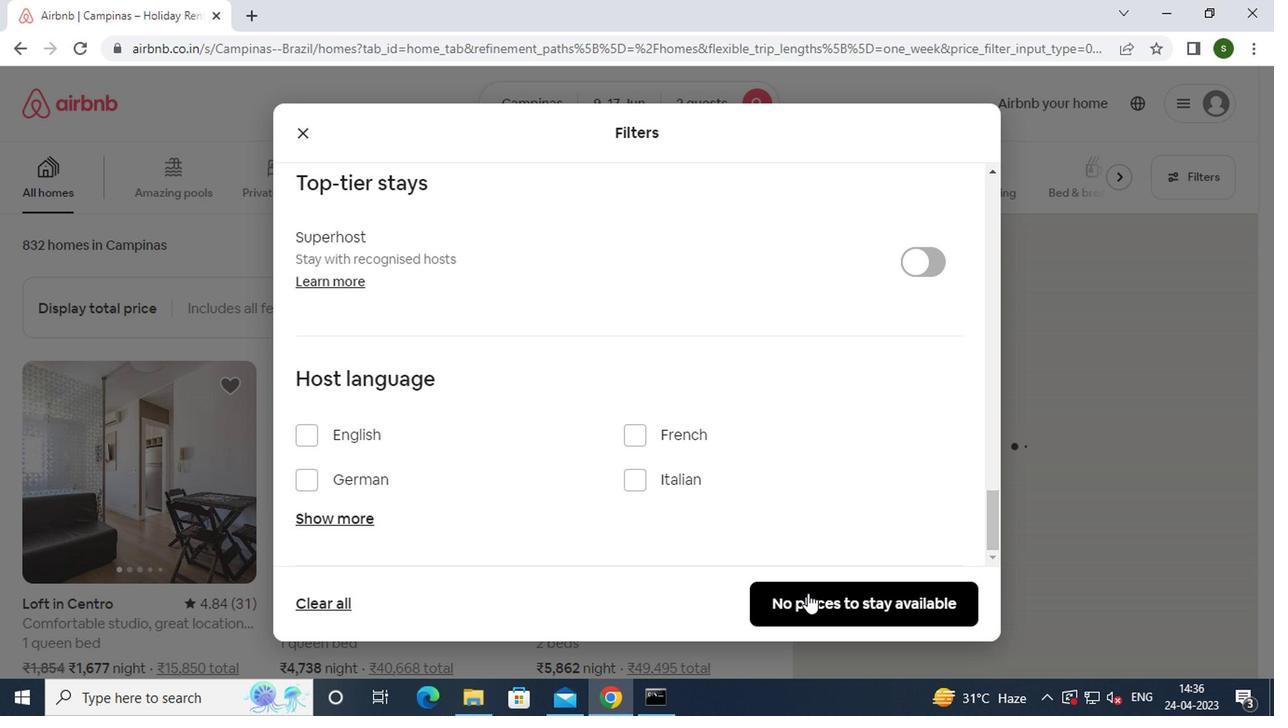 
Action: Mouse moved to (645, 270)
Screenshot: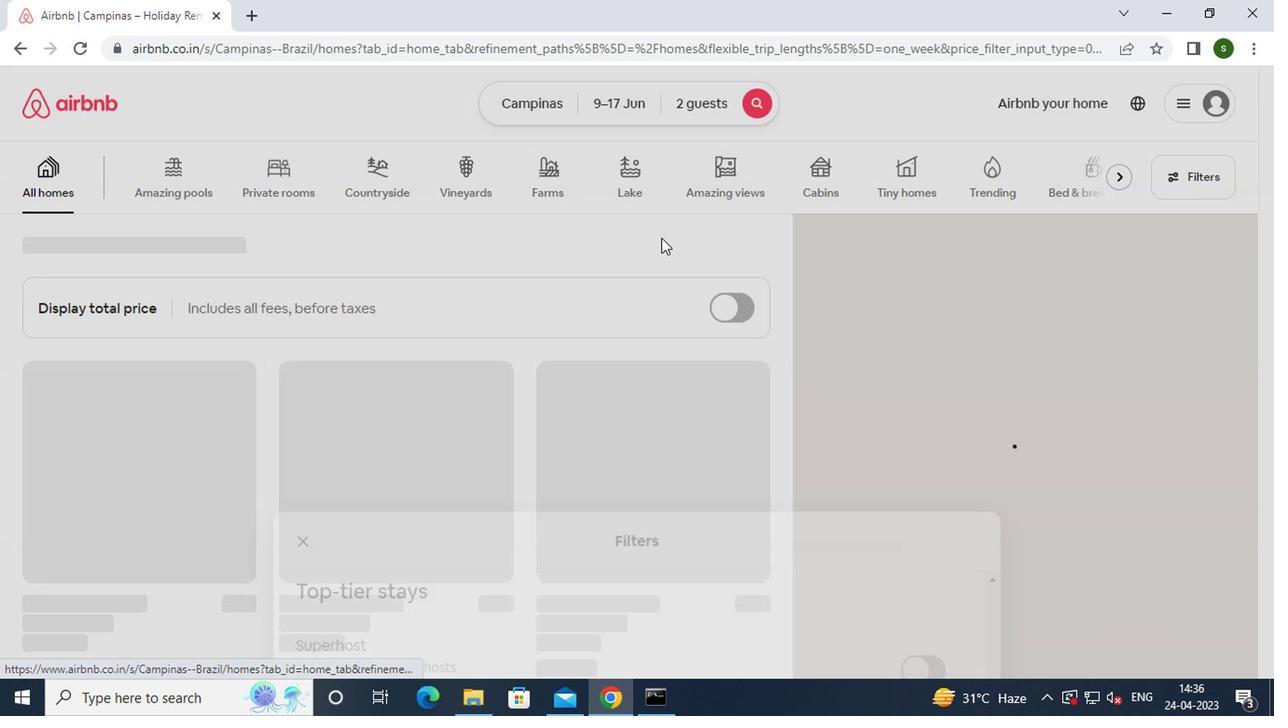 
